 Task: Find connections with filter location Budapest XIV. kerület with filter topic #happyfounderswith filter profile language Spanish with filter current company Godrej Consumer Products Limited with filter school Delhi Technical Campus with filter industry Utilities Administration with filter service category Headshot Photography with filter keywords title Auditor
Action: Mouse pressed left at (647, 87)
Screenshot: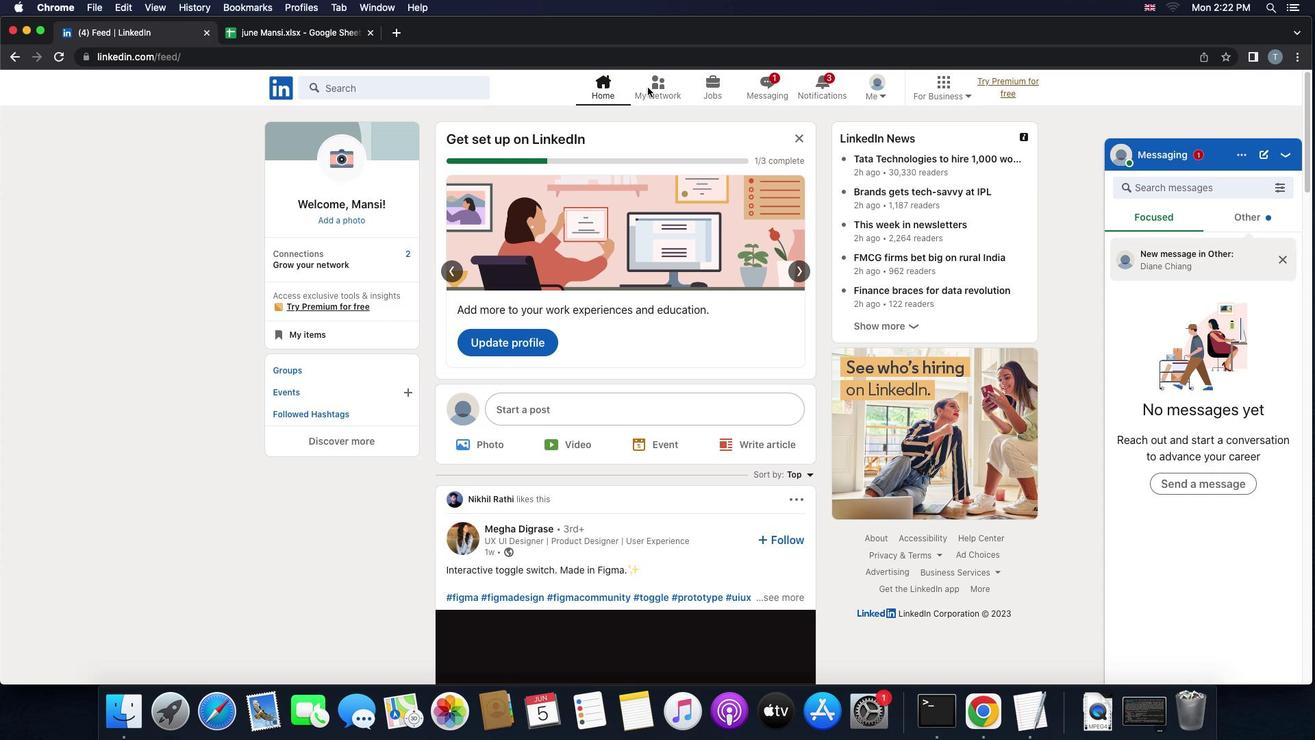 
Action: Mouse pressed left at (647, 87)
Screenshot: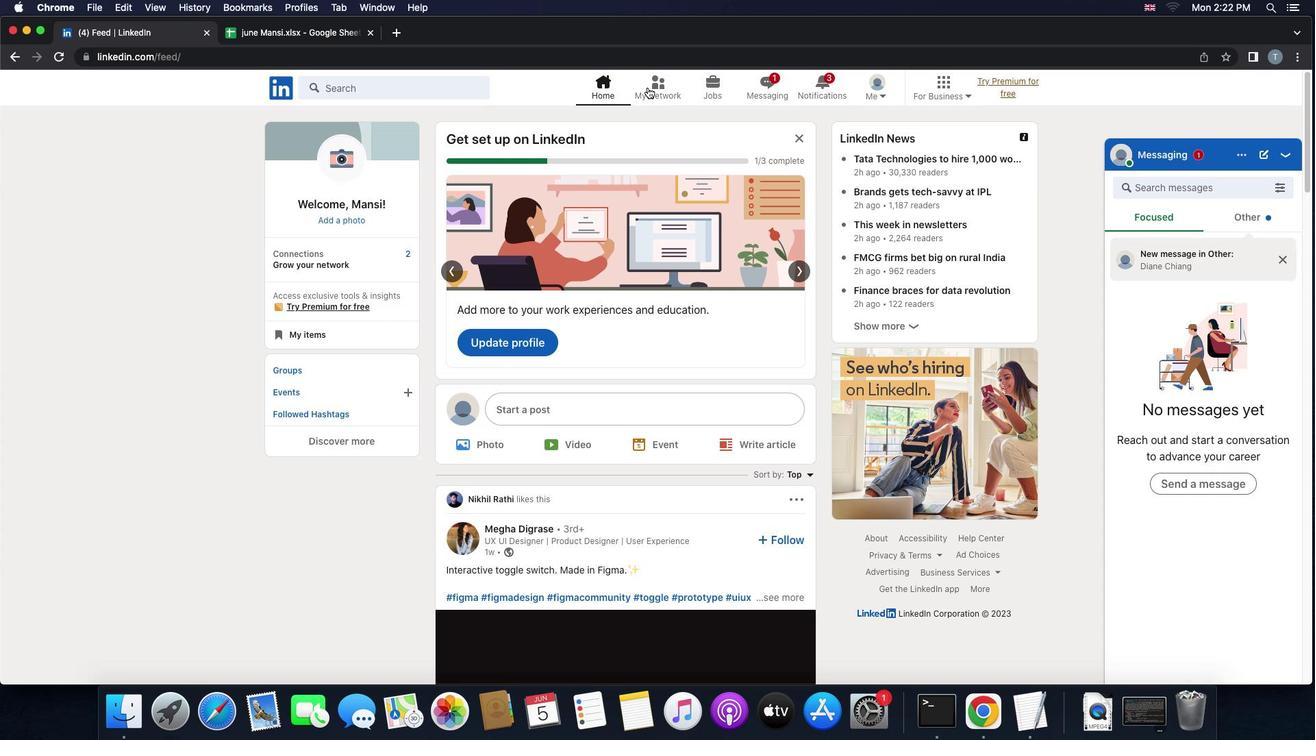 
Action: Mouse moved to (387, 159)
Screenshot: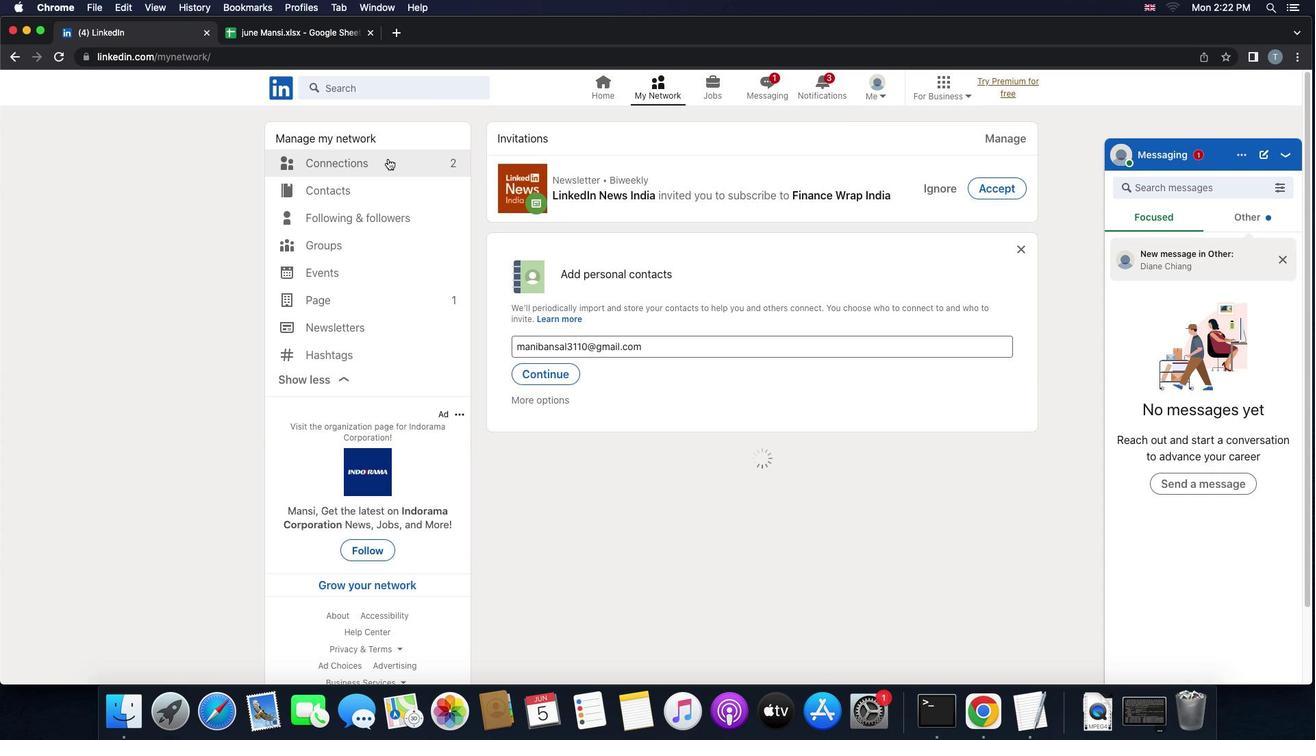 
Action: Mouse pressed left at (387, 159)
Screenshot: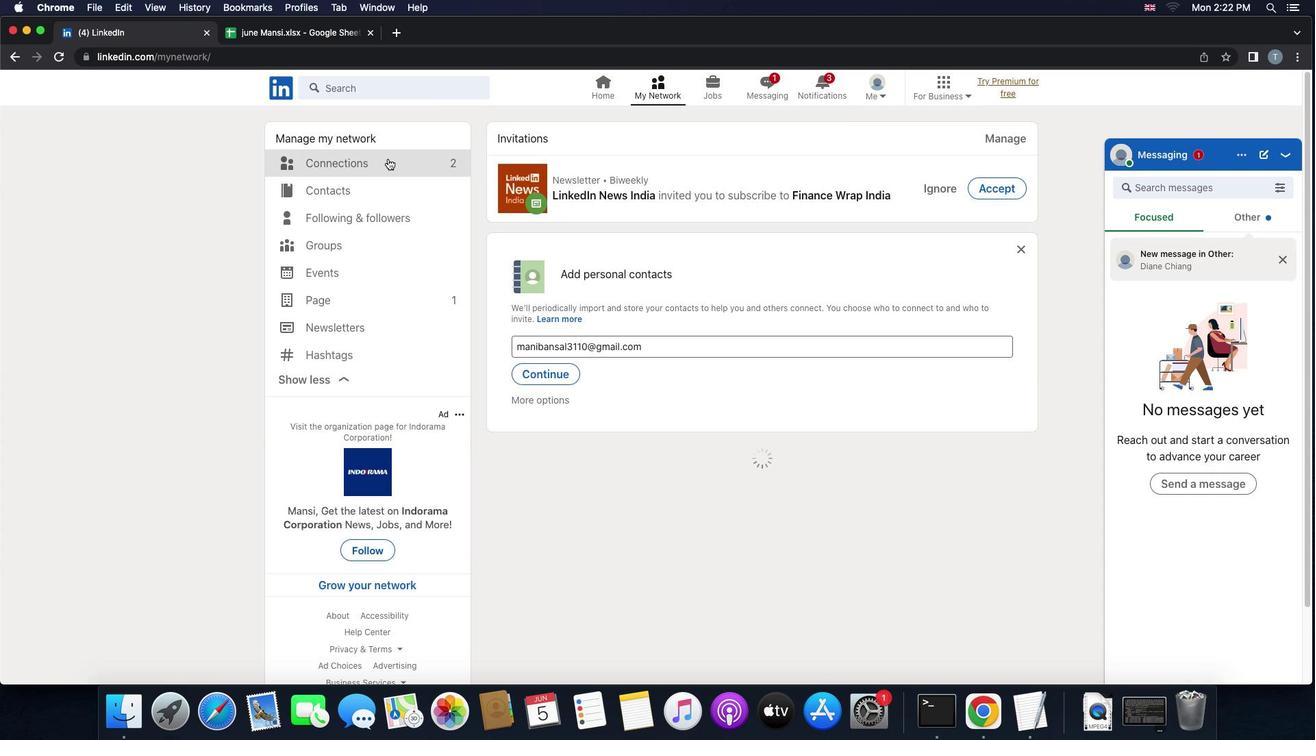 
Action: Mouse moved to (749, 165)
Screenshot: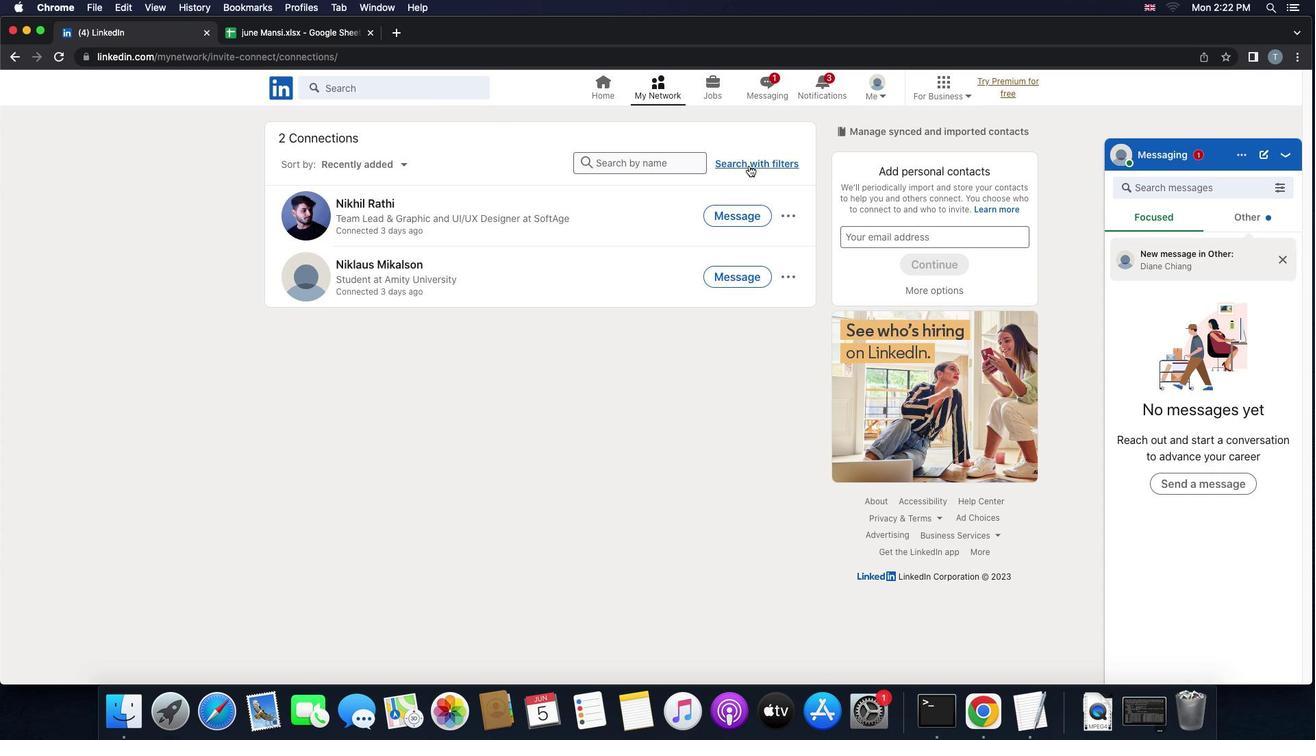 
Action: Mouse pressed left at (749, 165)
Screenshot: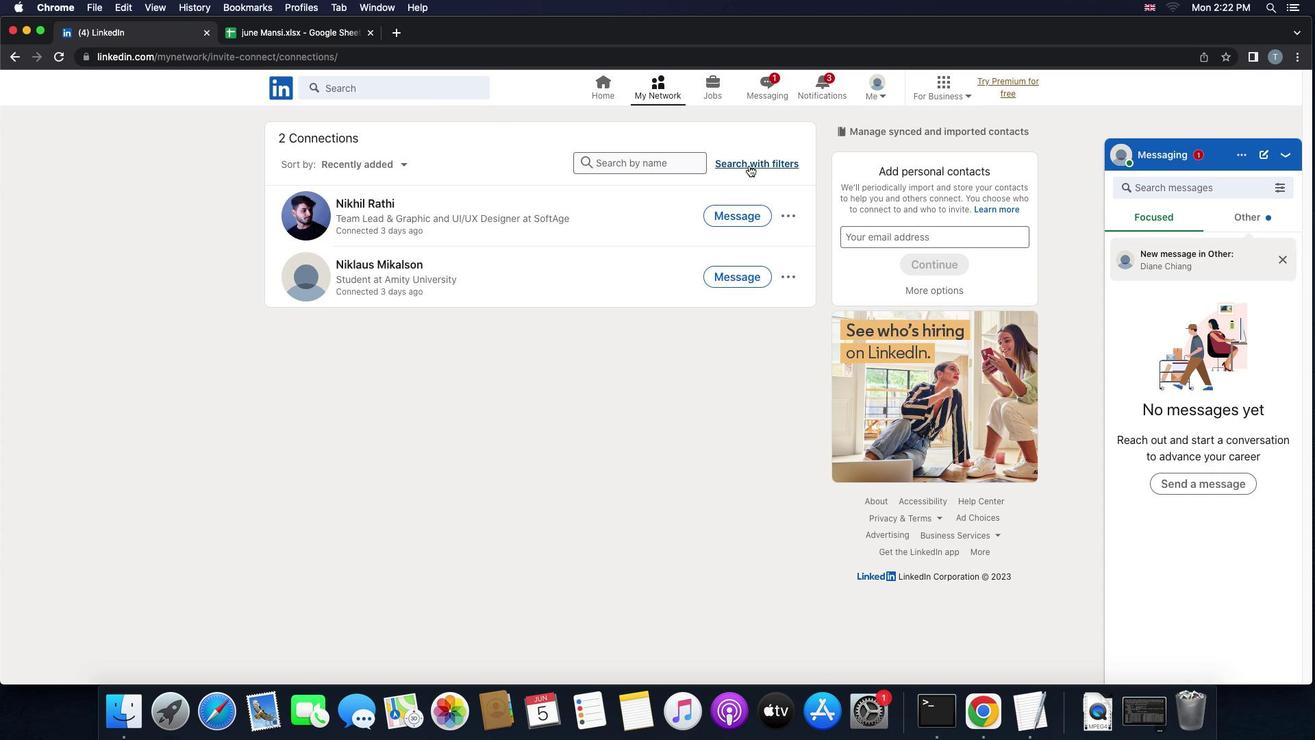 
Action: Mouse moved to (716, 130)
Screenshot: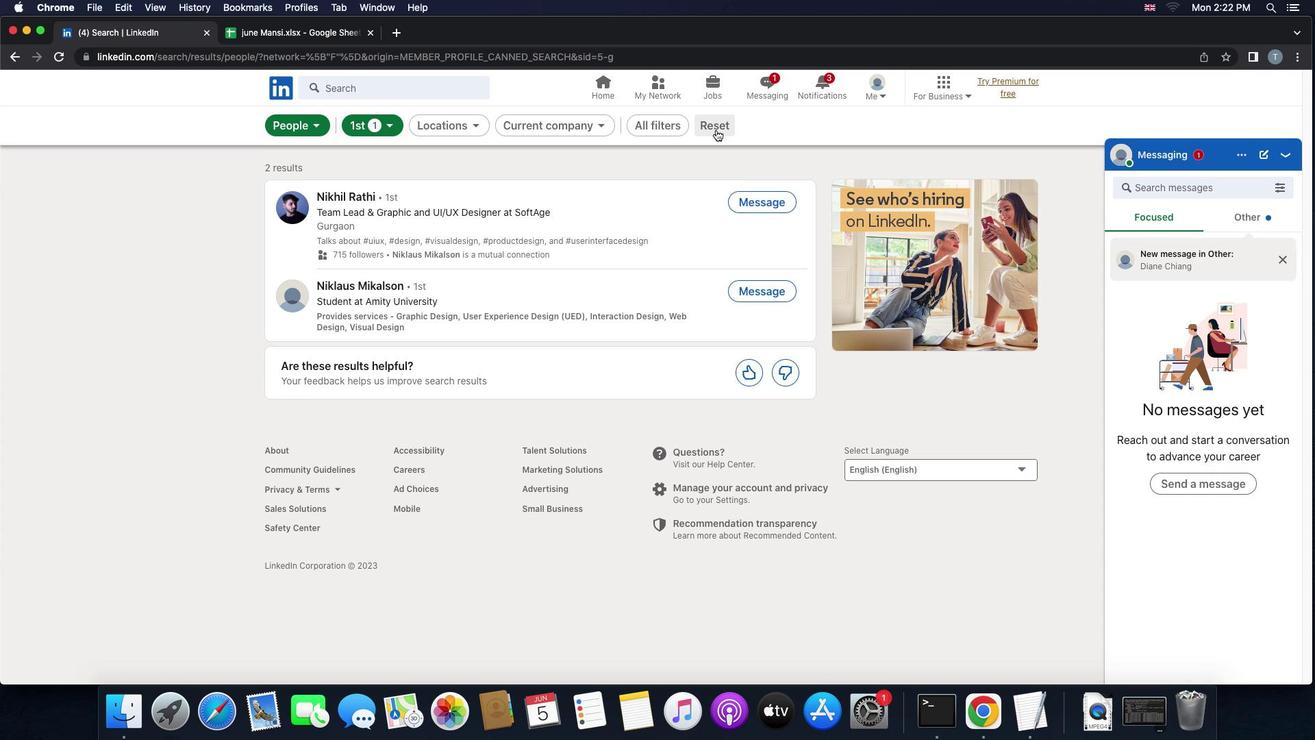 
Action: Mouse pressed left at (716, 130)
Screenshot: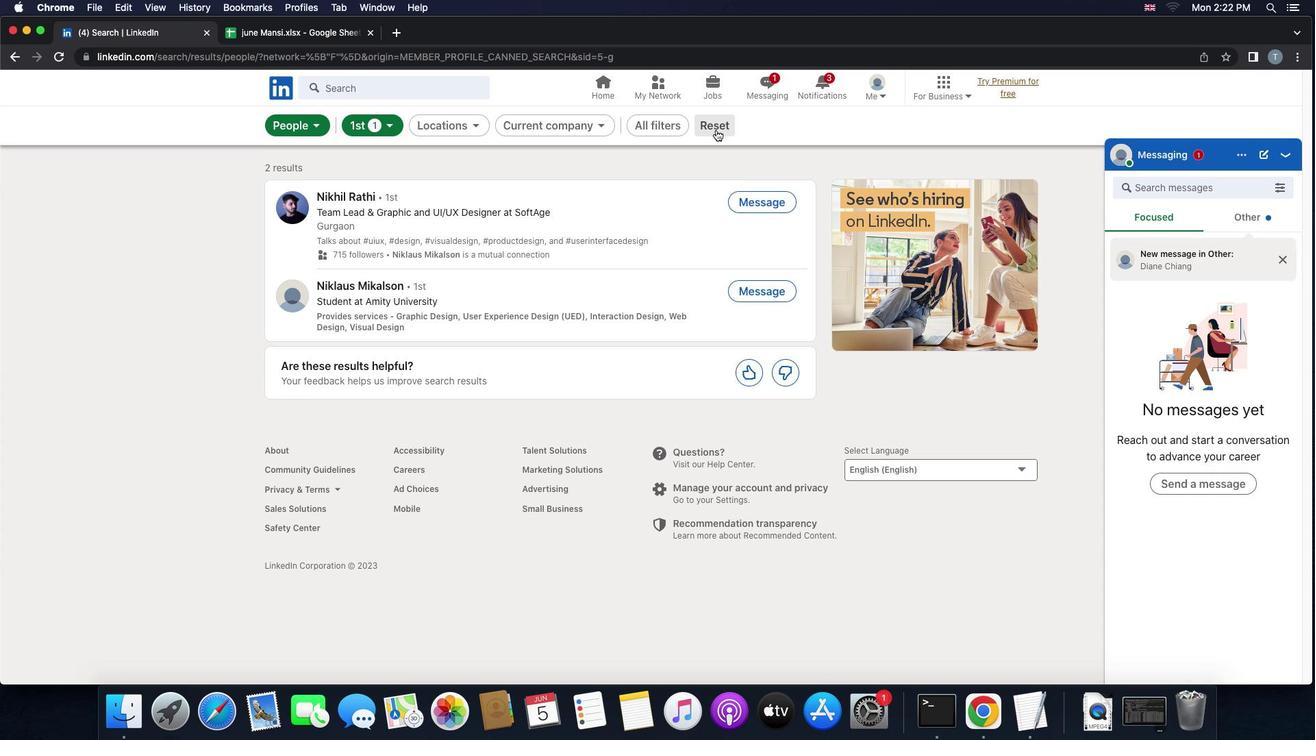 
Action: Mouse moved to (705, 125)
Screenshot: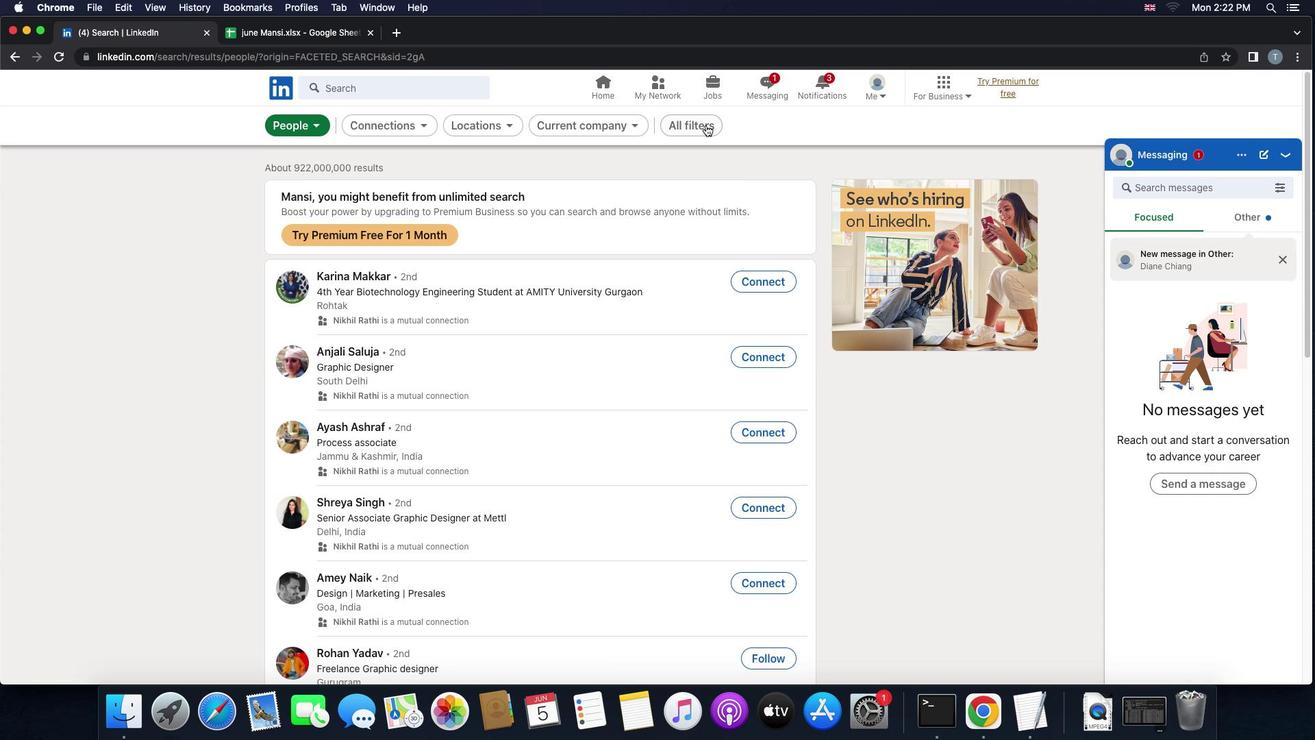 
Action: Mouse pressed left at (705, 125)
Screenshot: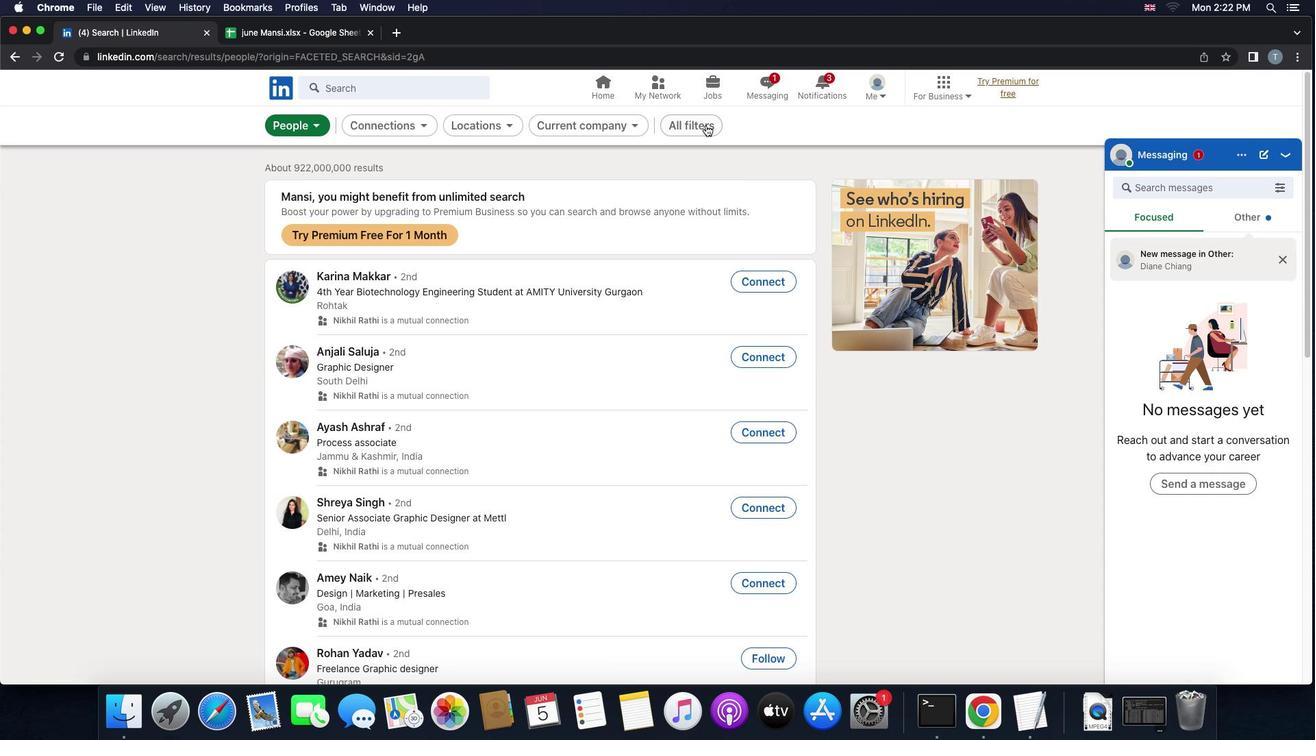 
Action: Mouse moved to (1030, 401)
Screenshot: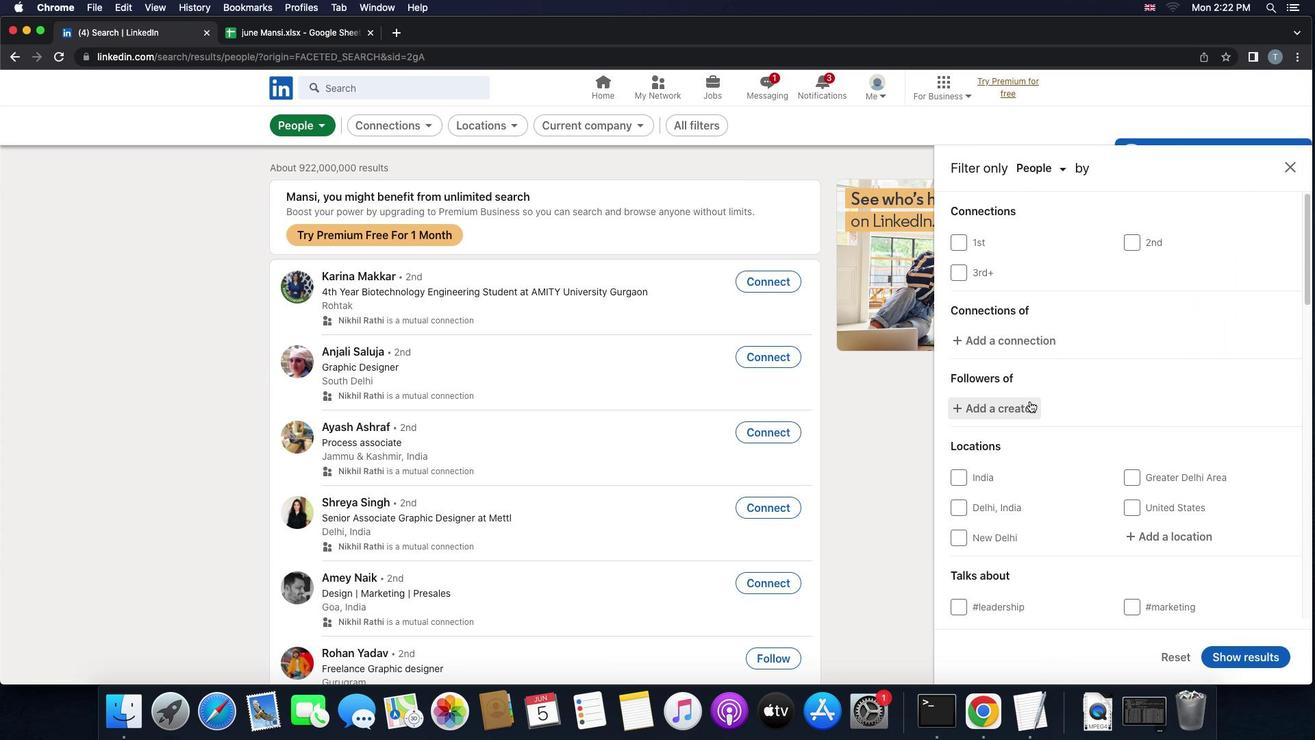 
Action: Mouse scrolled (1030, 401) with delta (0, 0)
Screenshot: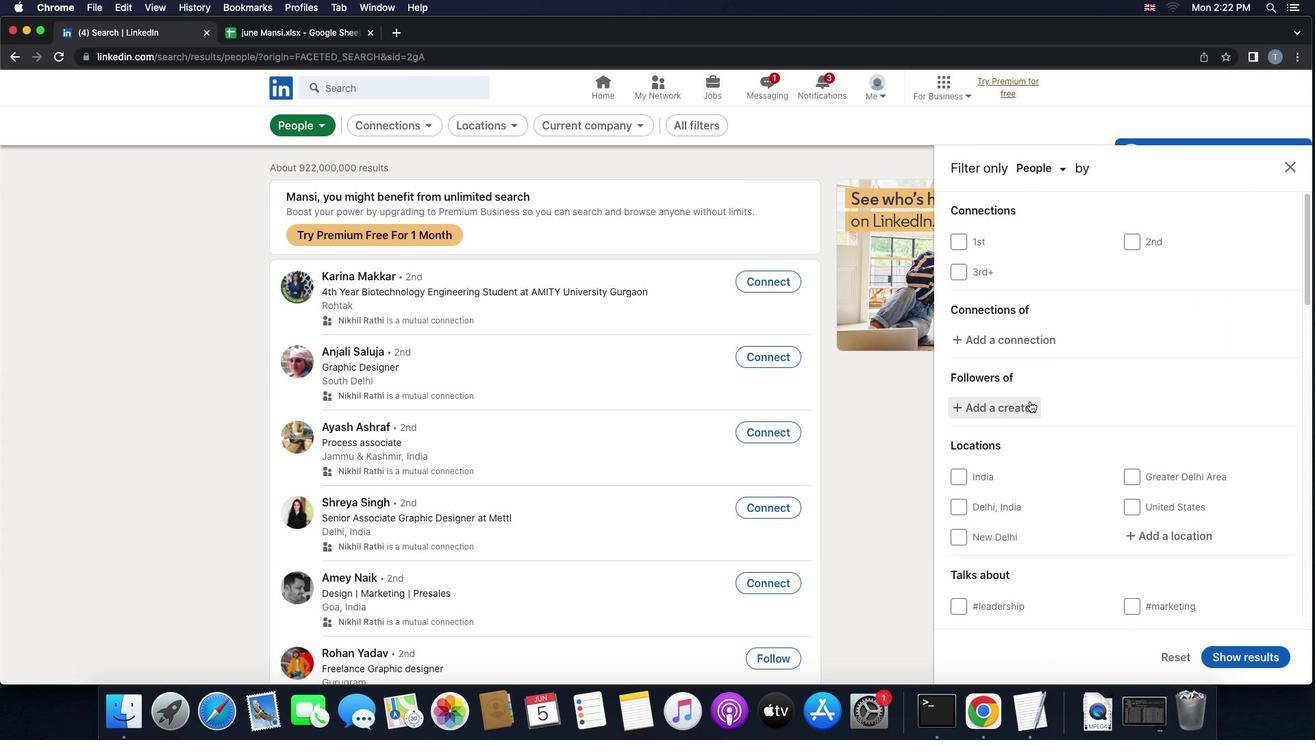 
Action: Mouse scrolled (1030, 401) with delta (0, 0)
Screenshot: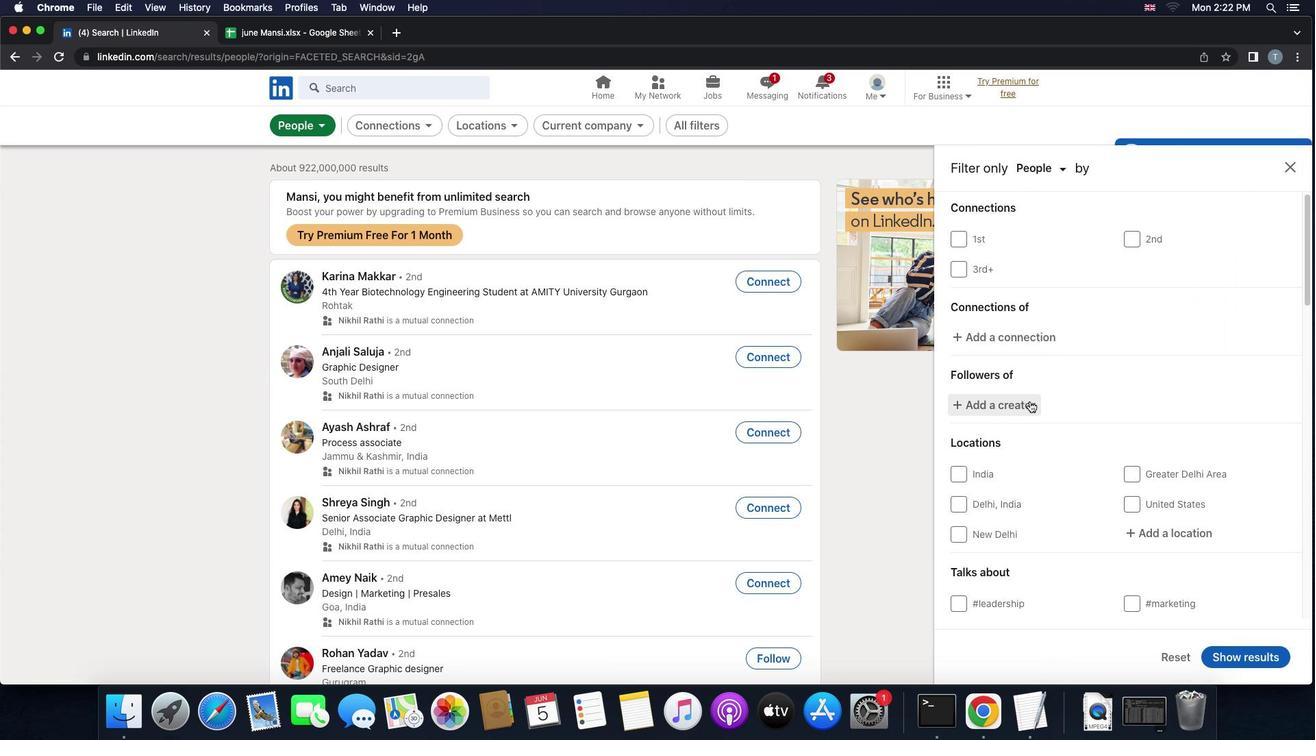 
Action: Mouse scrolled (1030, 401) with delta (0, -2)
Screenshot: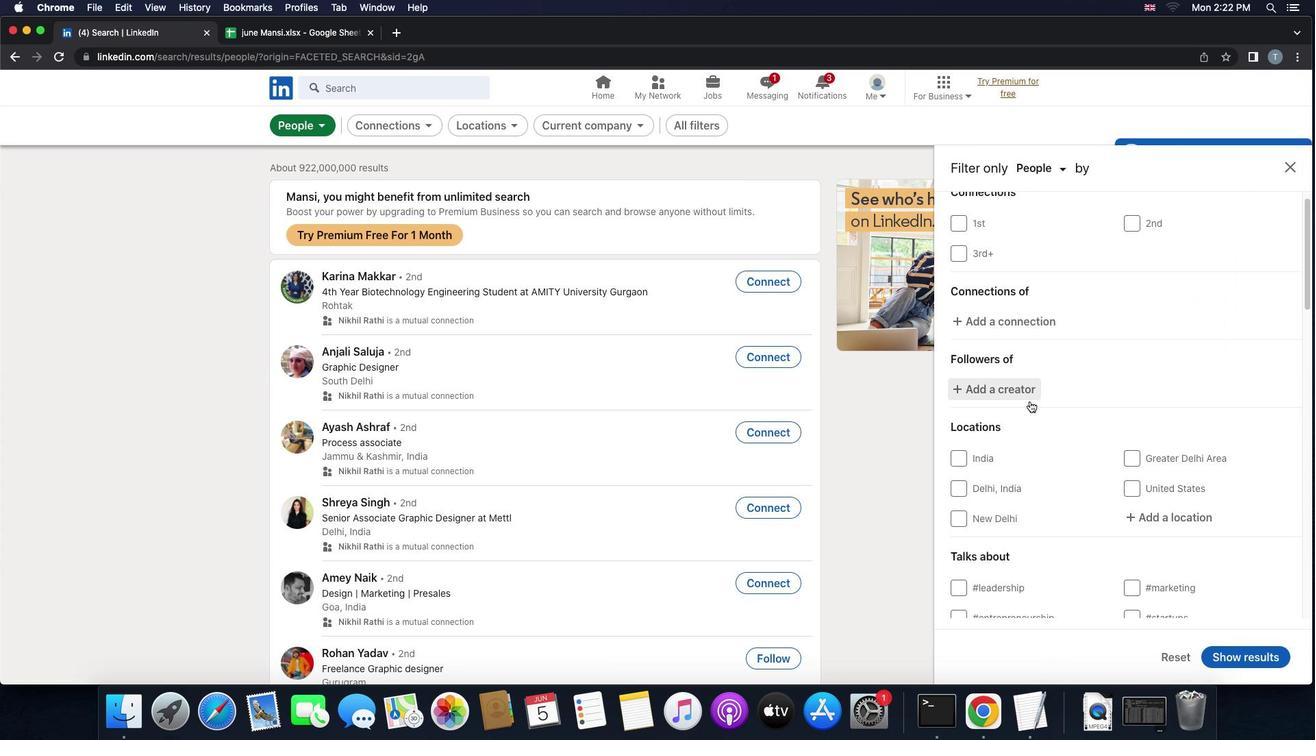 
Action: Mouse moved to (1148, 418)
Screenshot: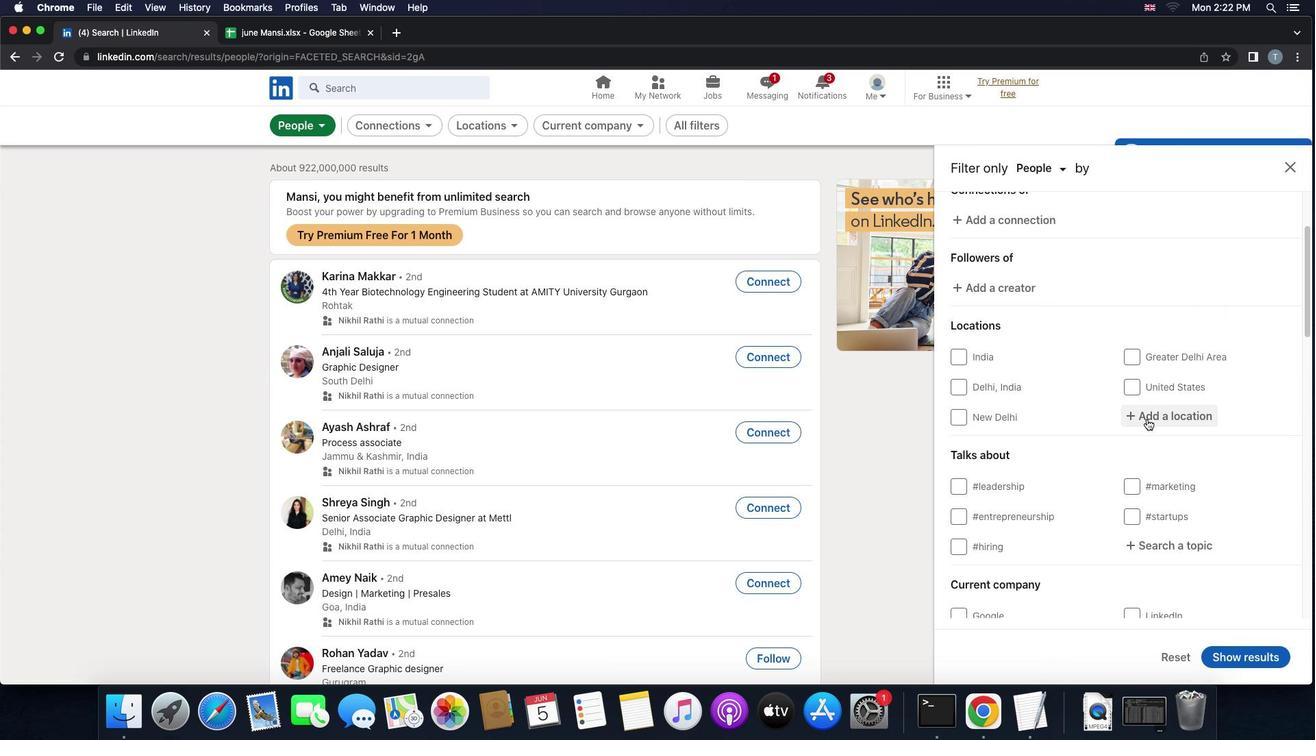 
Action: Mouse pressed left at (1148, 418)
Screenshot: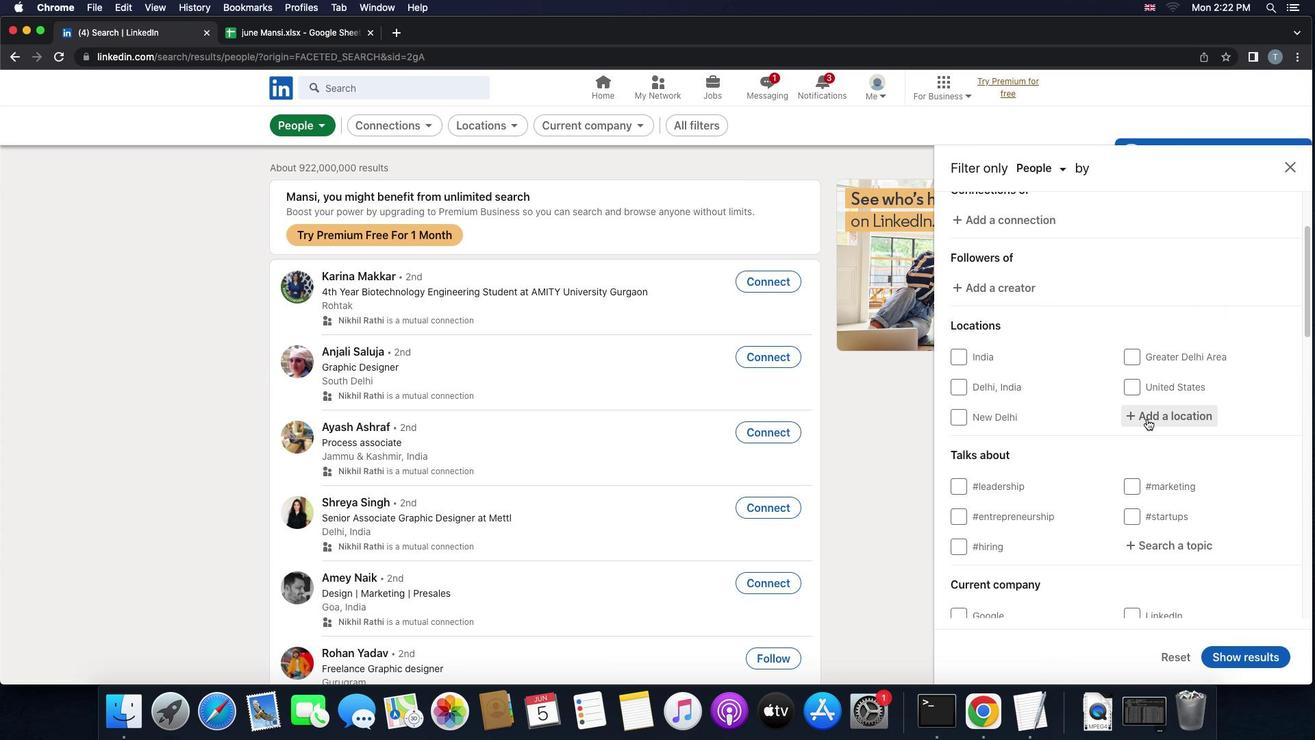 
Action: Key pressed 'b''u''d''a''p''e''s''t'Key.spaceKey.shift'X''I''V''.''k''e''r''u''l''e''t'Key.enter
Screenshot: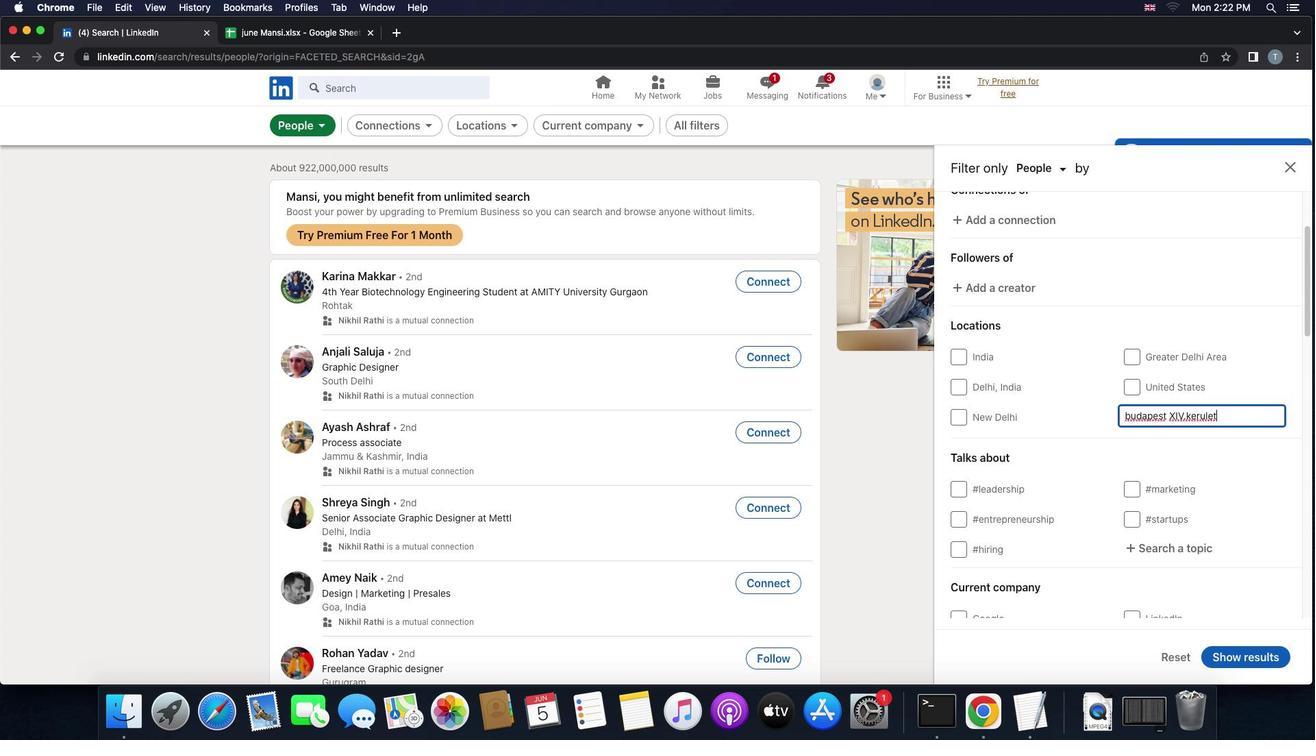
Action: Mouse moved to (1104, 477)
Screenshot: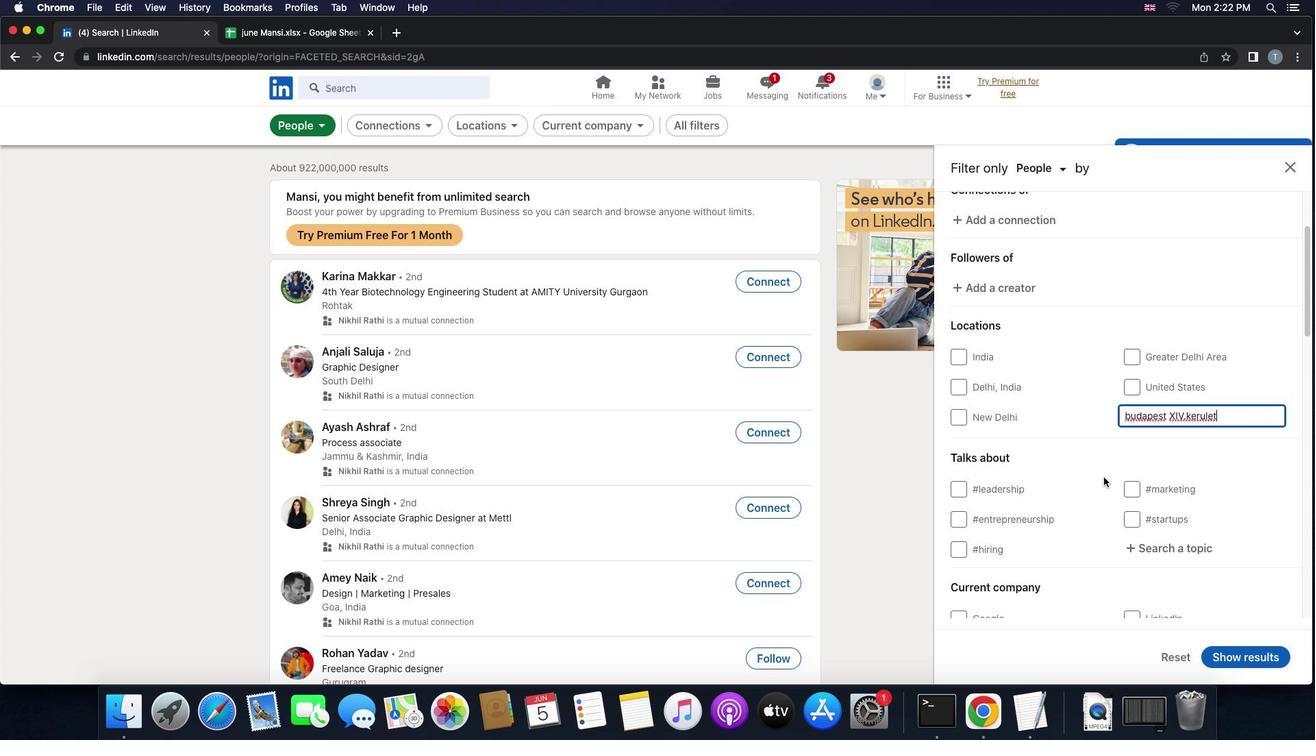 
Action: Mouse scrolled (1104, 477) with delta (0, 0)
Screenshot: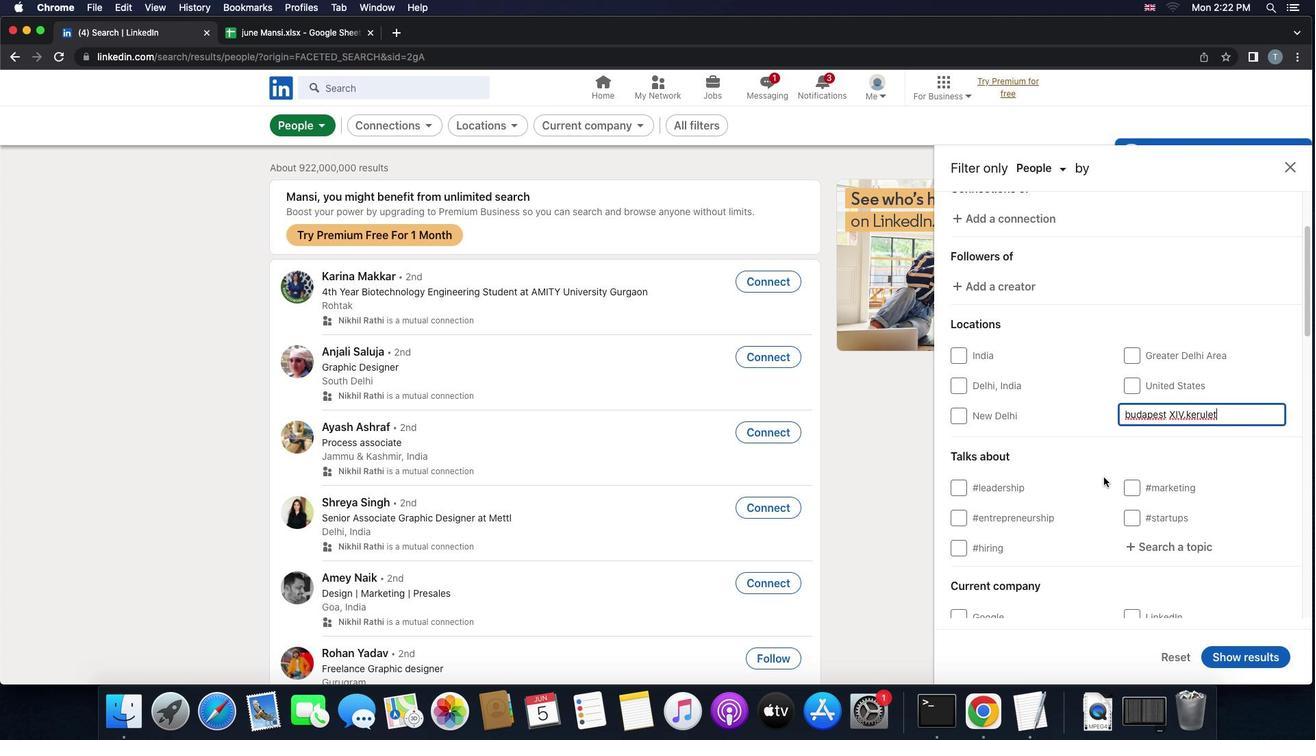
Action: Mouse scrolled (1104, 477) with delta (0, 0)
Screenshot: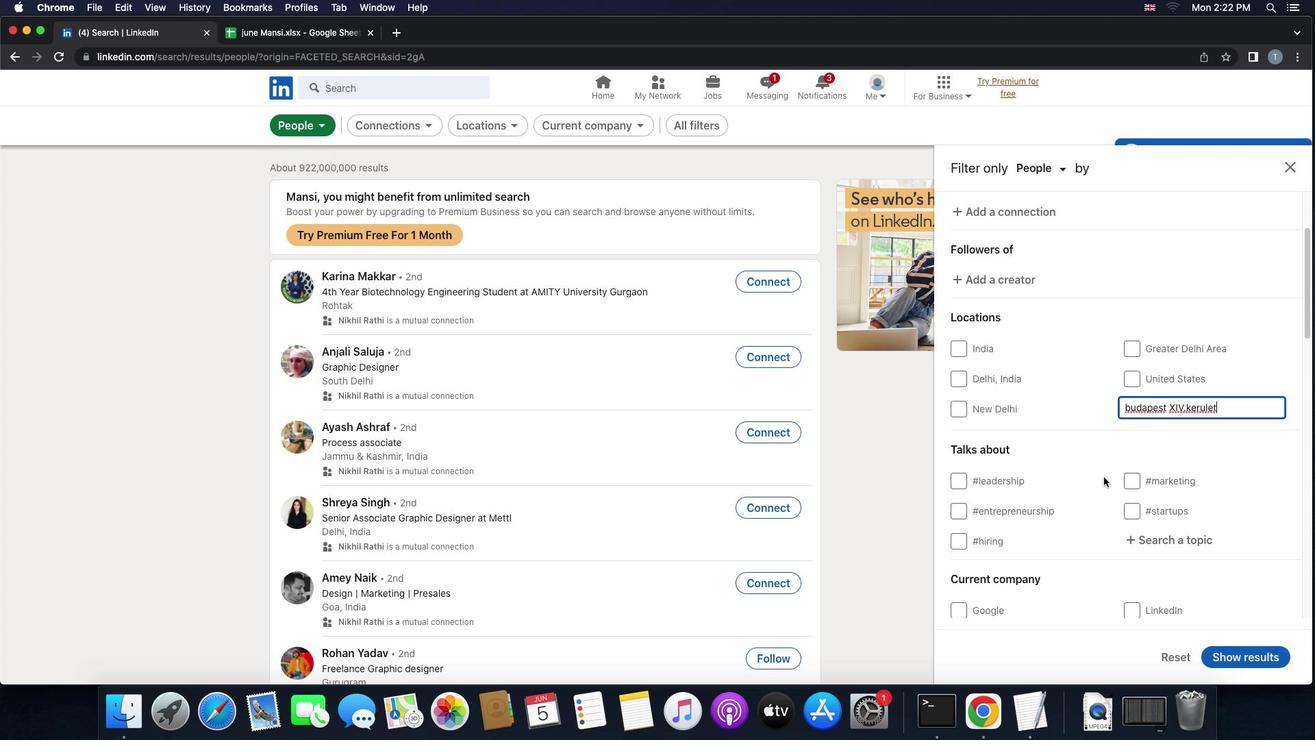 
Action: Mouse scrolled (1104, 477) with delta (0, 0)
Screenshot: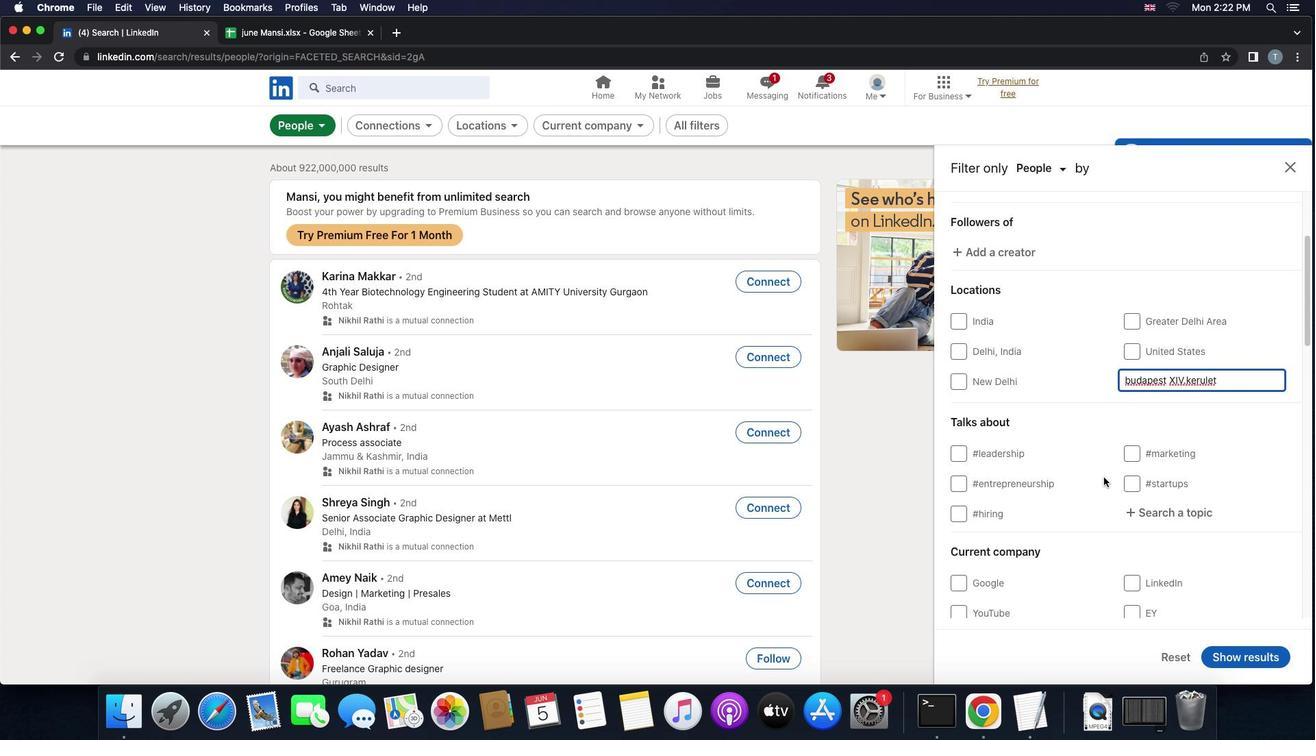 
Action: Mouse moved to (1125, 494)
Screenshot: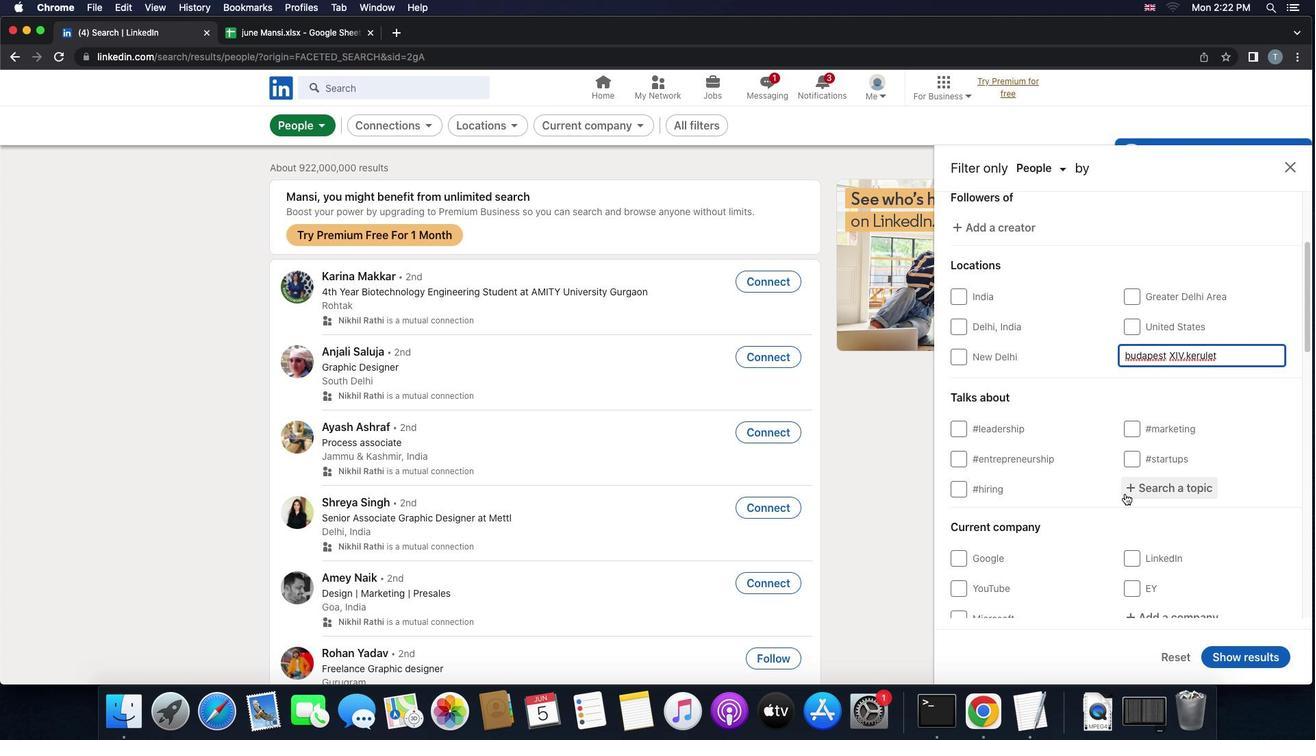 
Action: Mouse scrolled (1125, 494) with delta (0, 0)
Screenshot: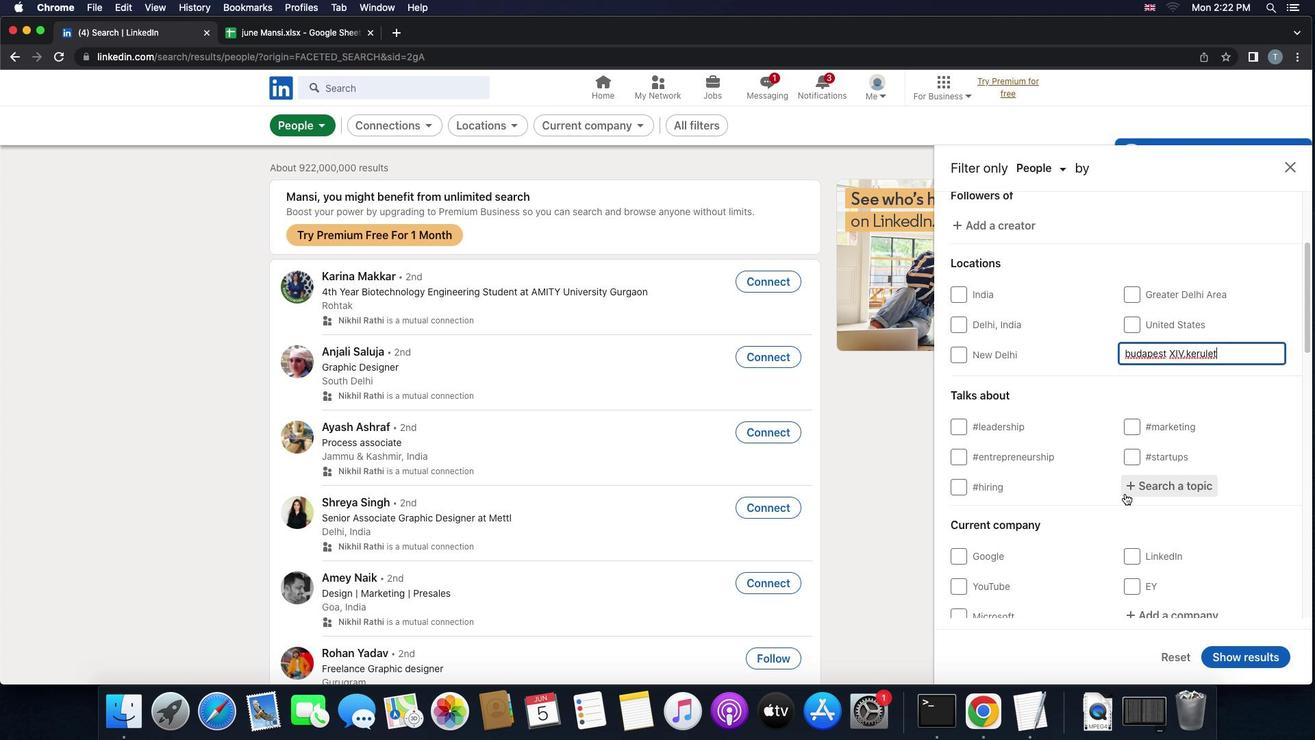 
Action: Mouse scrolled (1125, 494) with delta (0, 0)
Screenshot: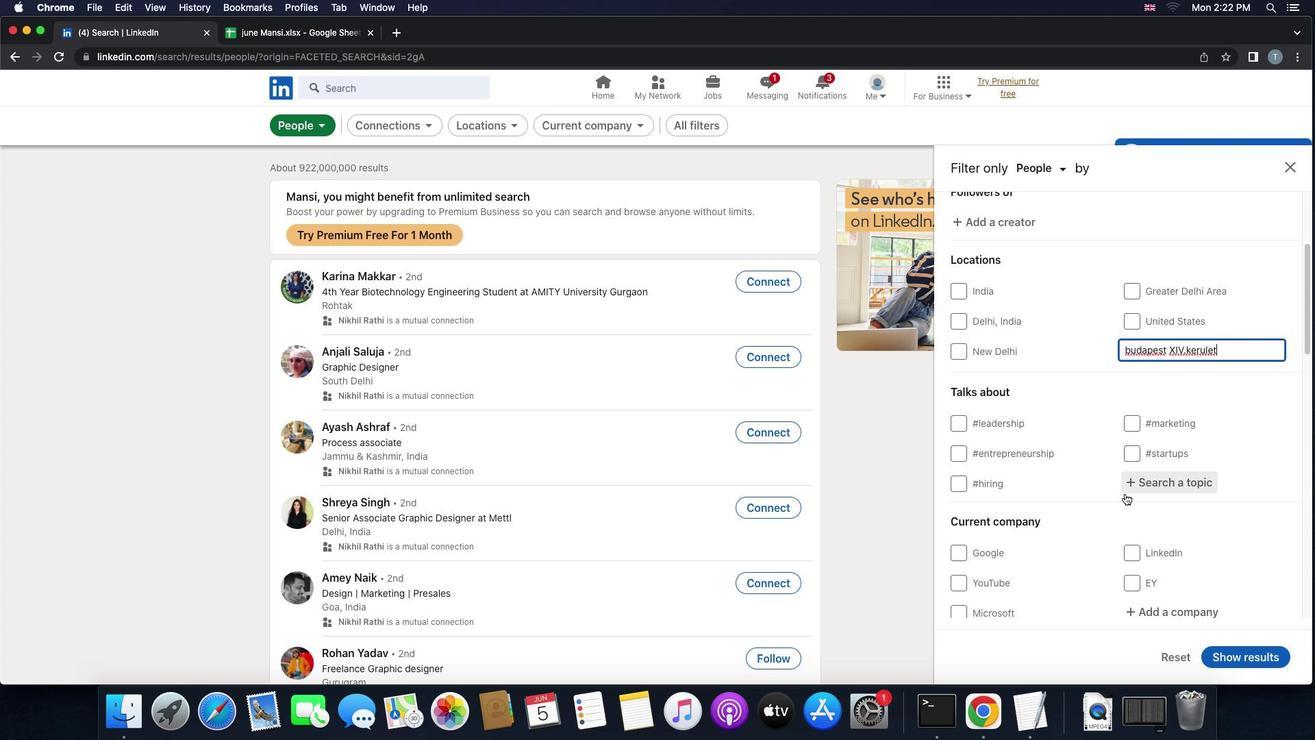 
Action: Mouse scrolled (1125, 494) with delta (0, 0)
Screenshot: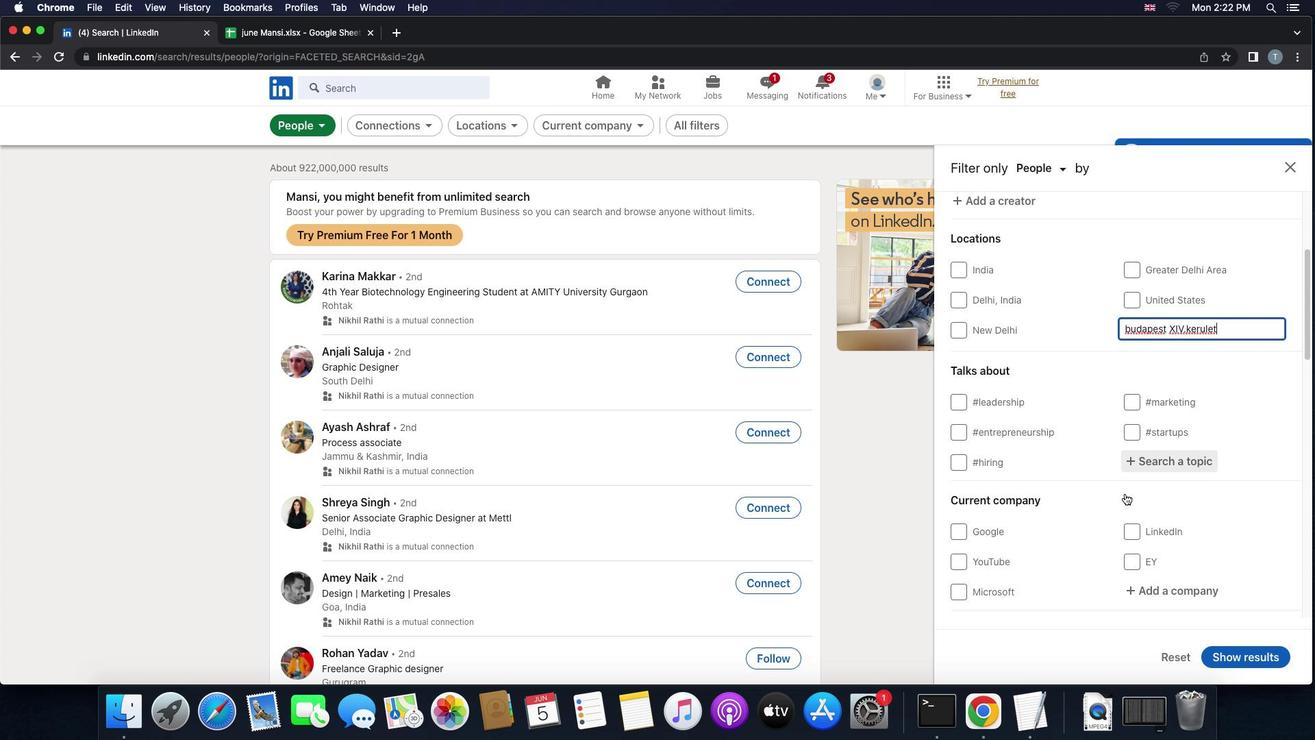 
Action: Mouse moved to (1165, 453)
Screenshot: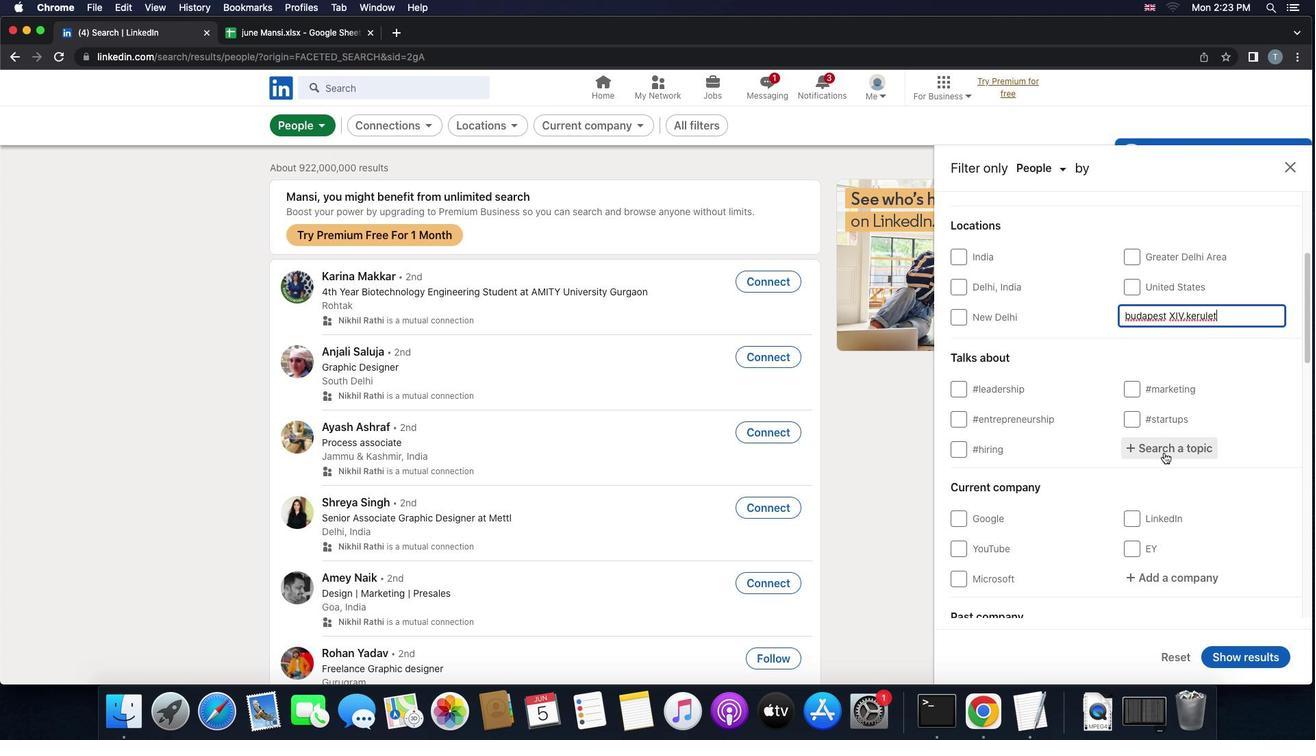 
Action: Mouse pressed left at (1165, 453)
Screenshot: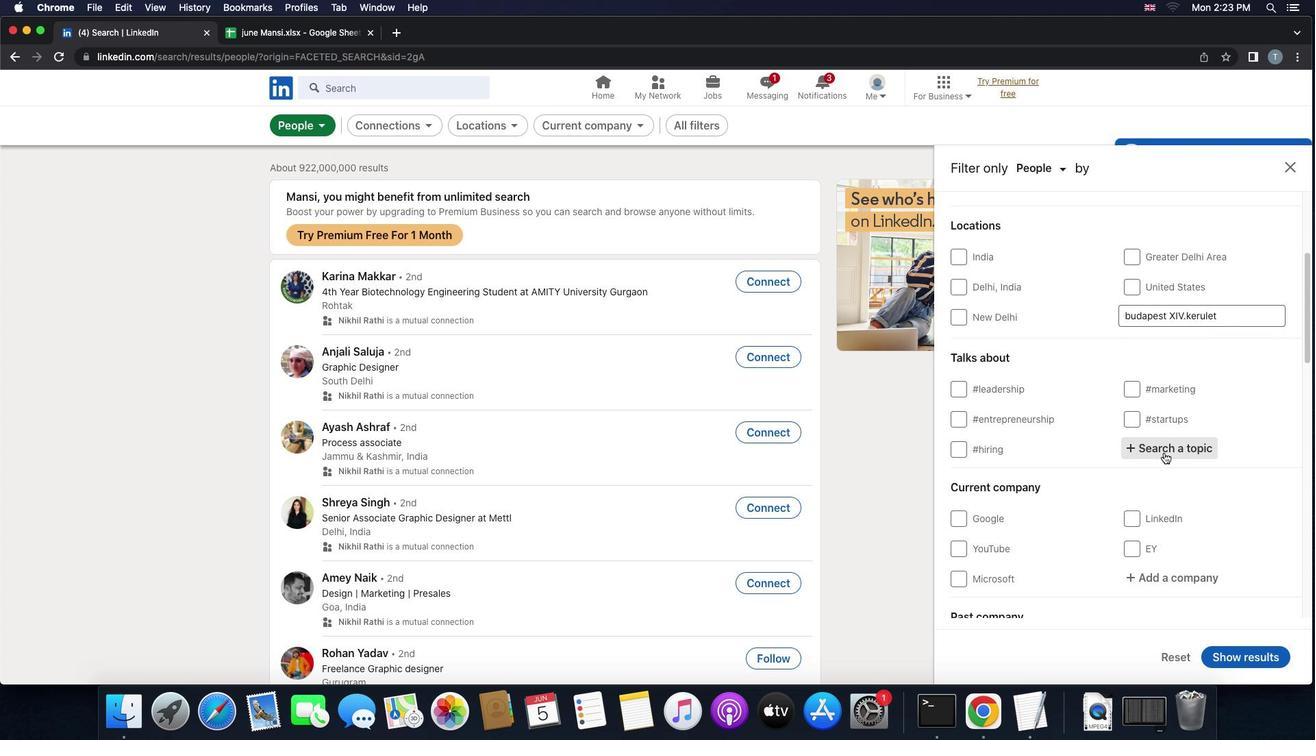 
Action: Key pressed 'h''a''p''p''y''f''o''u''n''d''e''r''s'
Screenshot: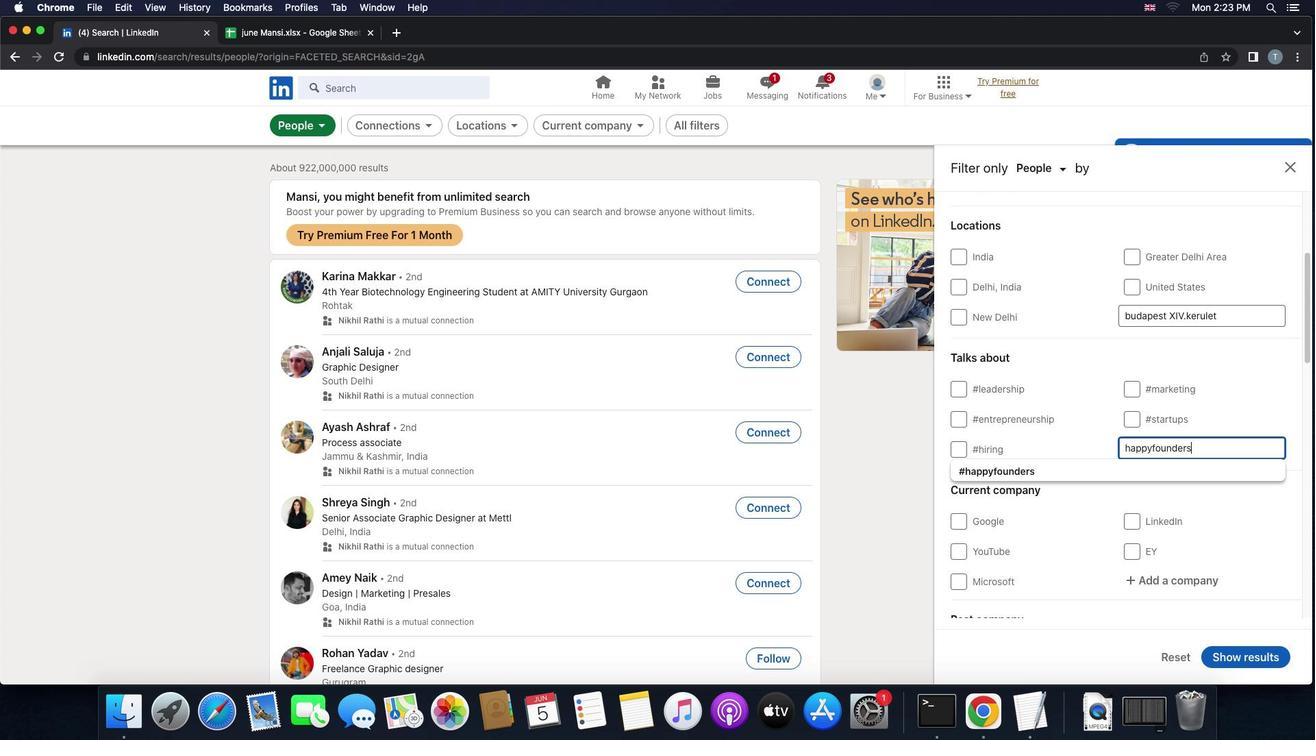 
Action: Mouse moved to (1141, 469)
Screenshot: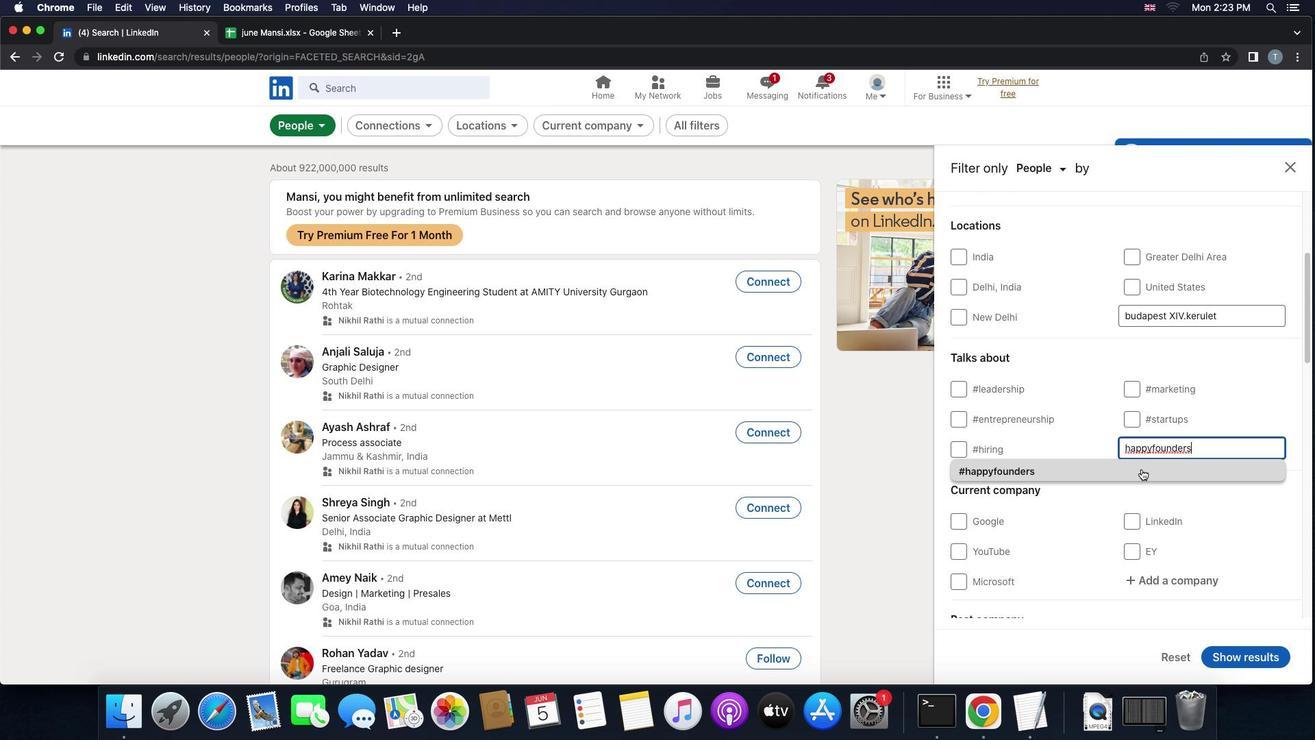 
Action: Mouse pressed left at (1141, 469)
Screenshot: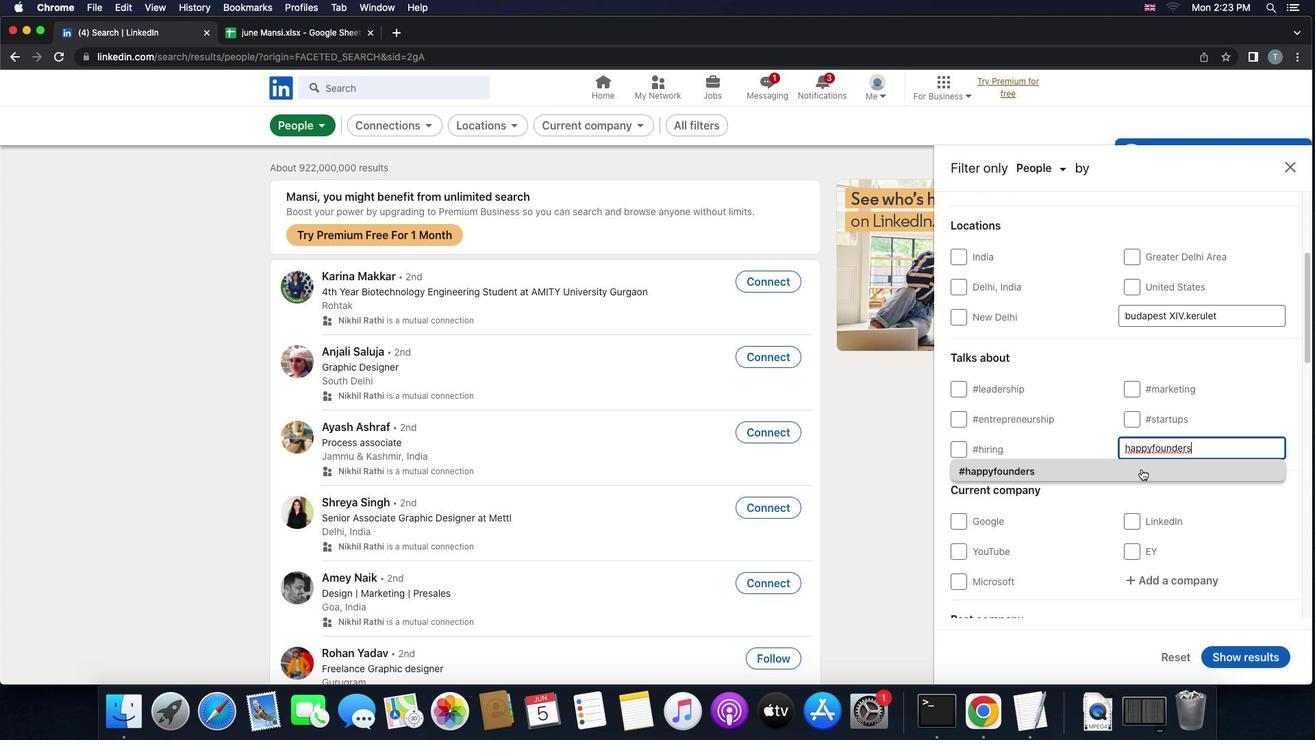 
Action: Mouse scrolled (1141, 469) with delta (0, 0)
Screenshot: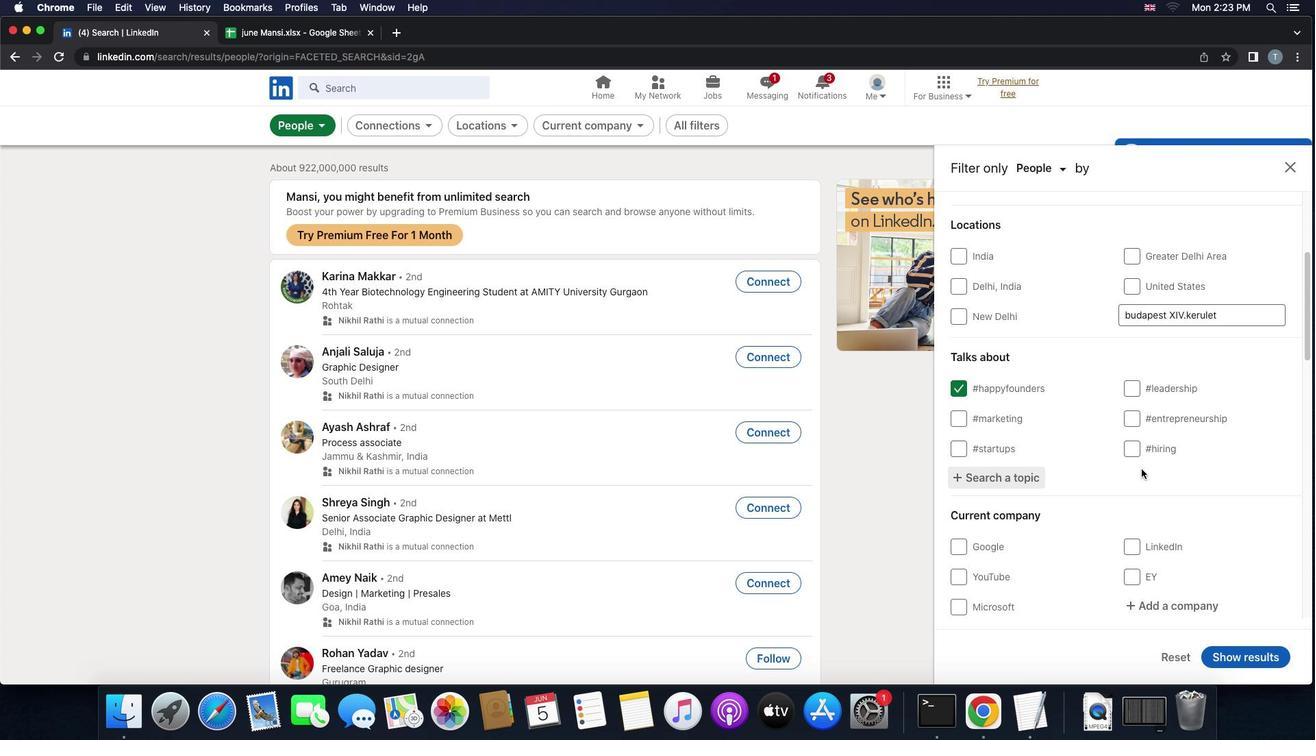 
Action: Mouse scrolled (1141, 469) with delta (0, 0)
Screenshot: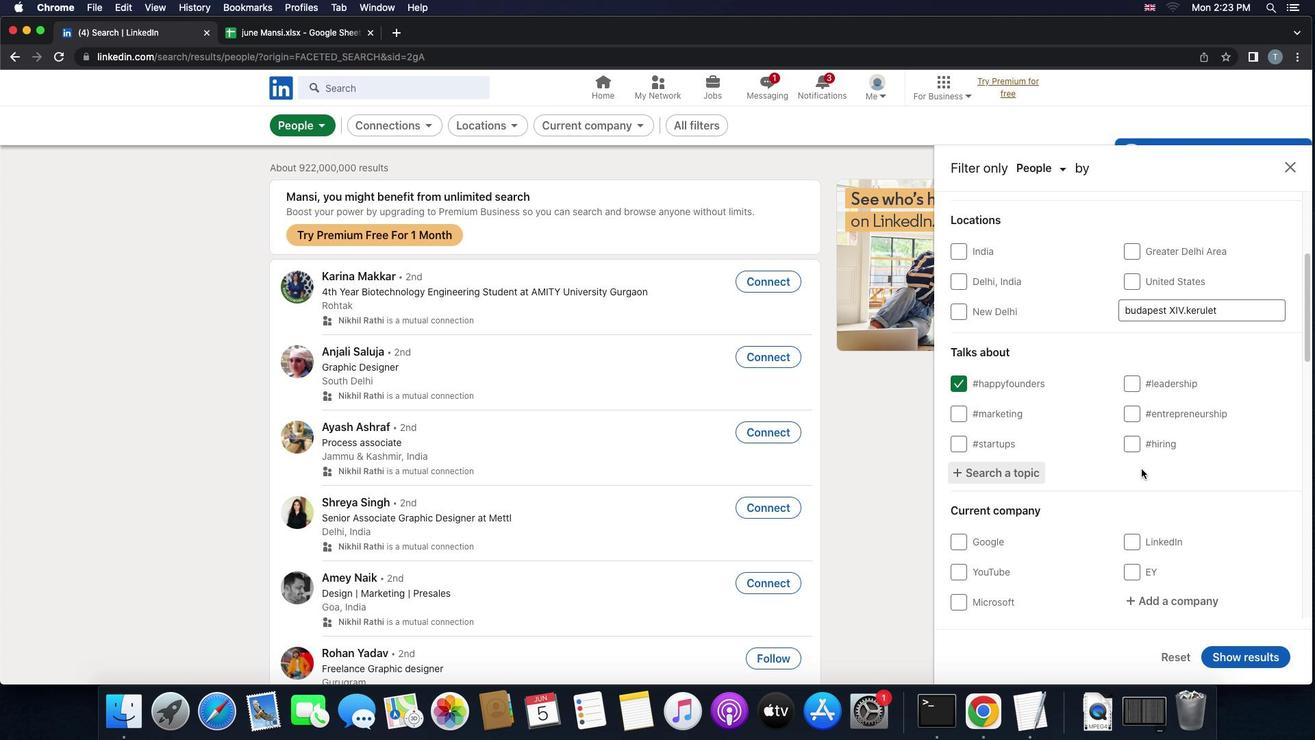 
Action: Mouse scrolled (1141, 469) with delta (0, 0)
Screenshot: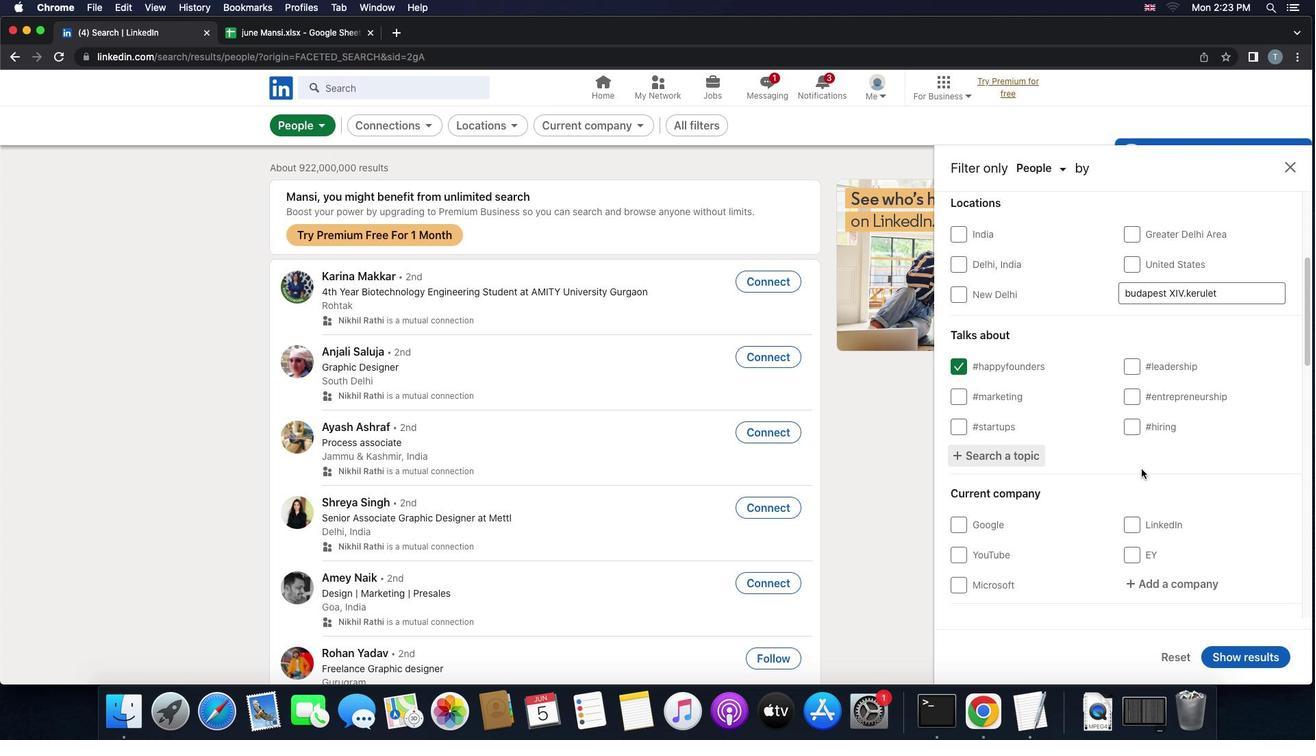 
Action: Mouse scrolled (1141, 469) with delta (0, 0)
Screenshot: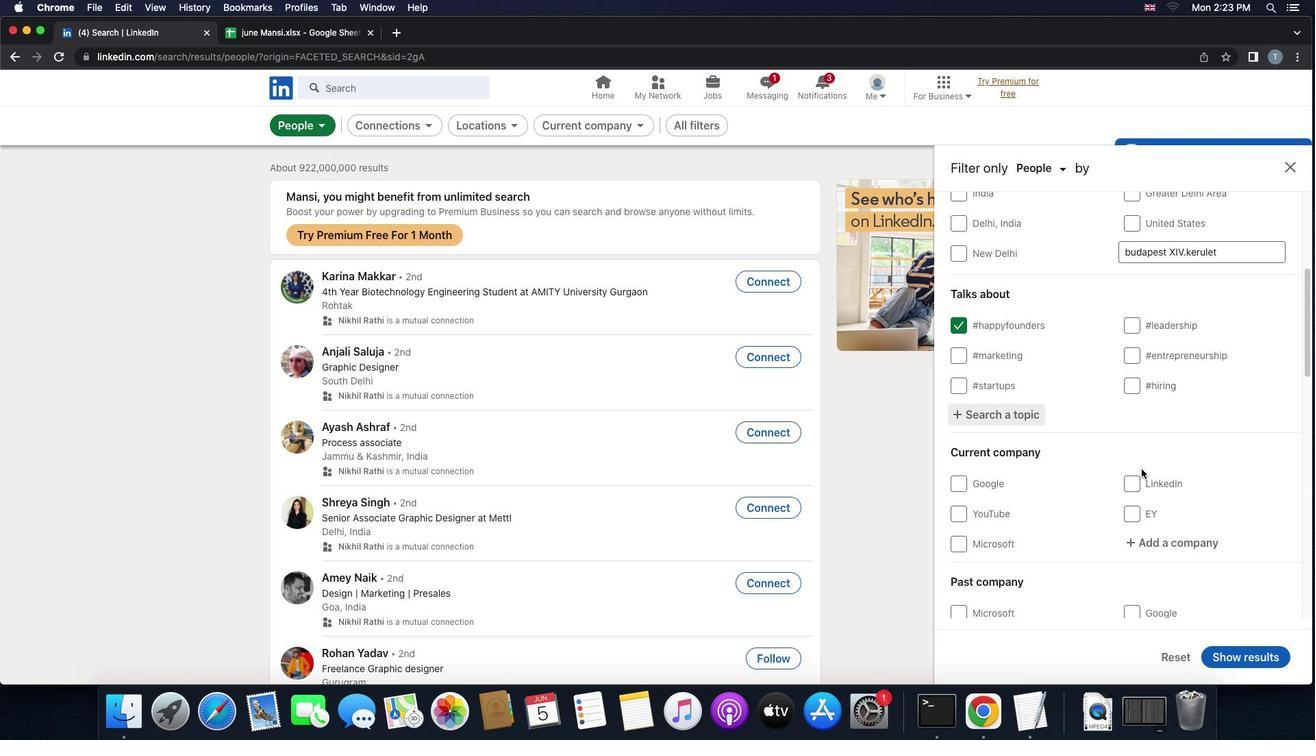 
Action: Mouse scrolled (1141, 469) with delta (0, 0)
Screenshot: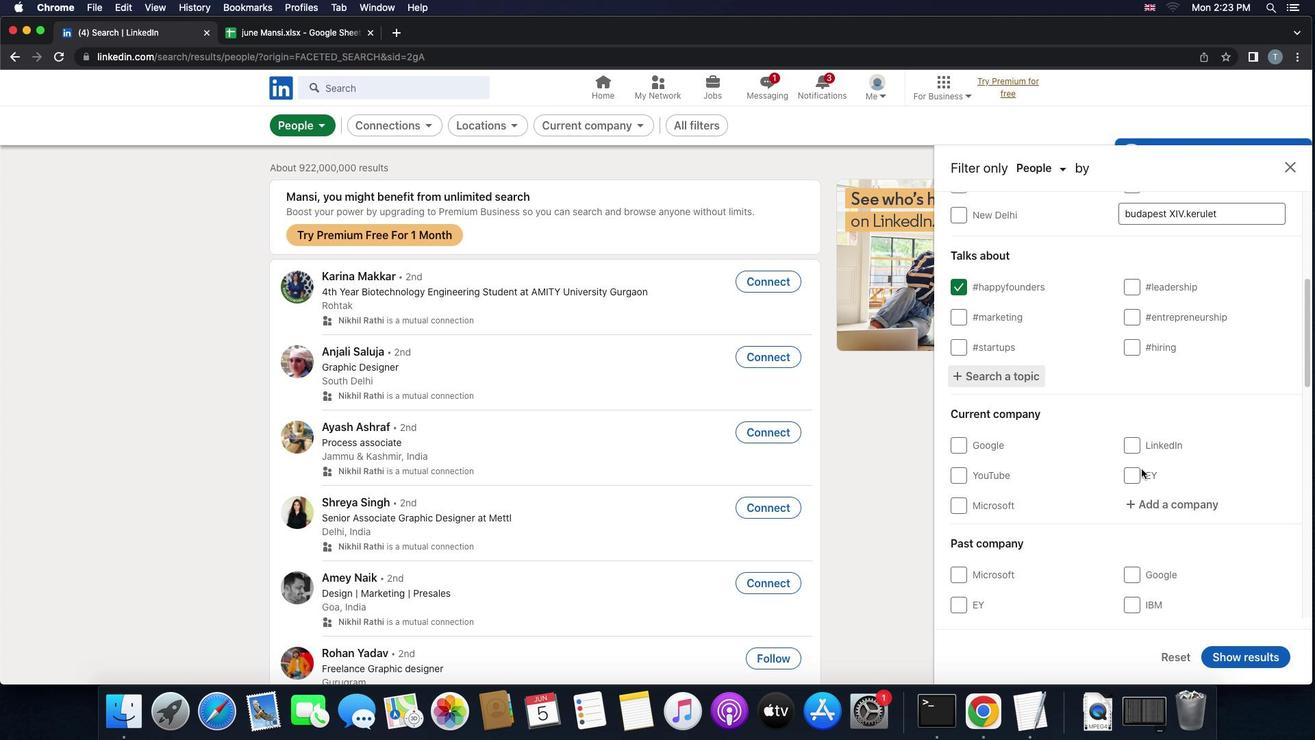 
Action: Mouse scrolled (1141, 469) with delta (0, 0)
Screenshot: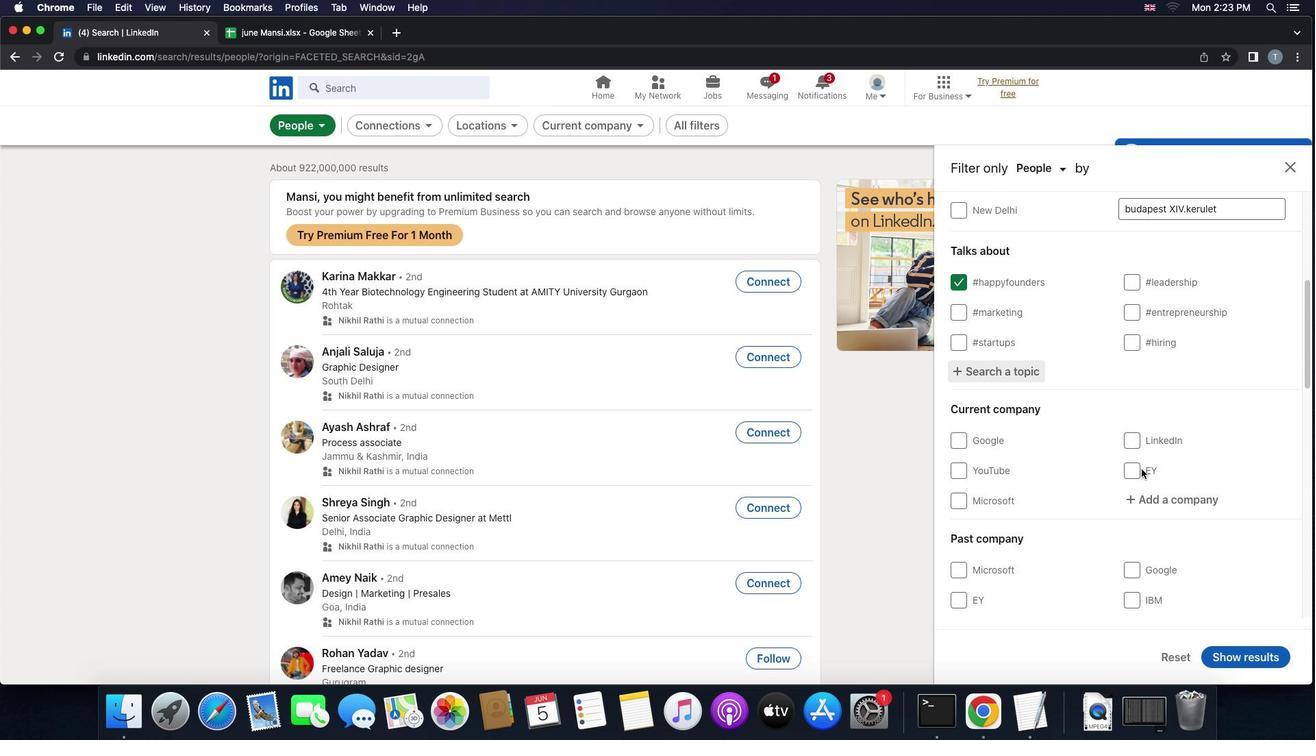 
Action: Mouse scrolled (1141, 469) with delta (0, 0)
Screenshot: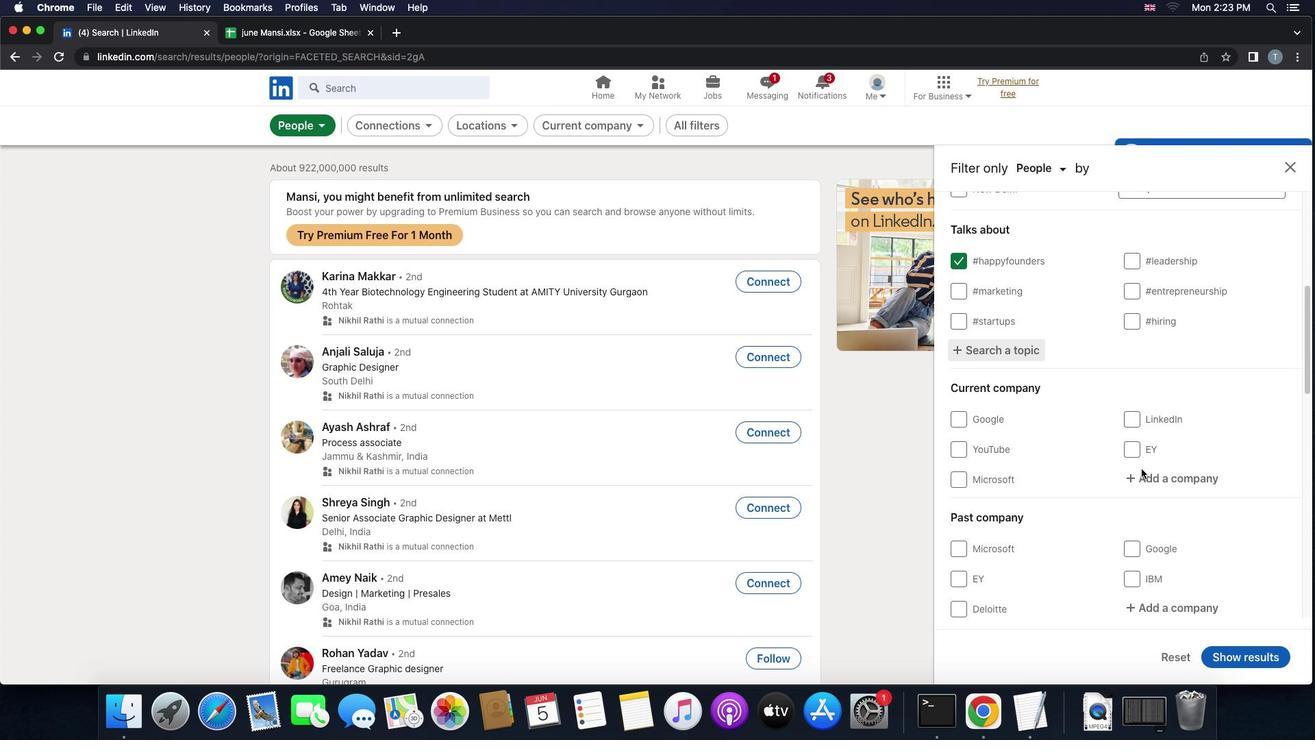 
Action: Mouse scrolled (1141, 469) with delta (0, 0)
Screenshot: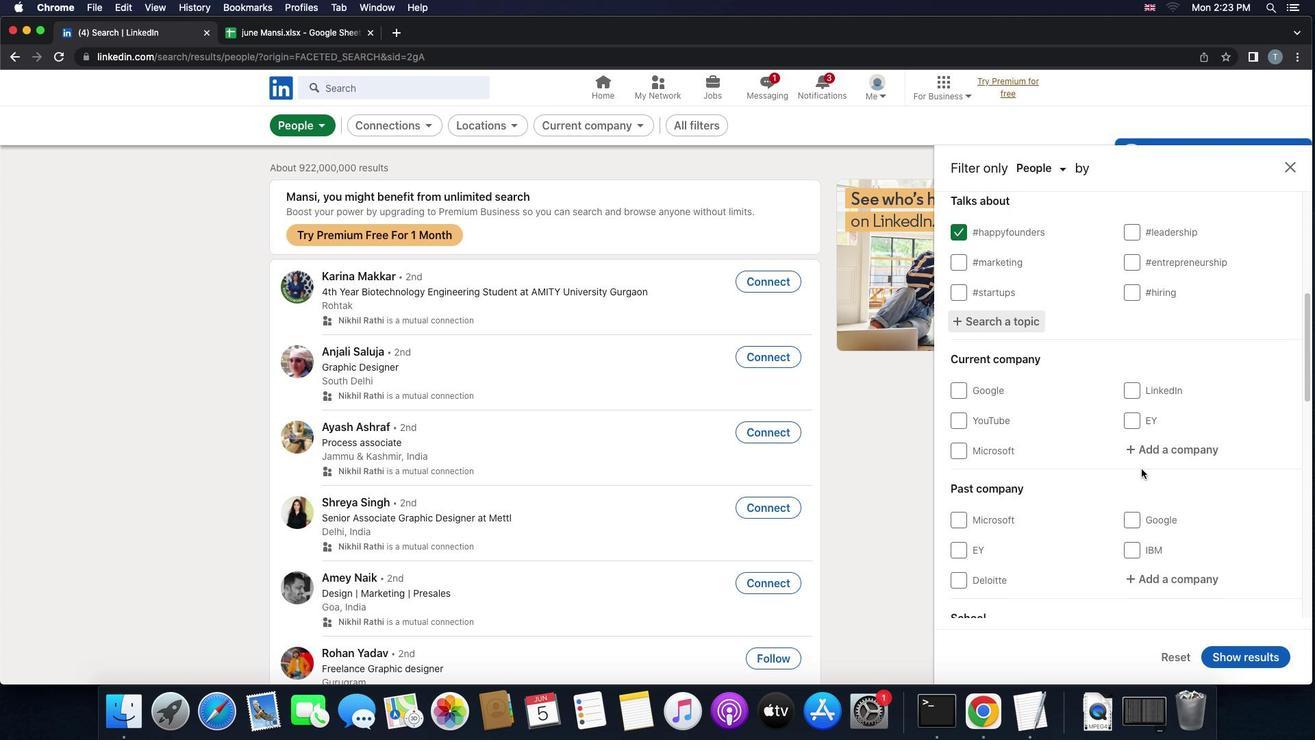 
Action: Mouse moved to (1156, 448)
Screenshot: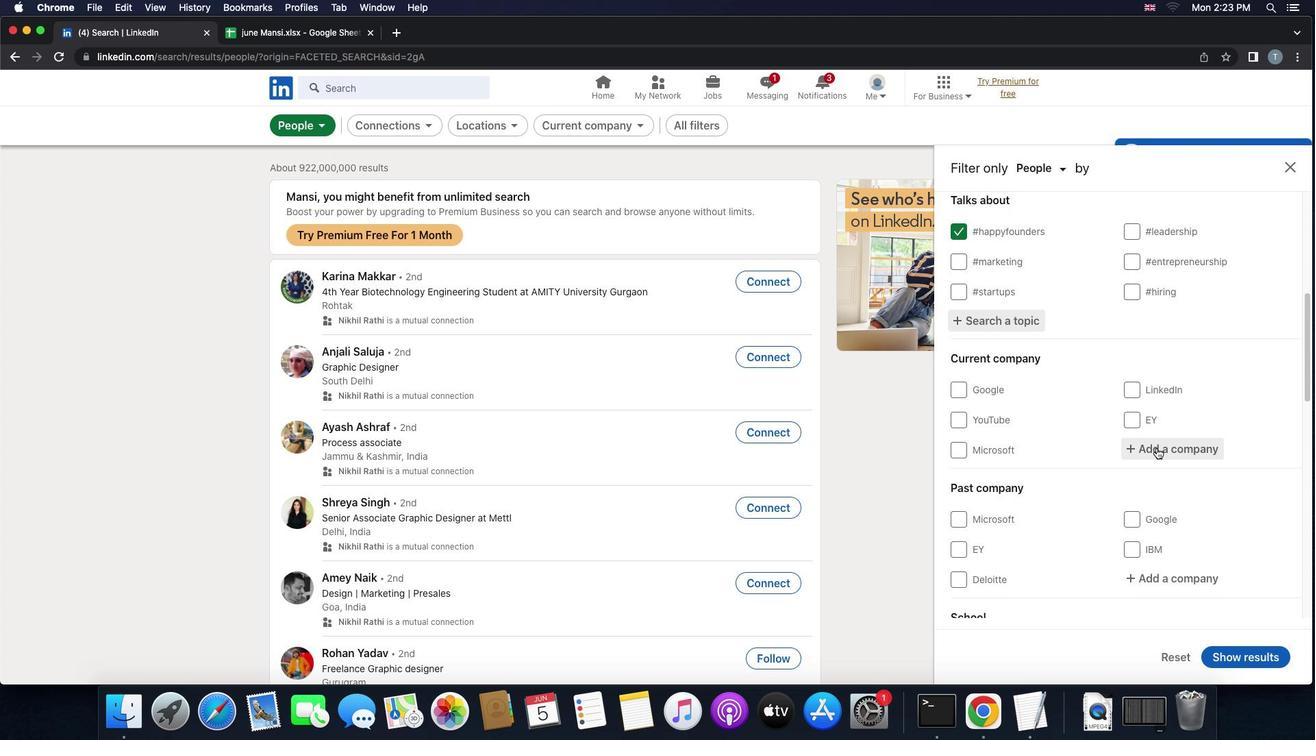 
Action: Mouse pressed left at (1156, 448)
Screenshot: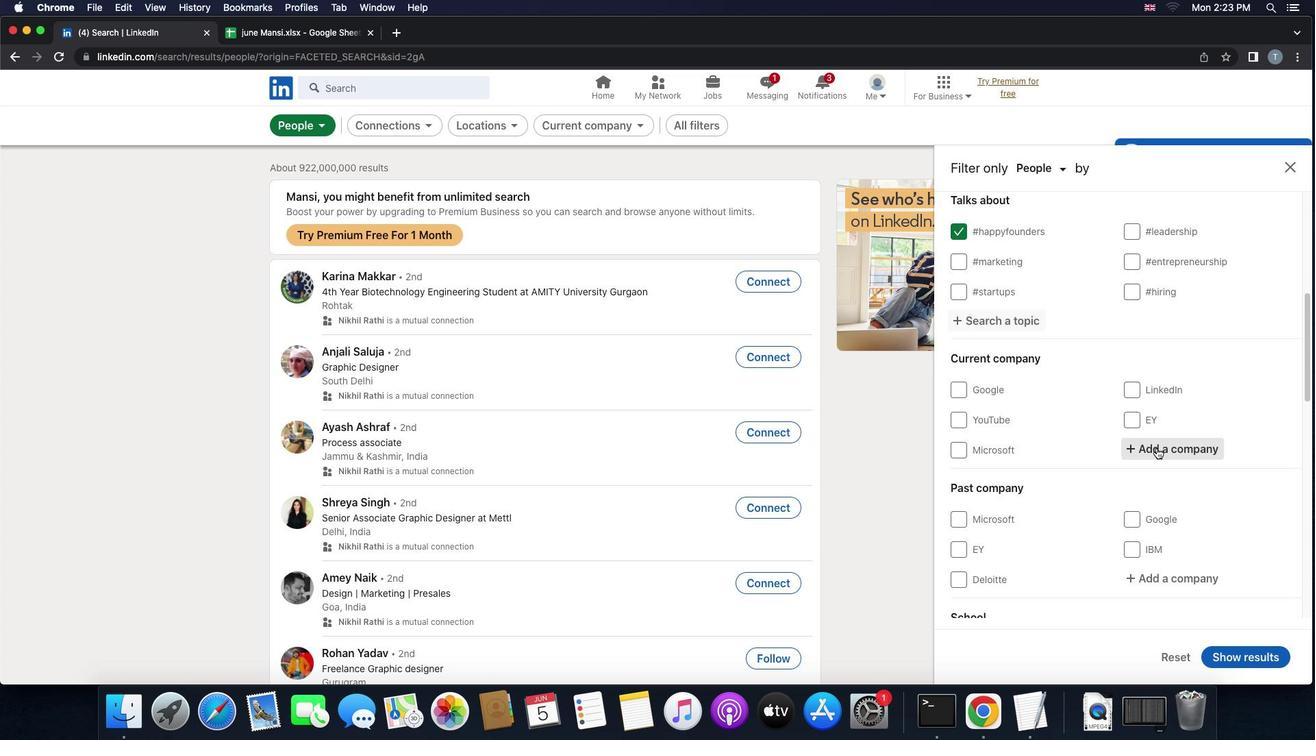 
Action: Key pressed 'g''o''d''r''e''j'Key.space'c''o''n''s''u''m''e''r'
Screenshot: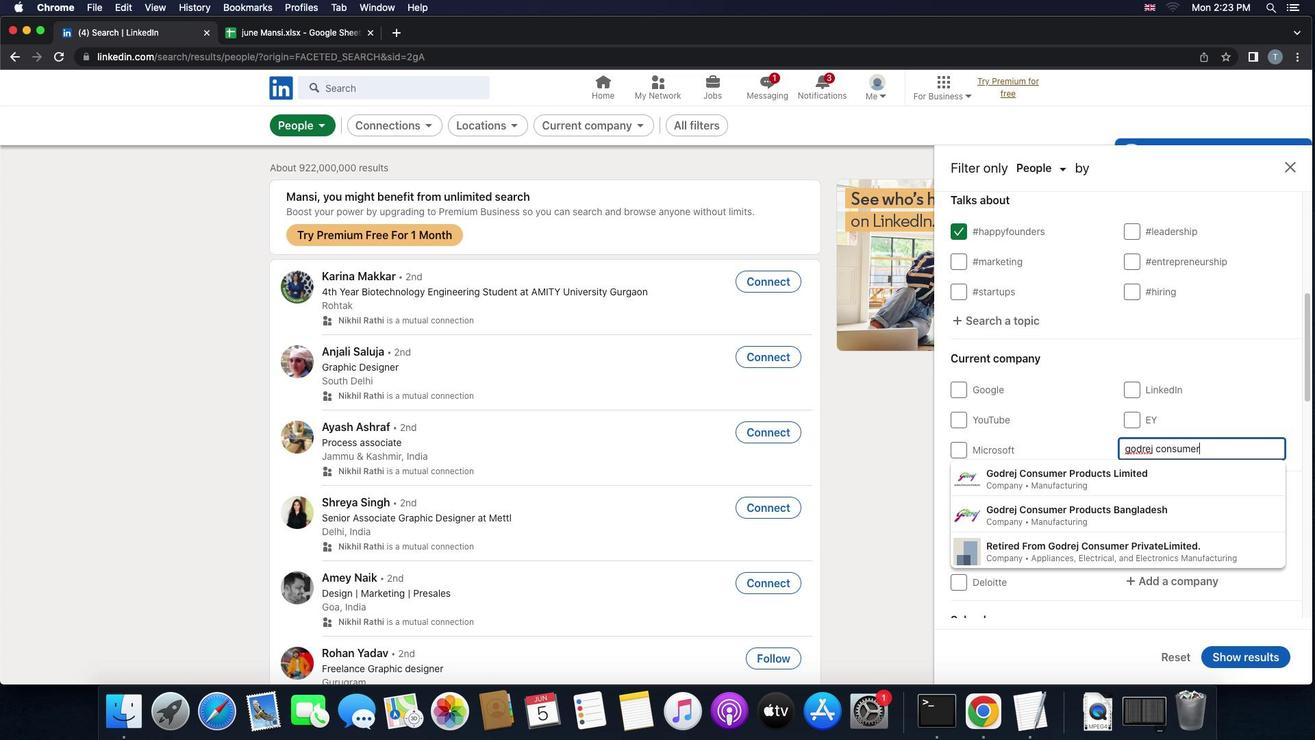 
Action: Mouse moved to (1133, 476)
Screenshot: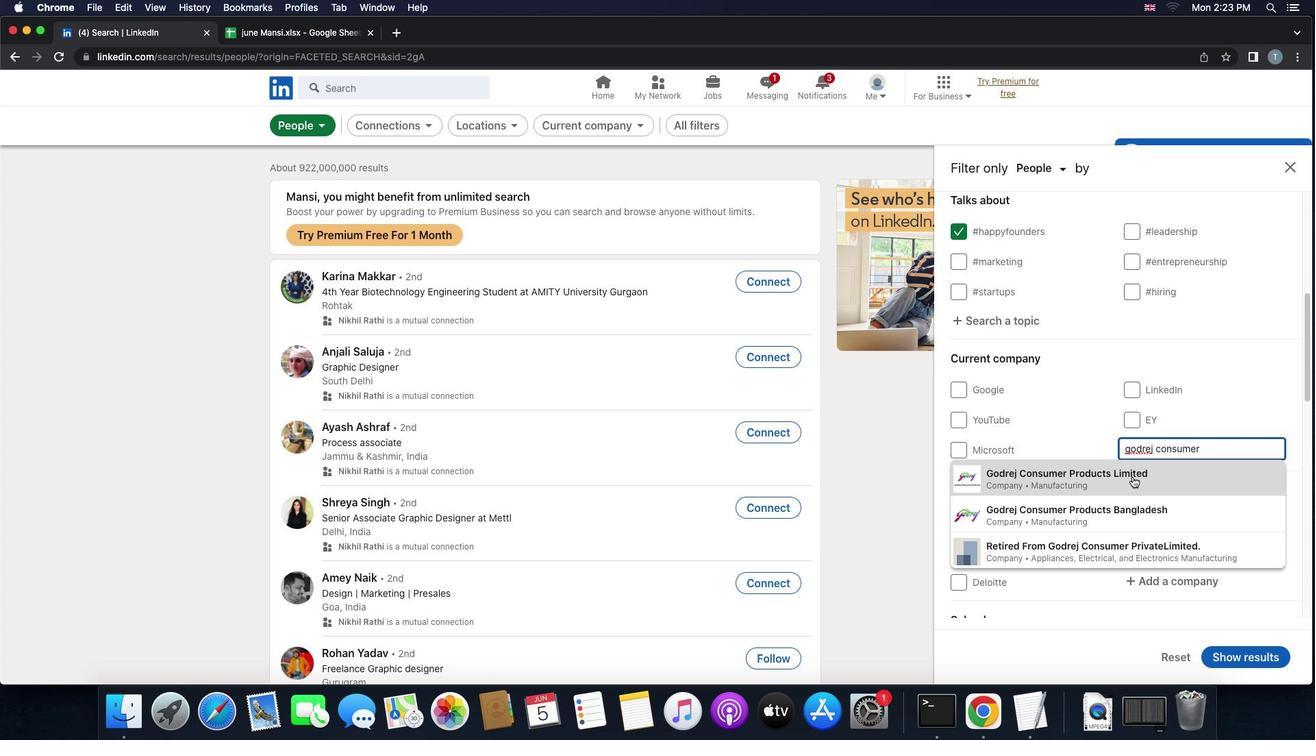 
Action: Mouse pressed left at (1133, 476)
Screenshot: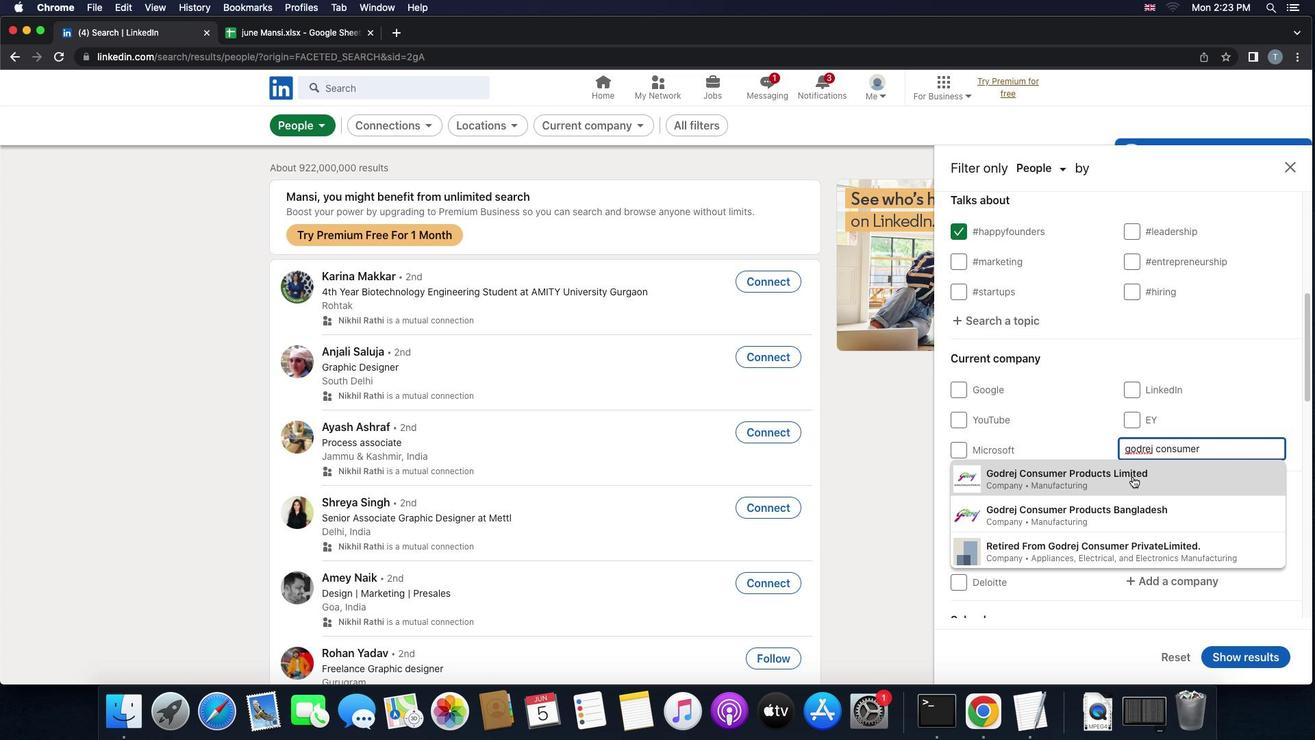 
Action: Mouse scrolled (1133, 476) with delta (0, 0)
Screenshot: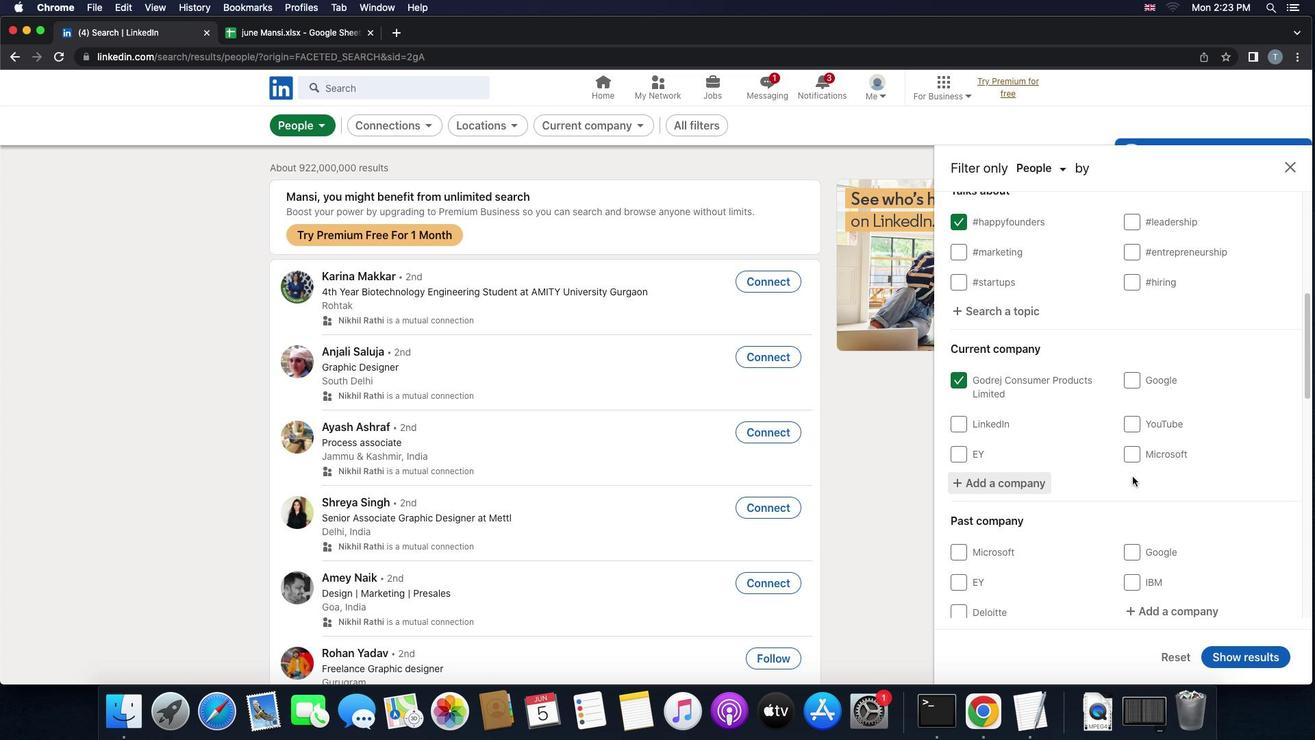 
Action: Mouse scrolled (1133, 476) with delta (0, 0)
Screenshot: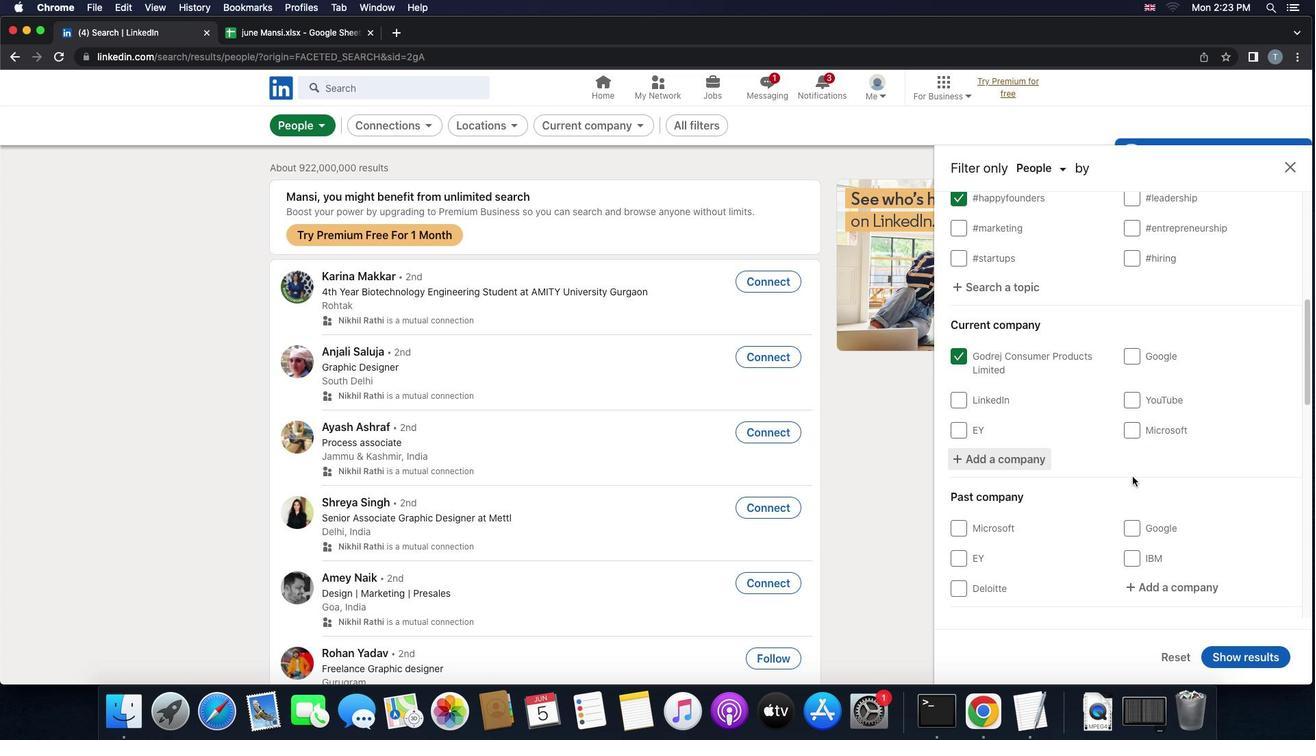 
Action: Mouse scrolled (1133, 476) with delta (0, -2)
Screenshot: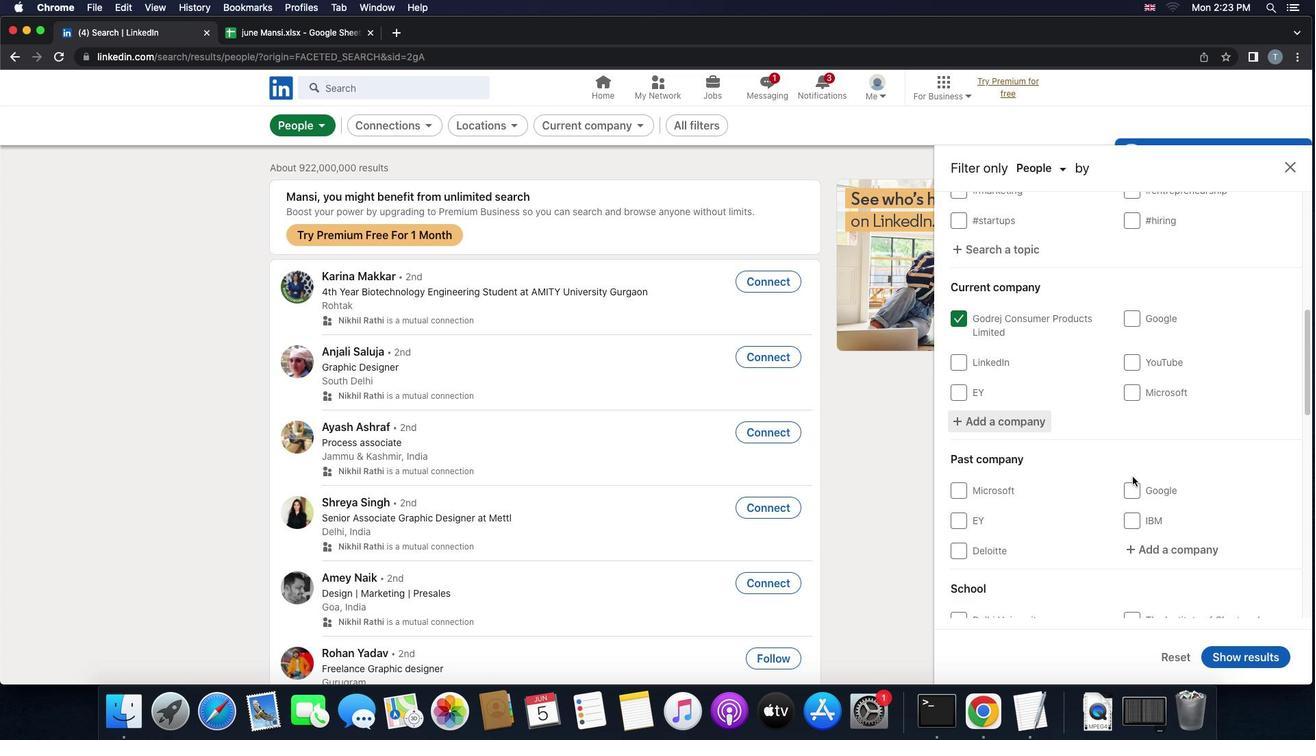 
Action: Mouse scrolled (1133, 476) with delta (0, -2)
Screenshot: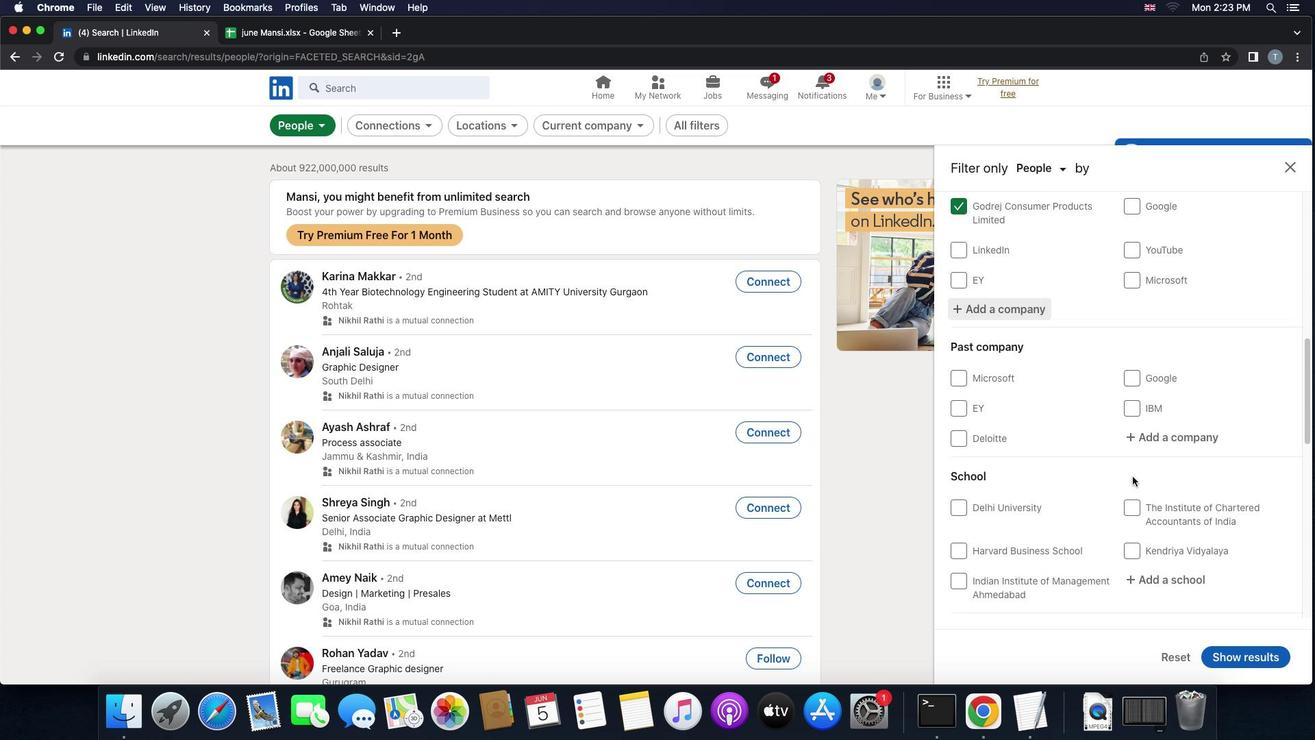
Action: Mouse scrolled (1133, 476) with delta (0, 0)
Screenshot: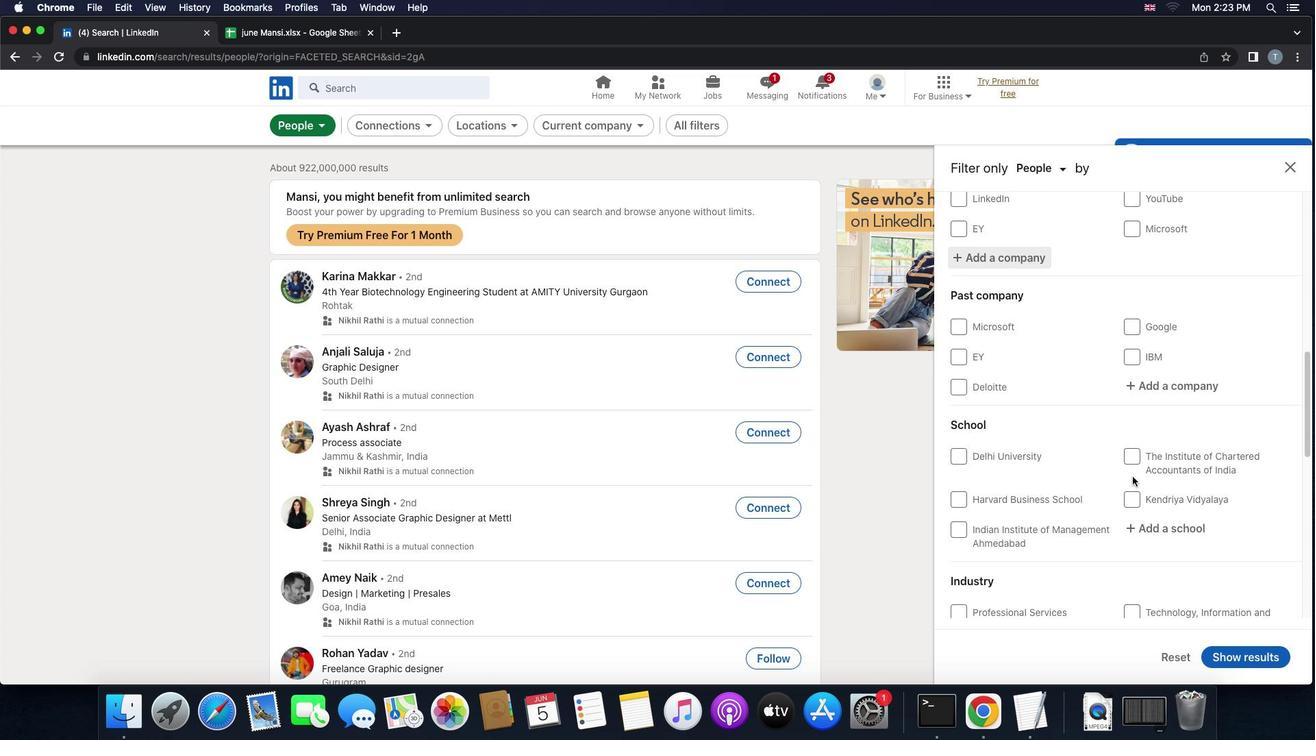 
Action: Mouse scrolled (1133, 476) with delta (0, 0)
Screenshot: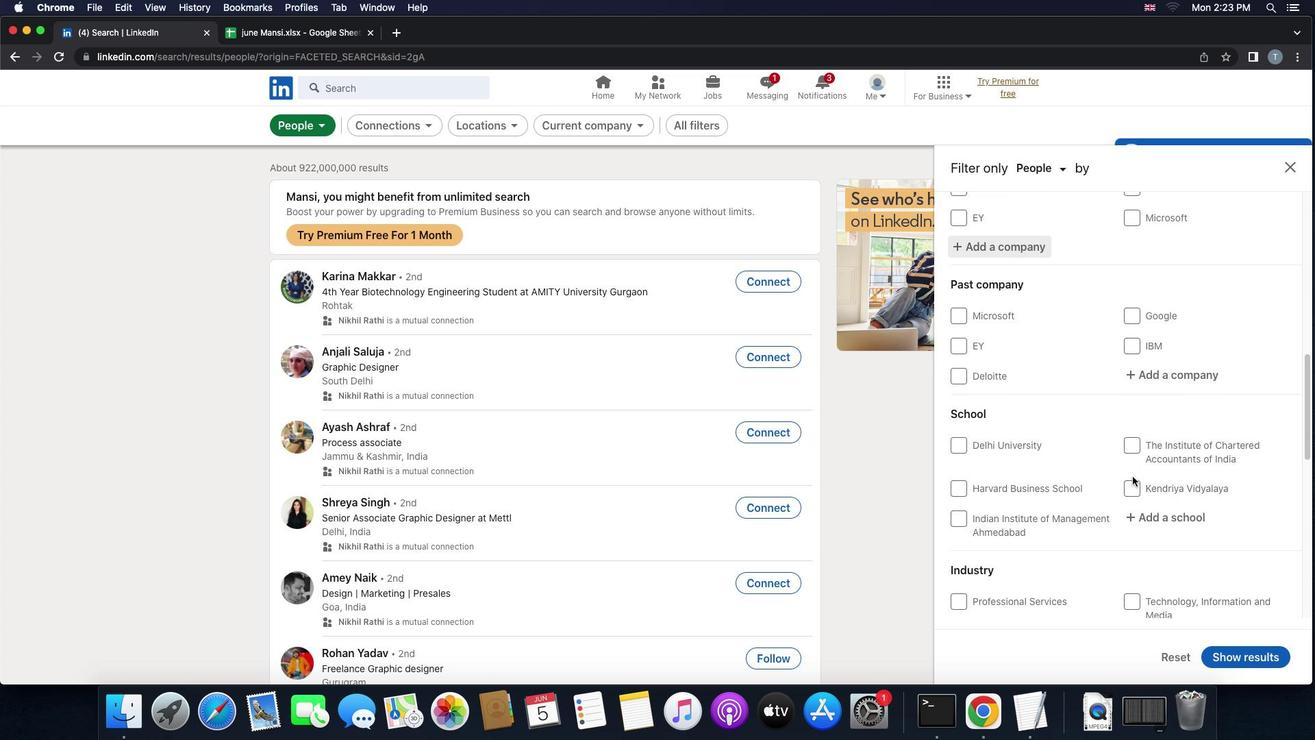 
Action: Mouse scrolled (1133, 476) with delta (0, -1)
Screenshot: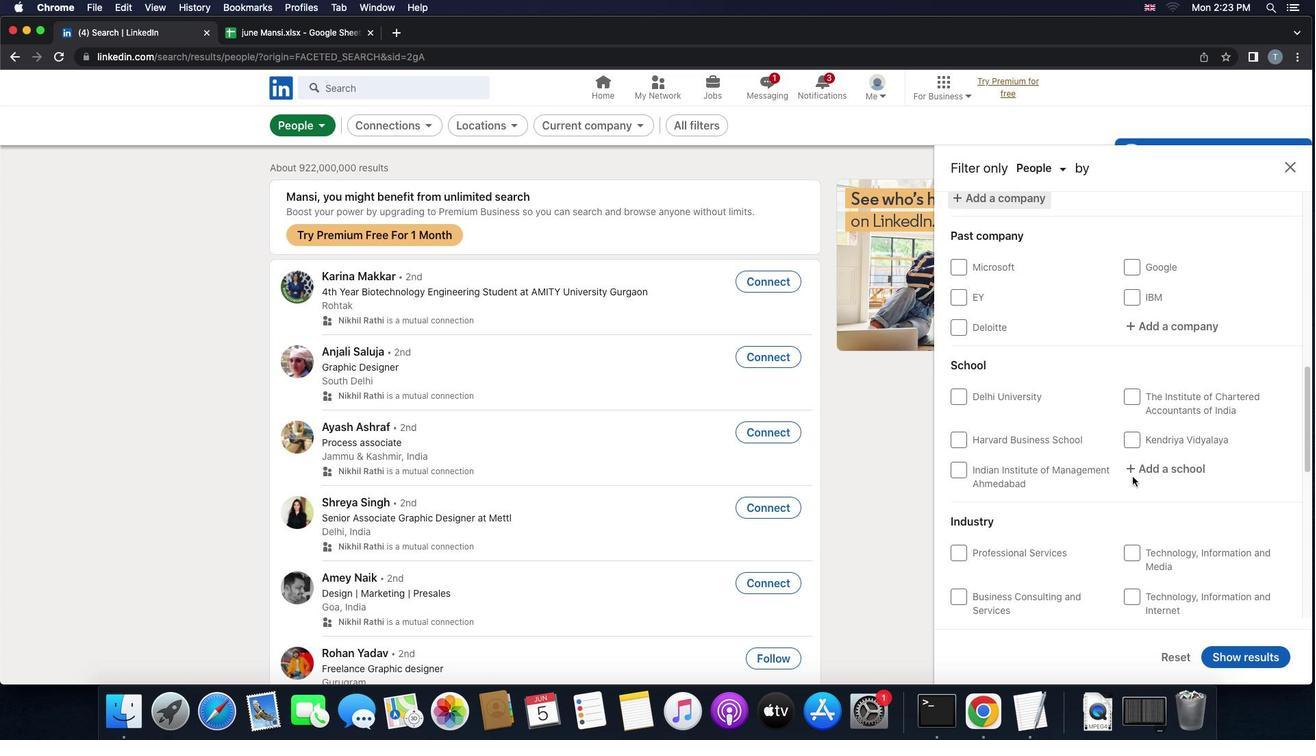 
Action: Mouse moved to (1143, 433)
Screenshot: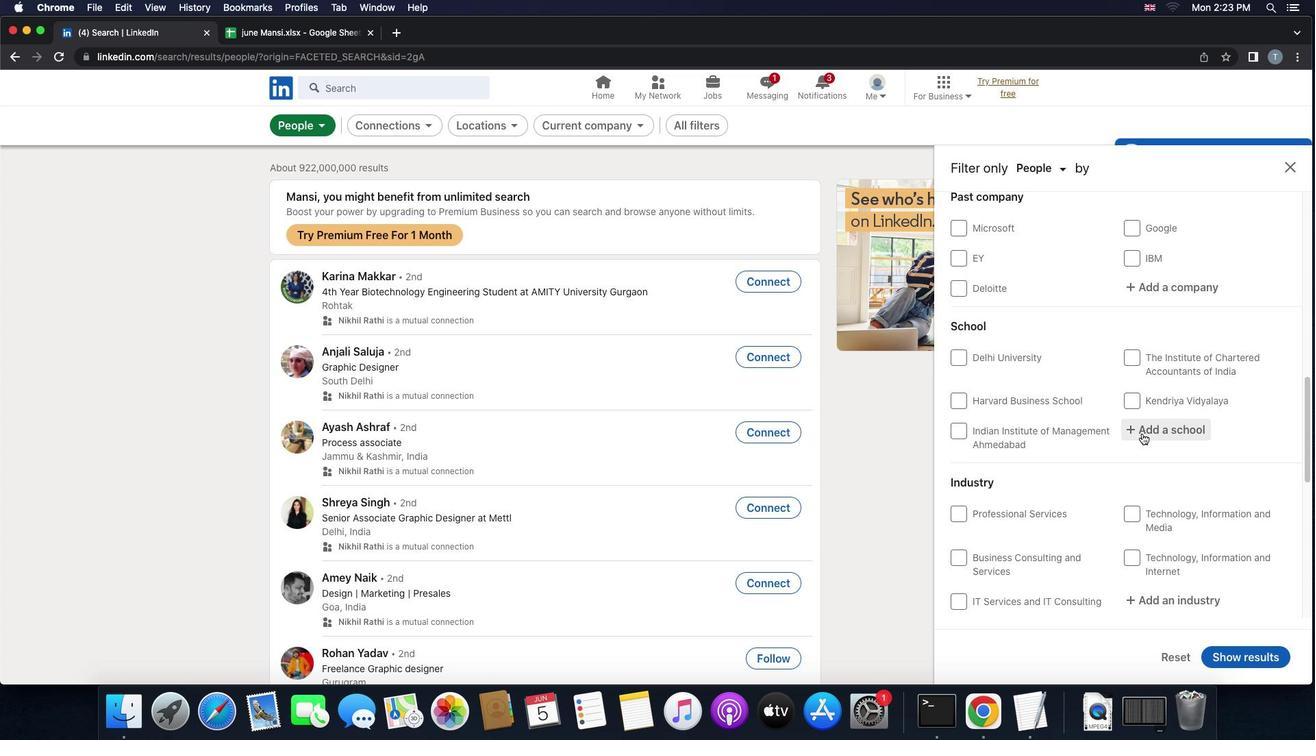 
Action: Mouse pressed left at (1143, 433)
Screenshot: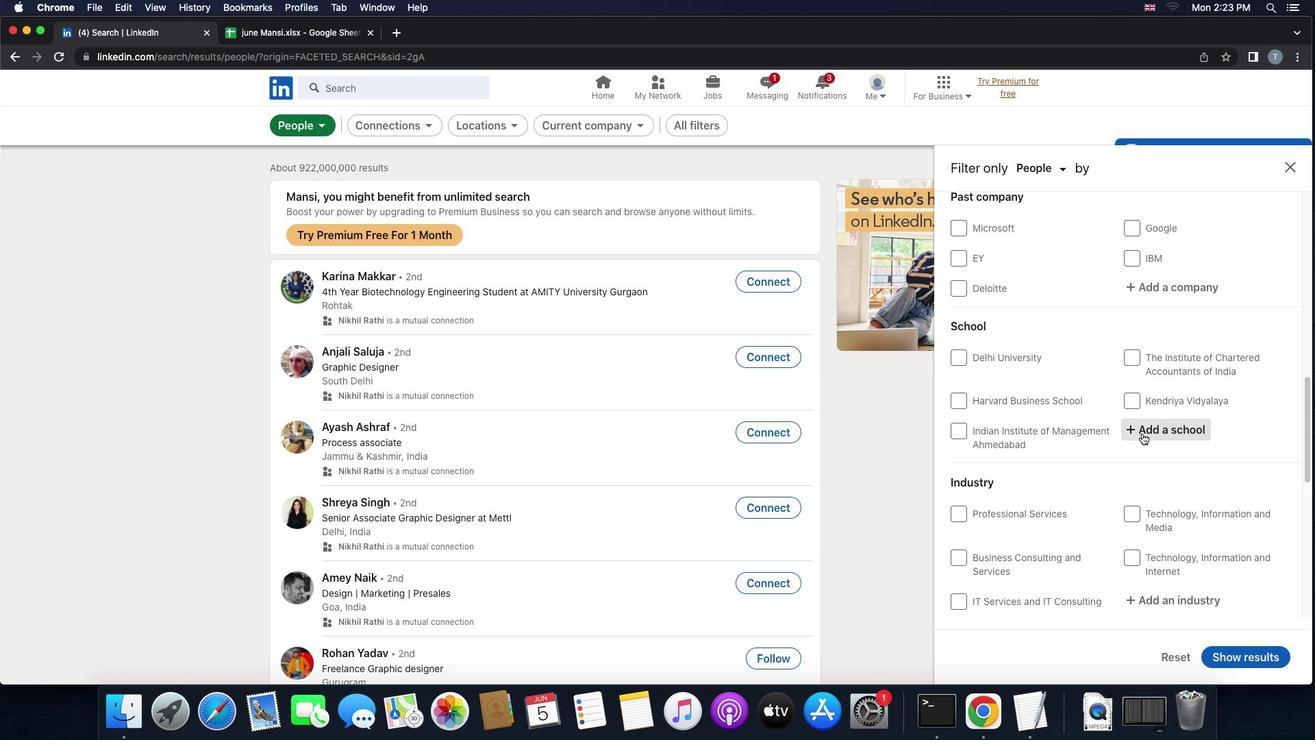 
Action: Key pressed 'd''e''l''h''i'Key.space't''e''c''h''n''i''c''a''l'
Screenshot: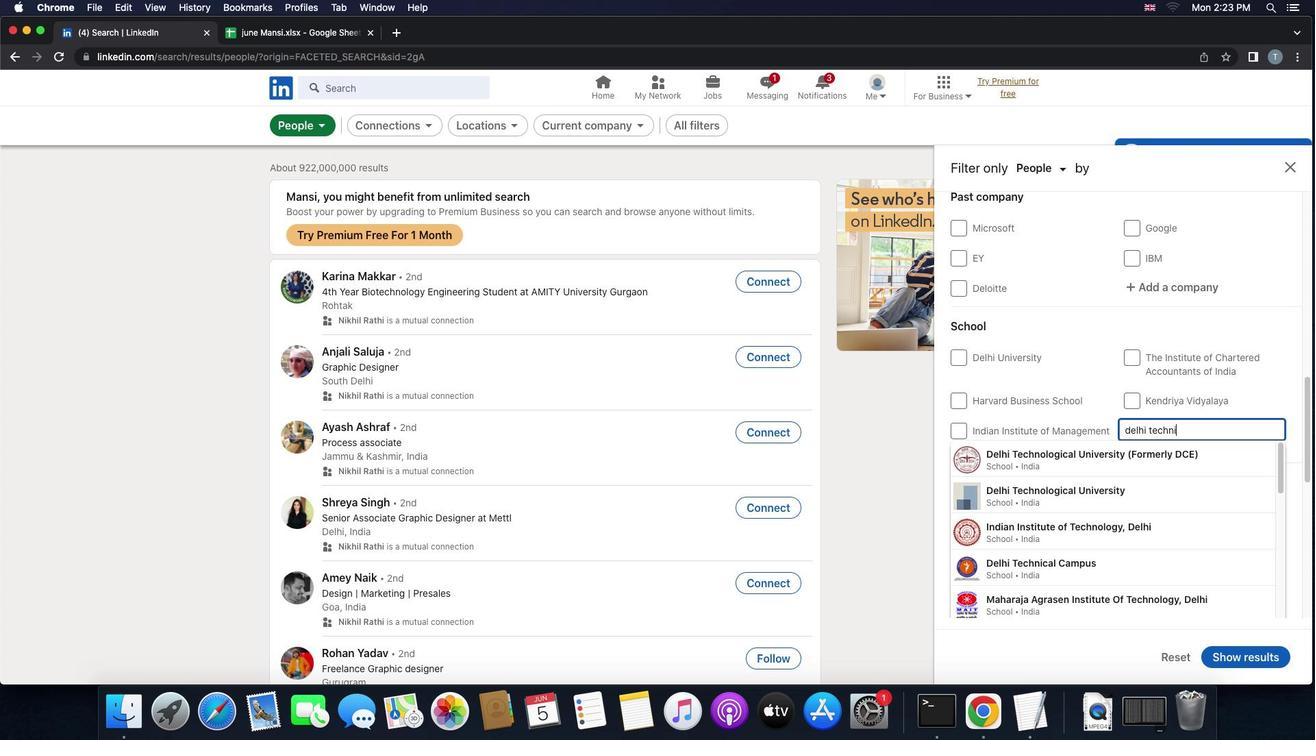 
Action: Mouse moved to (1111, 451)
Screenshot: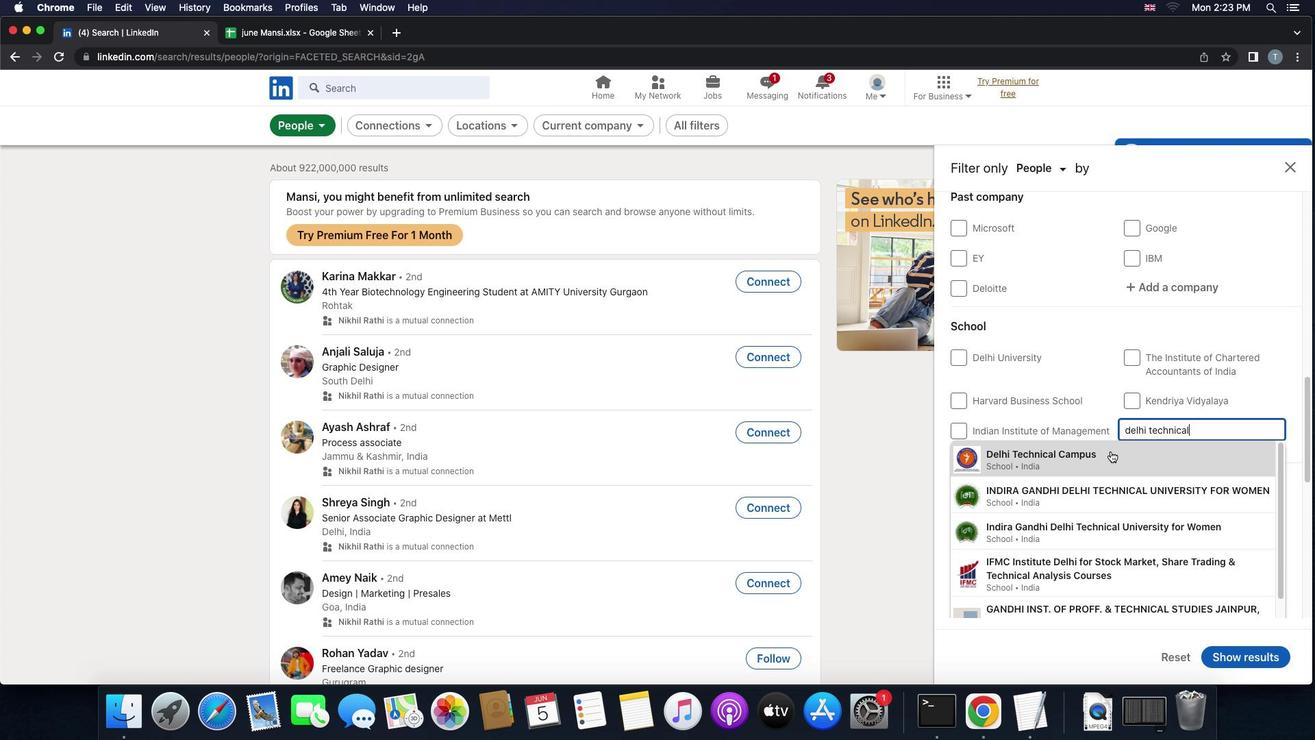 
Action: Mouse pressed left at (1111, 451)
Screenshot: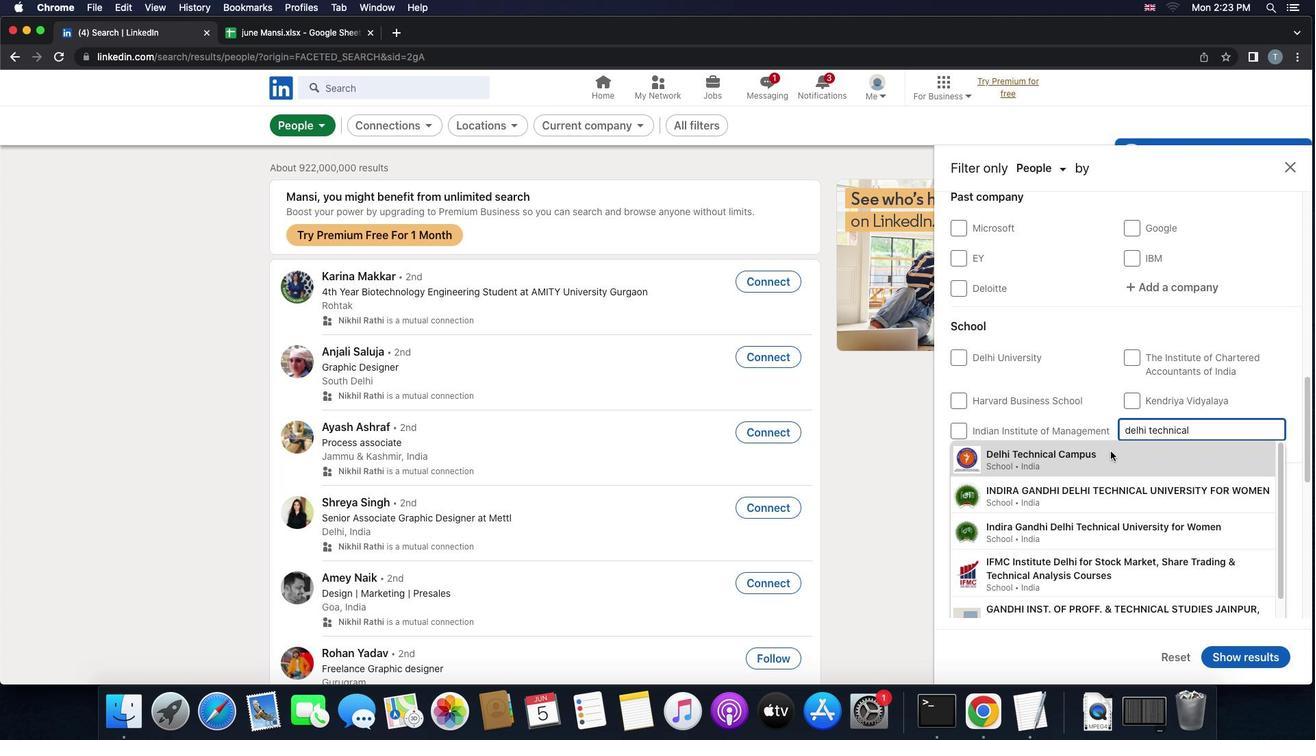 
Action: Mouse scrolled (1111, 451) with delta (0, 0)
Screenshot: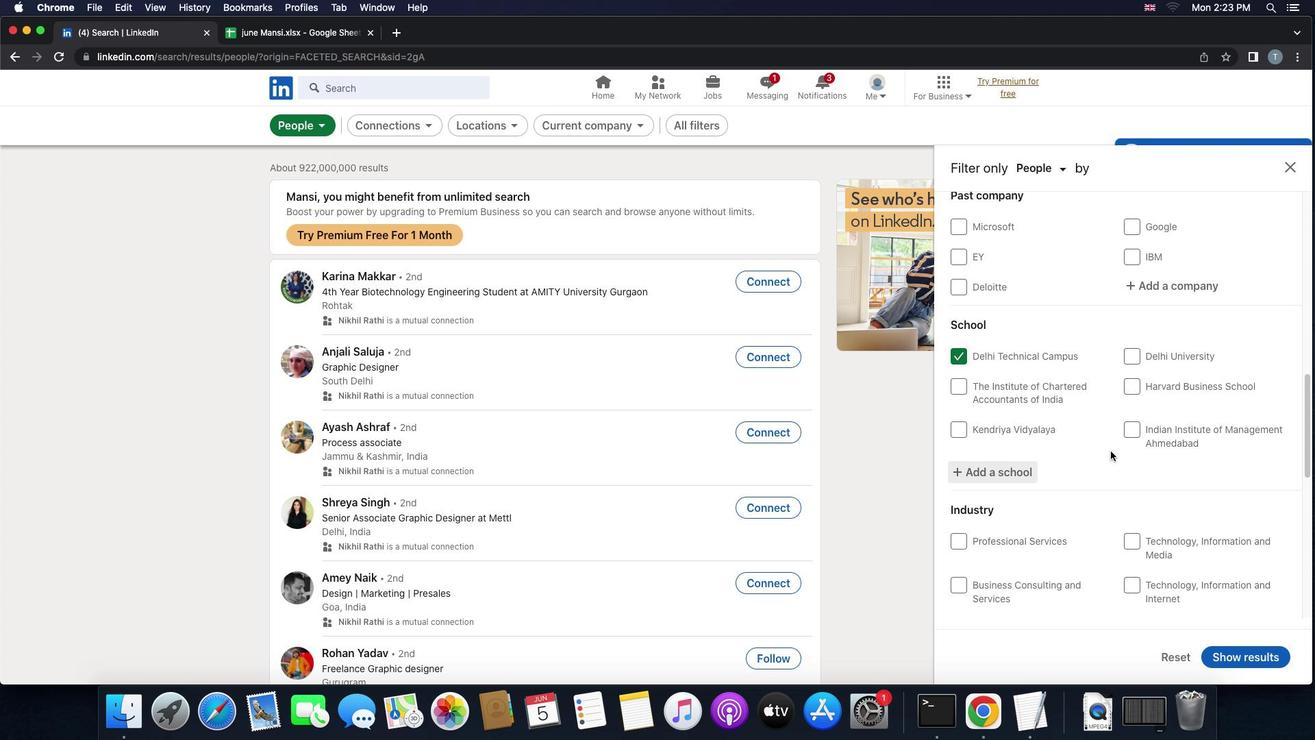 
Action: Mouse scrolled (1111, 451) with delta (0, 0)
Screenshot: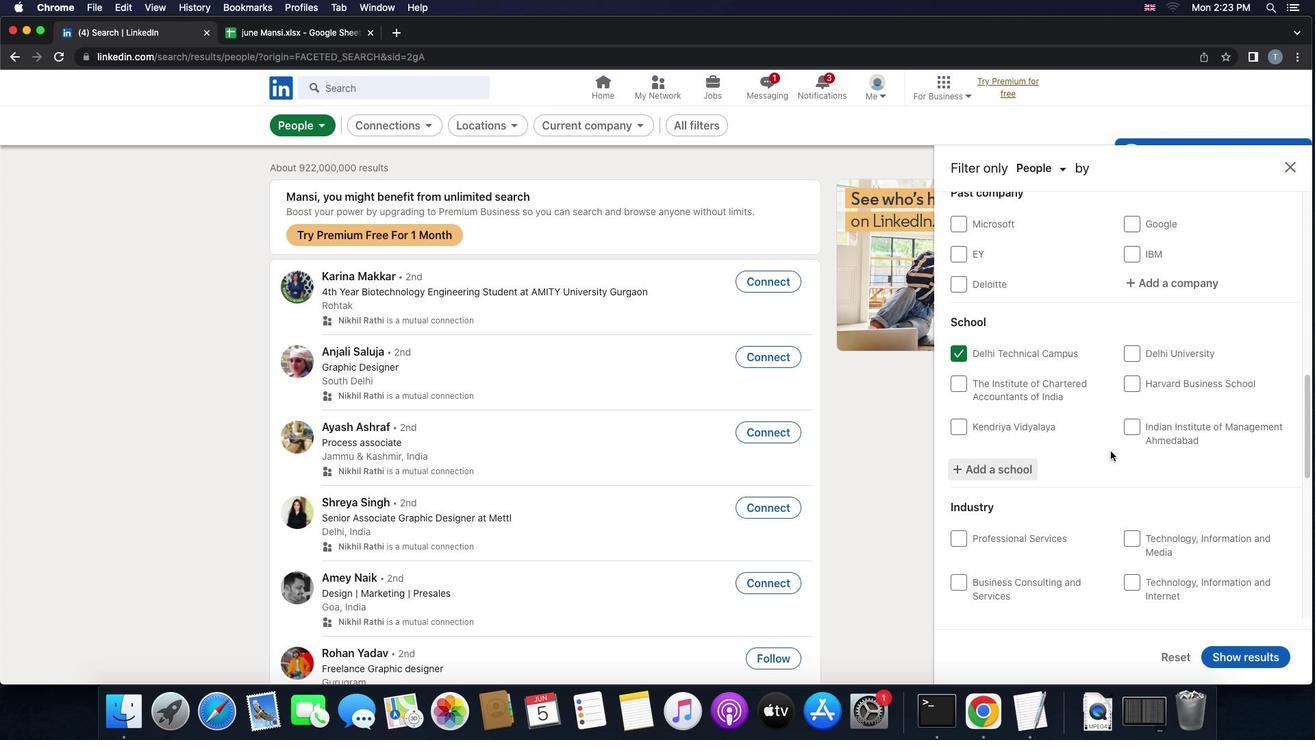 
Action: Mouse scrolled (1111, 451) with delta (0, 0)
Screenshot: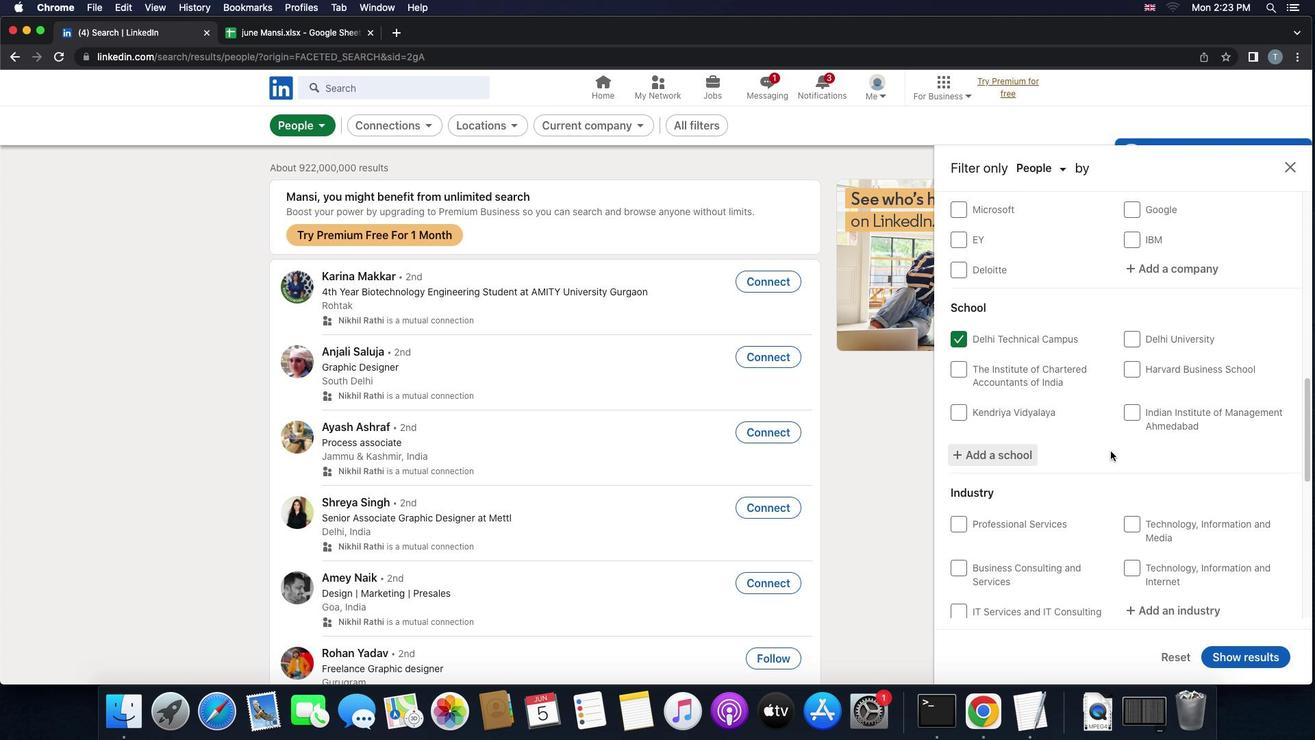 
Action: Mouse scrolled (1111, 451) with delta (0, 0)
Screenshot: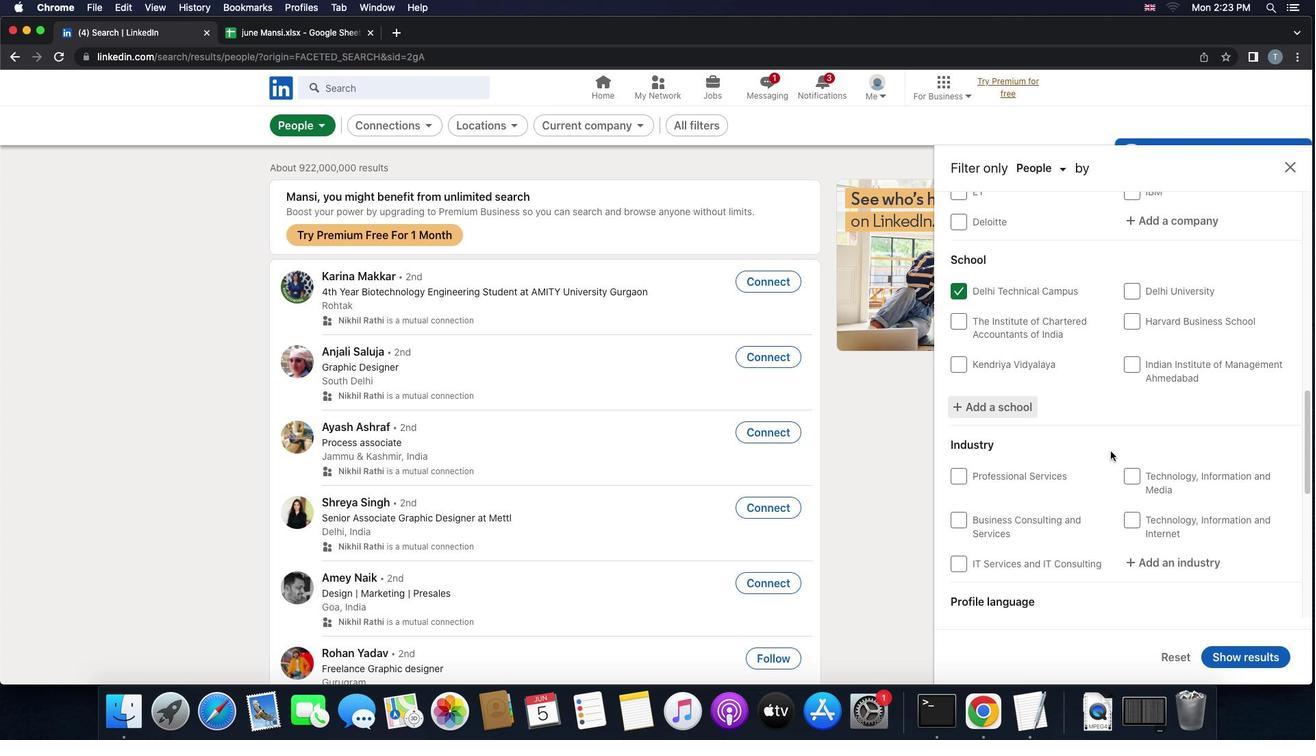 
Action: Mouse scrolled (1111, 451) with delta (0, 0)
Screenshot: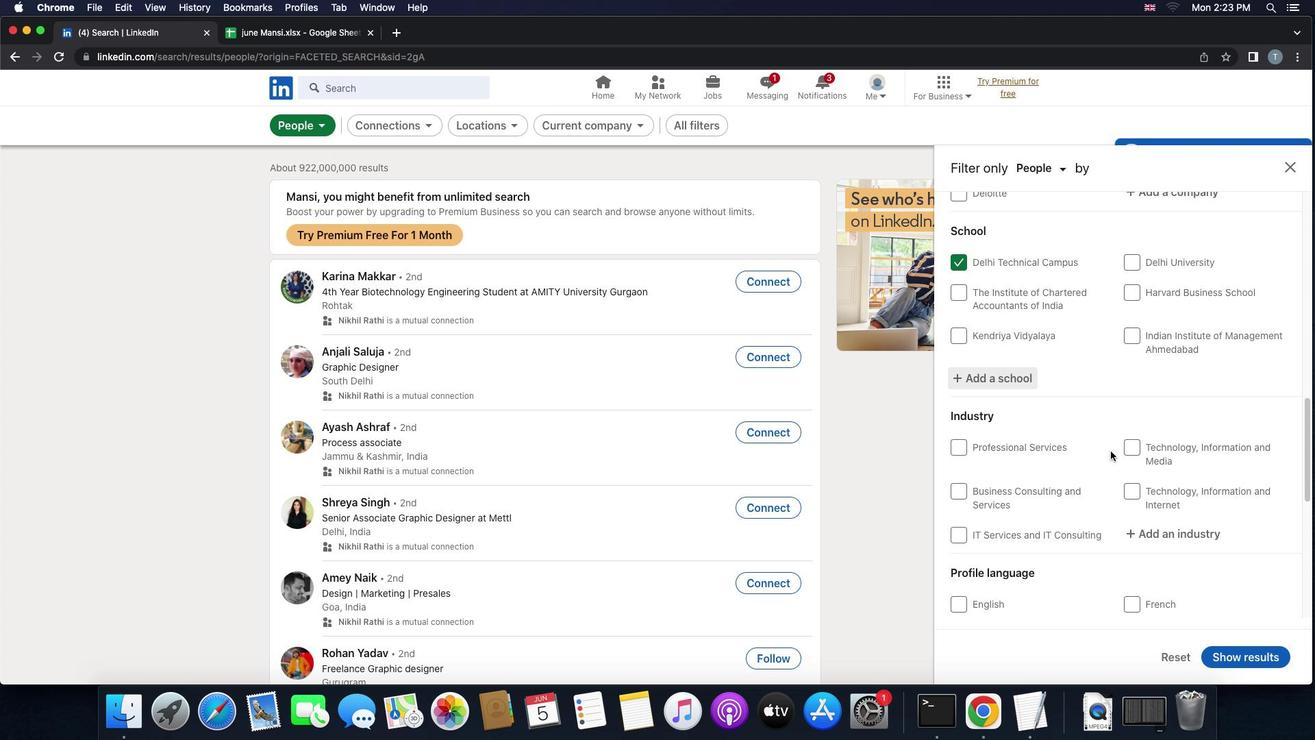 
Action: Mouse scrolled (1111, 451) with delta (0, 0)
Screenshot: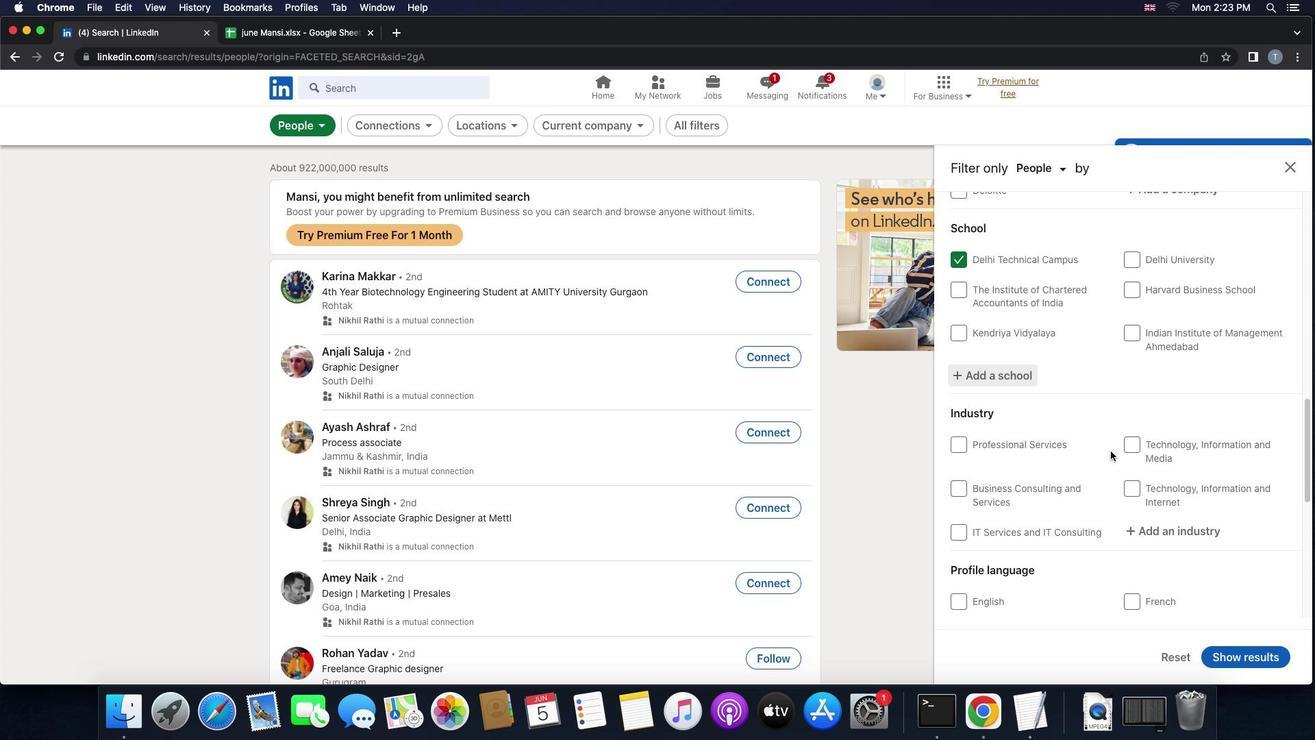 
Action: Mouse scrolled (1111, 451) with delta (0, 0)
Screenshot: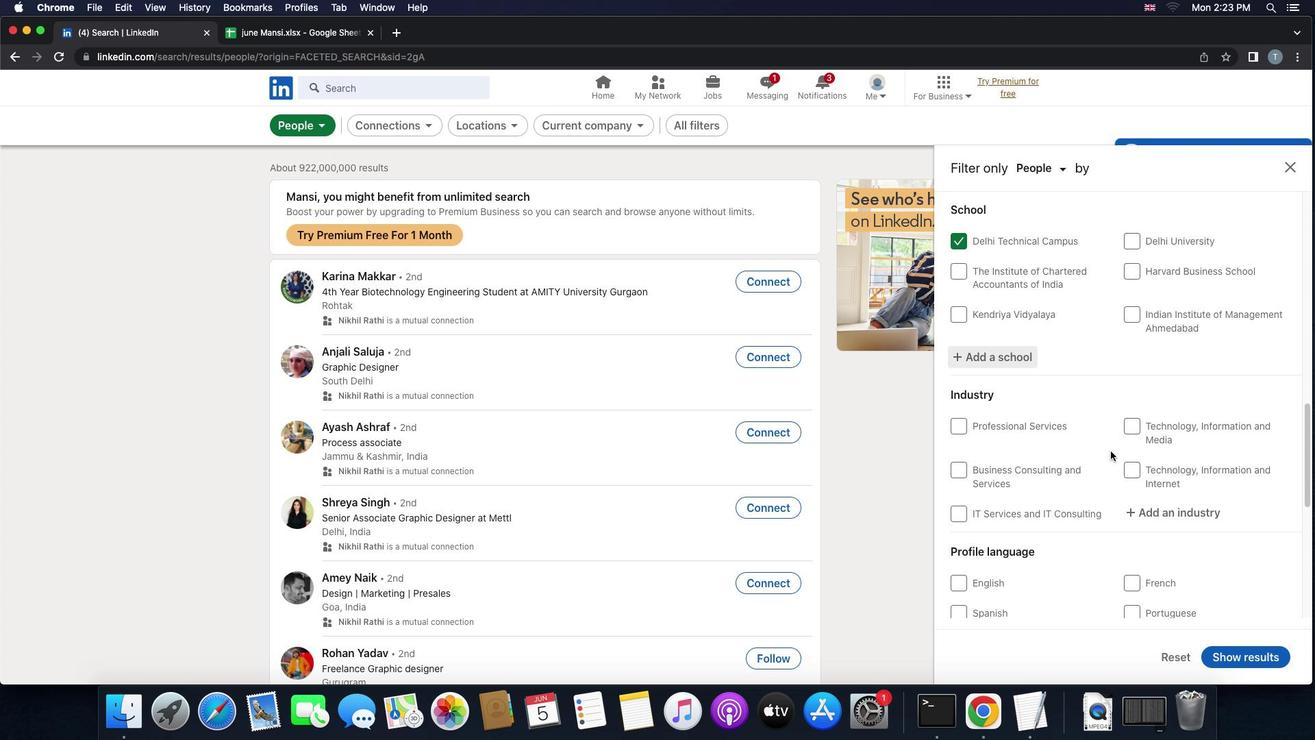 
Action: Mouse scrolled (1111, 451) with delta (0, -1)
Screenshot: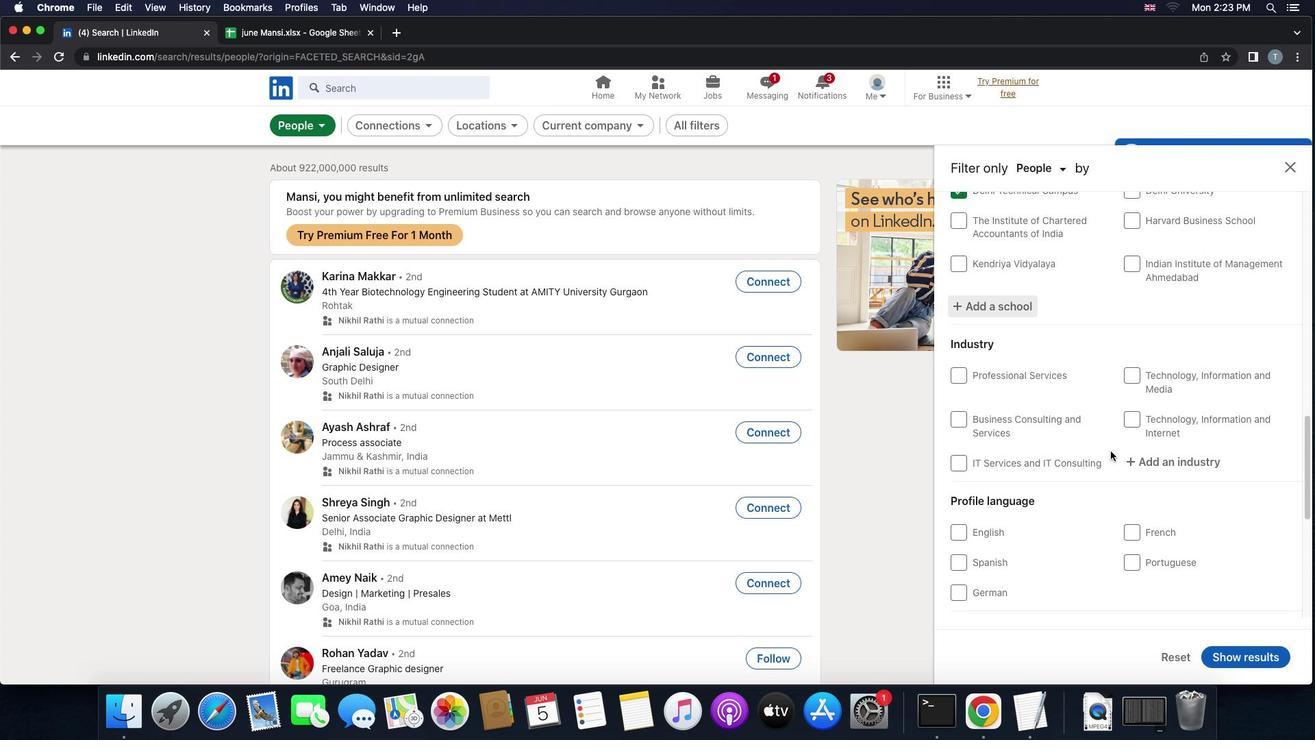 
Action: Mouse moved to (1154, 389)
Screenshot: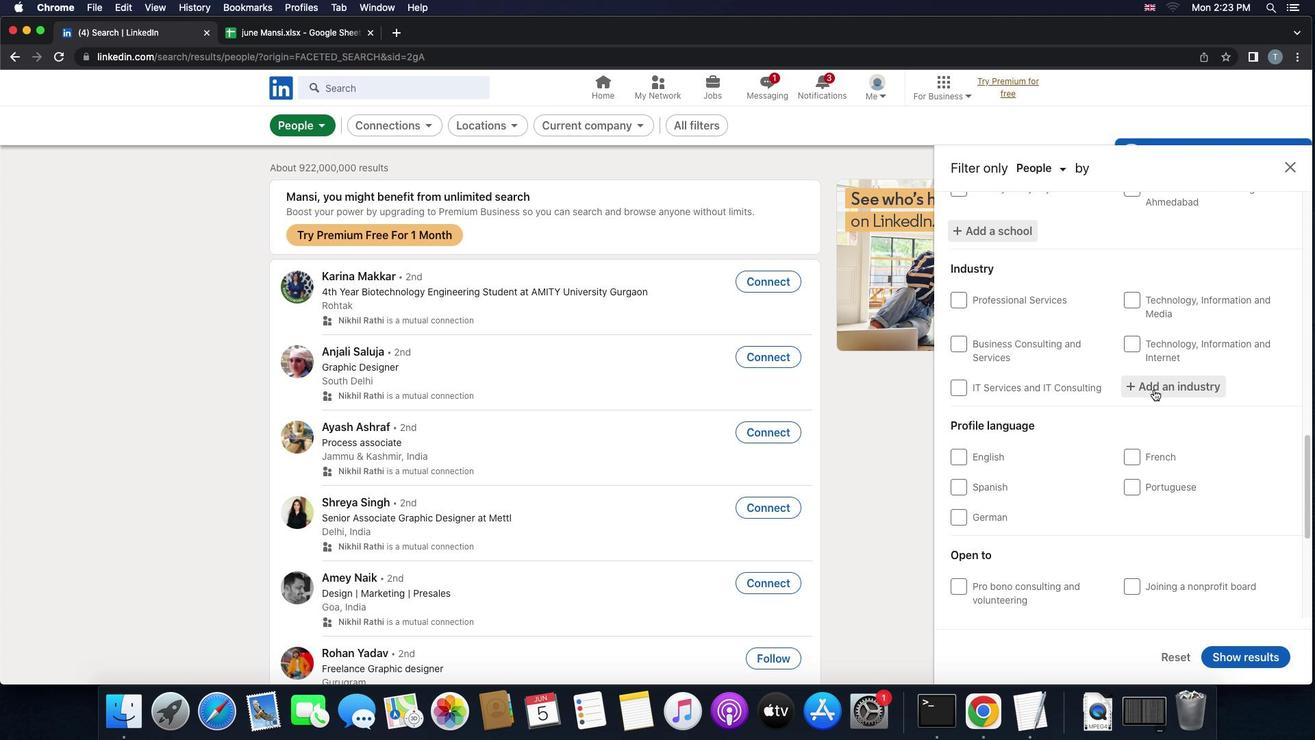 
Action: Mouse pressed left at (1154, 389)
Screenshot: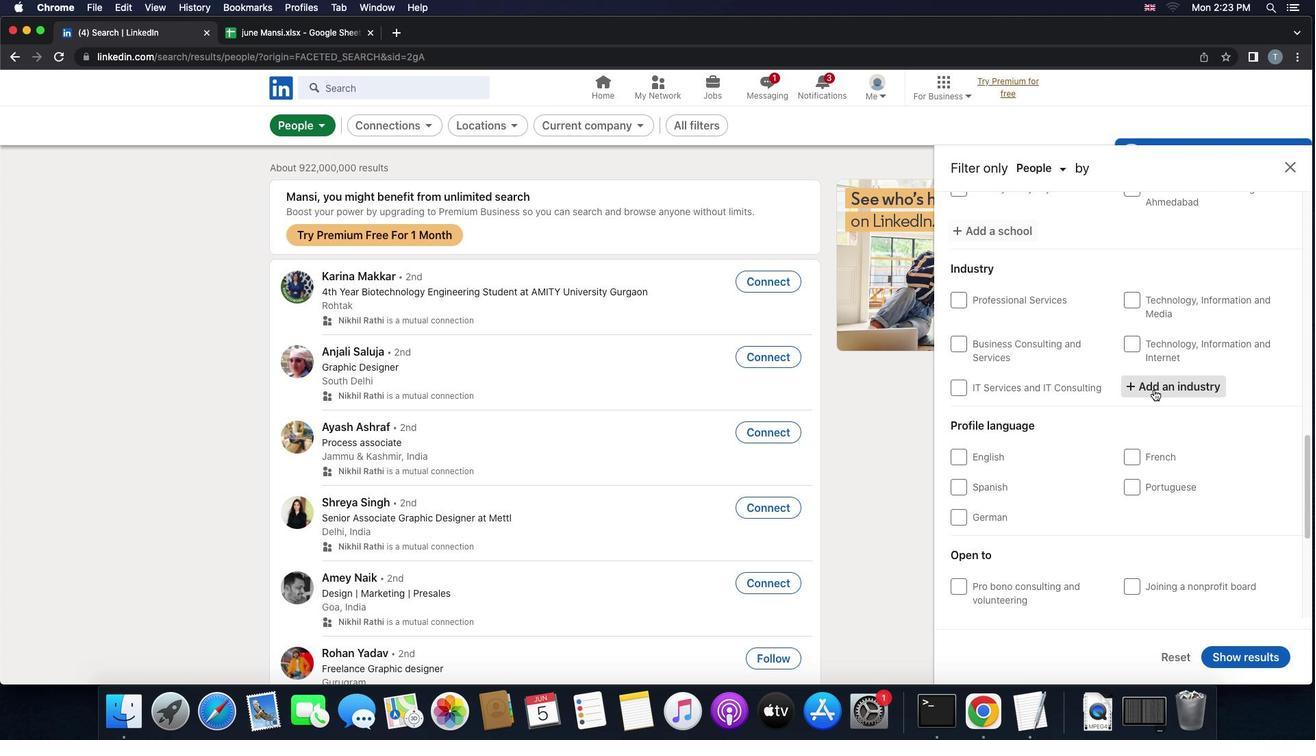 
Action: Key pressed 'u''t''i''l''i''t''i''e''s'Key.space'a''d'
Screenshot: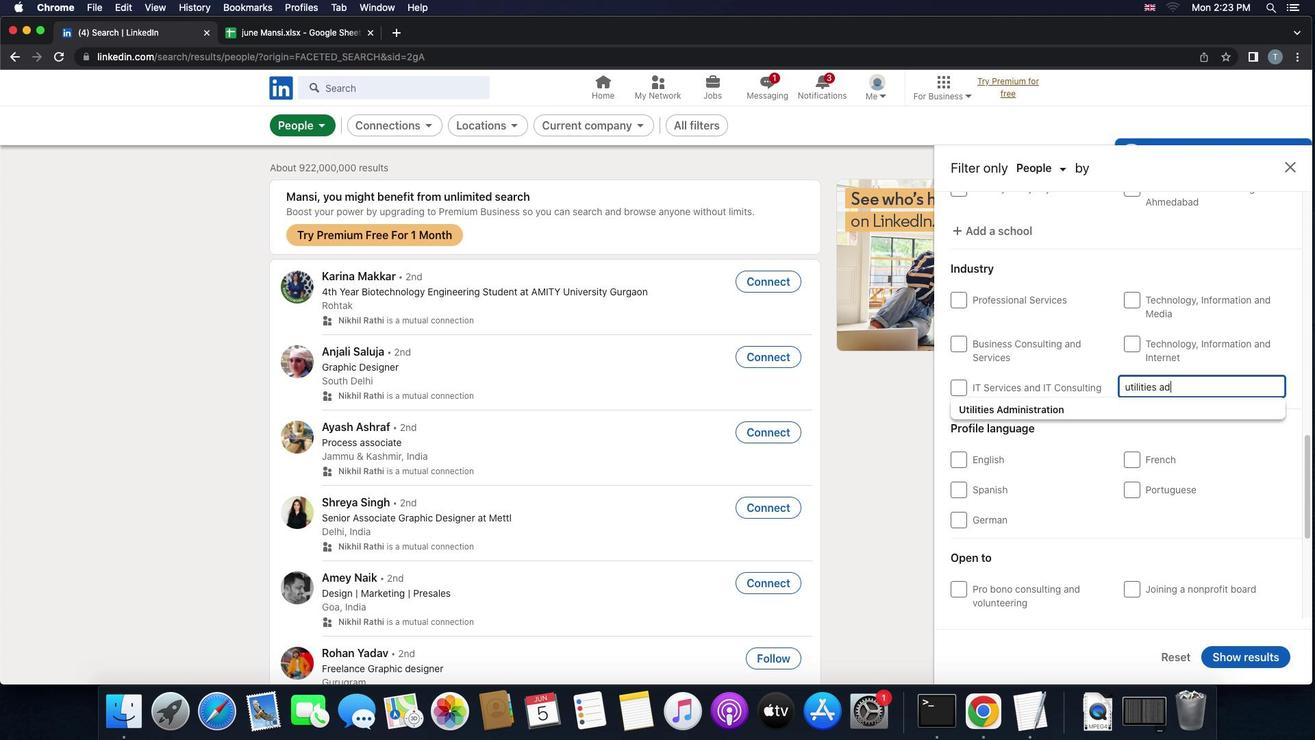 
Action: Mouse moved to (1128, 403)
Screenshot: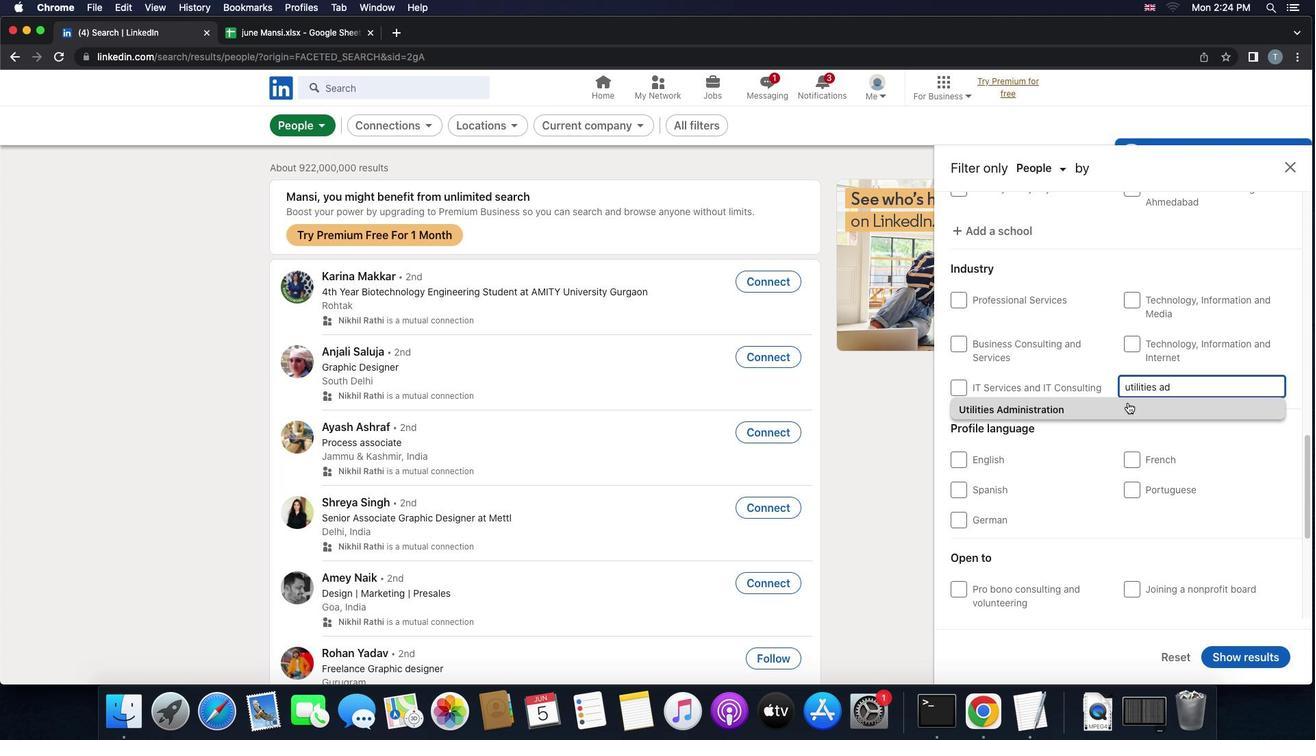
Action: Mouse pressed left at (1128, 403)
Screenshot: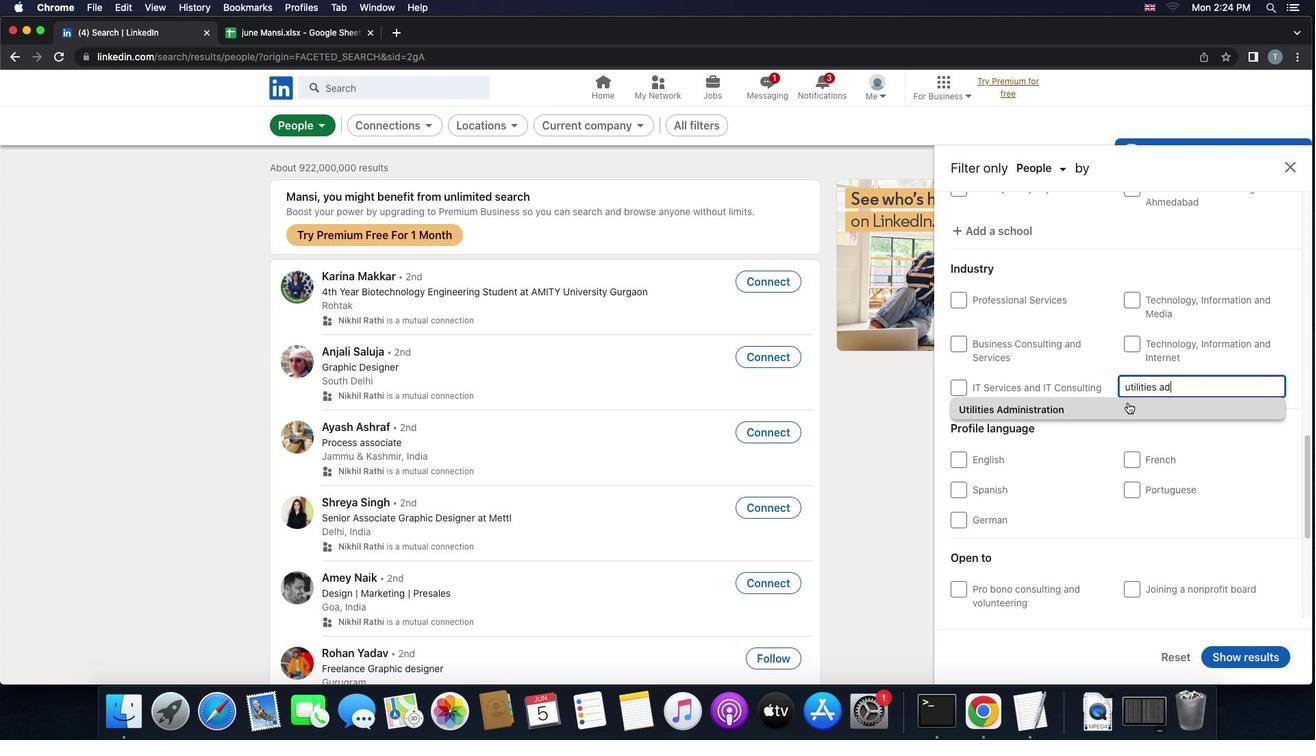 
Action: Mouse scrolled (1128, 403) with delta (0, 0)
Screenshot: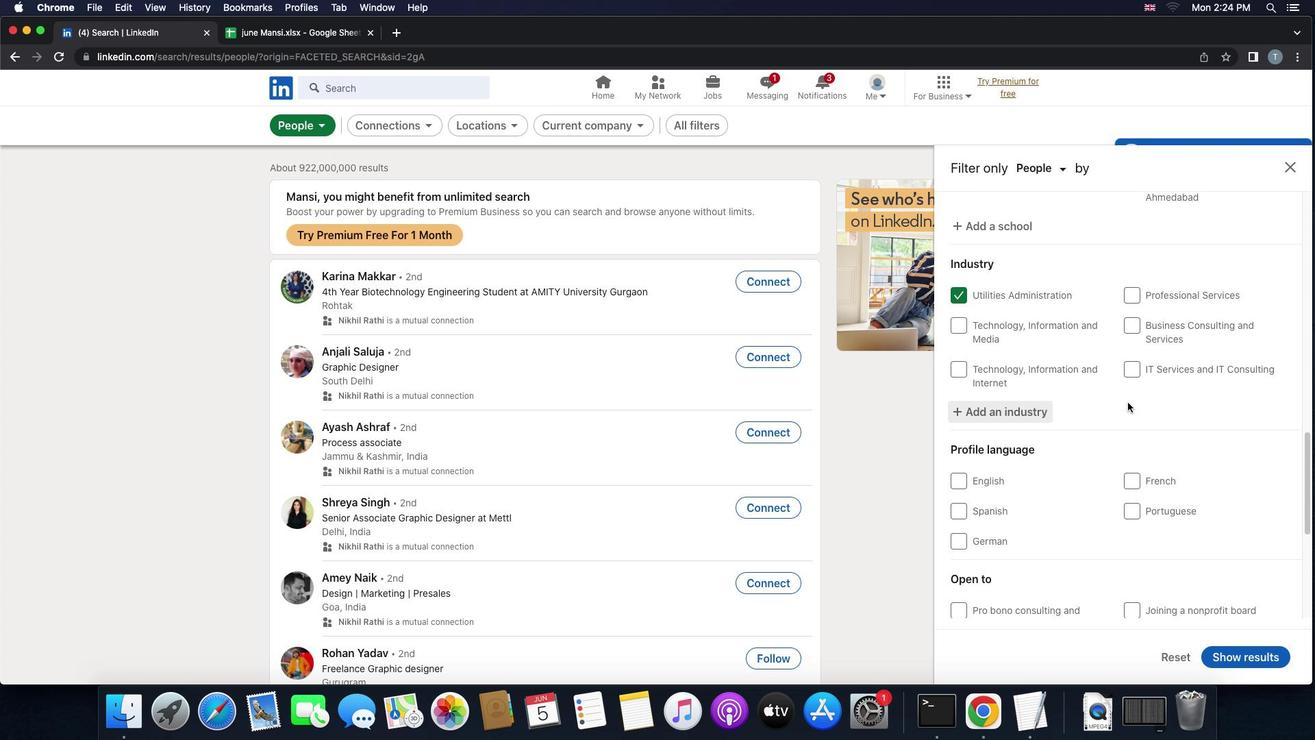 
Action: Mouse scrolled (1128, 403) with delta (0, 0)
Screenshot: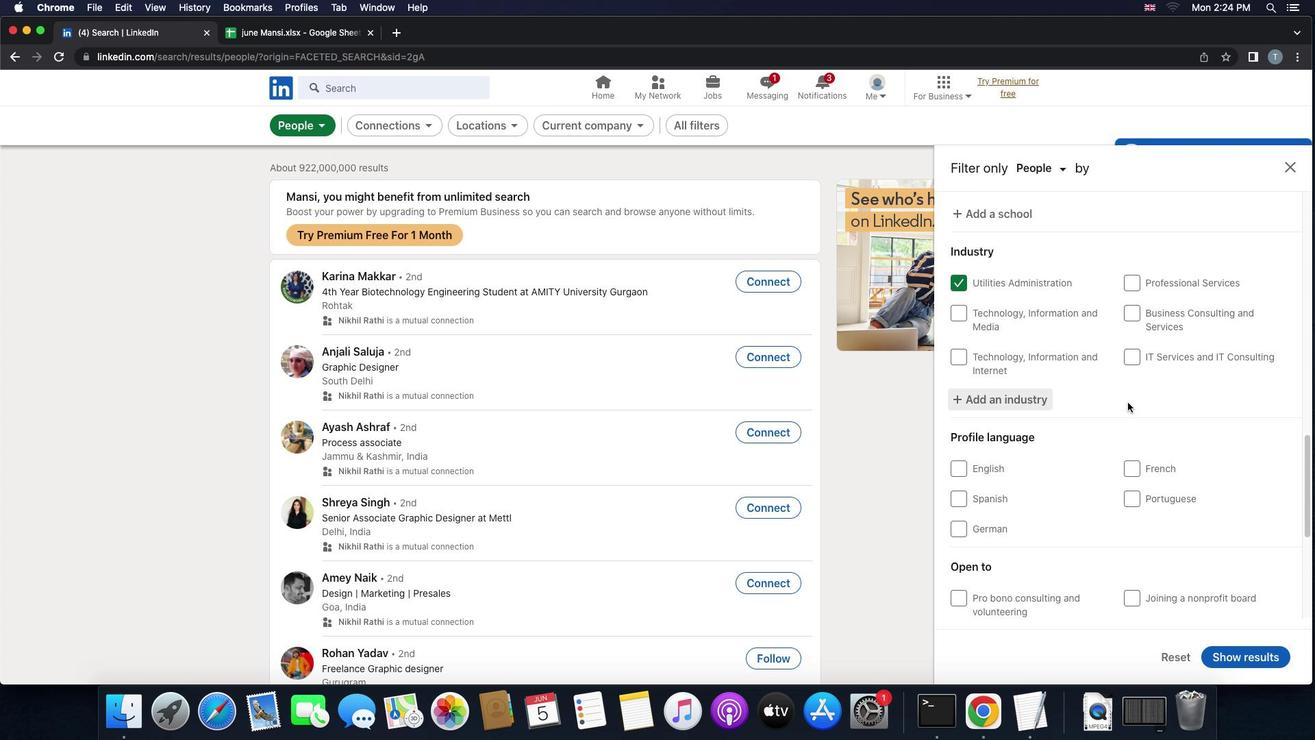 
Action: Mouse scrolled (1128, 403) with delta (0, -1)
Screenshot: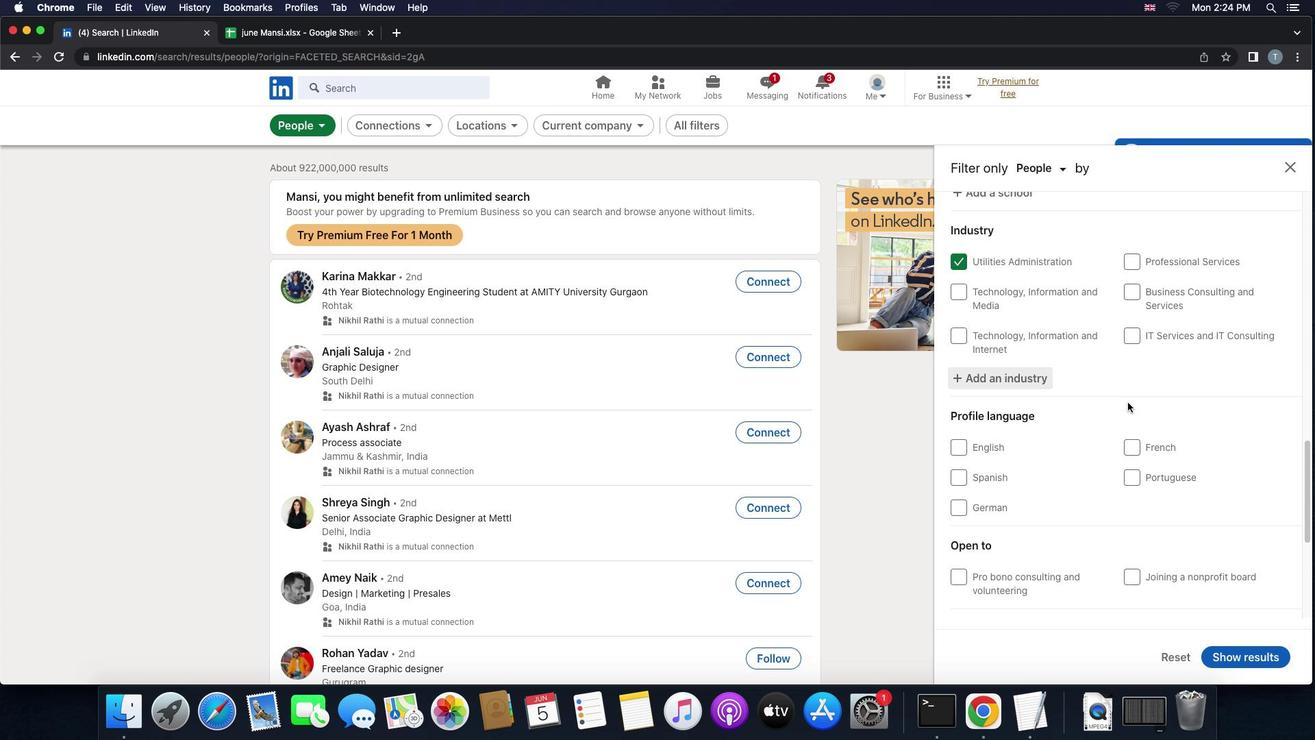 
Action: Mouse scrolled (1128, 403) with delta (0, -2)
Screenshot: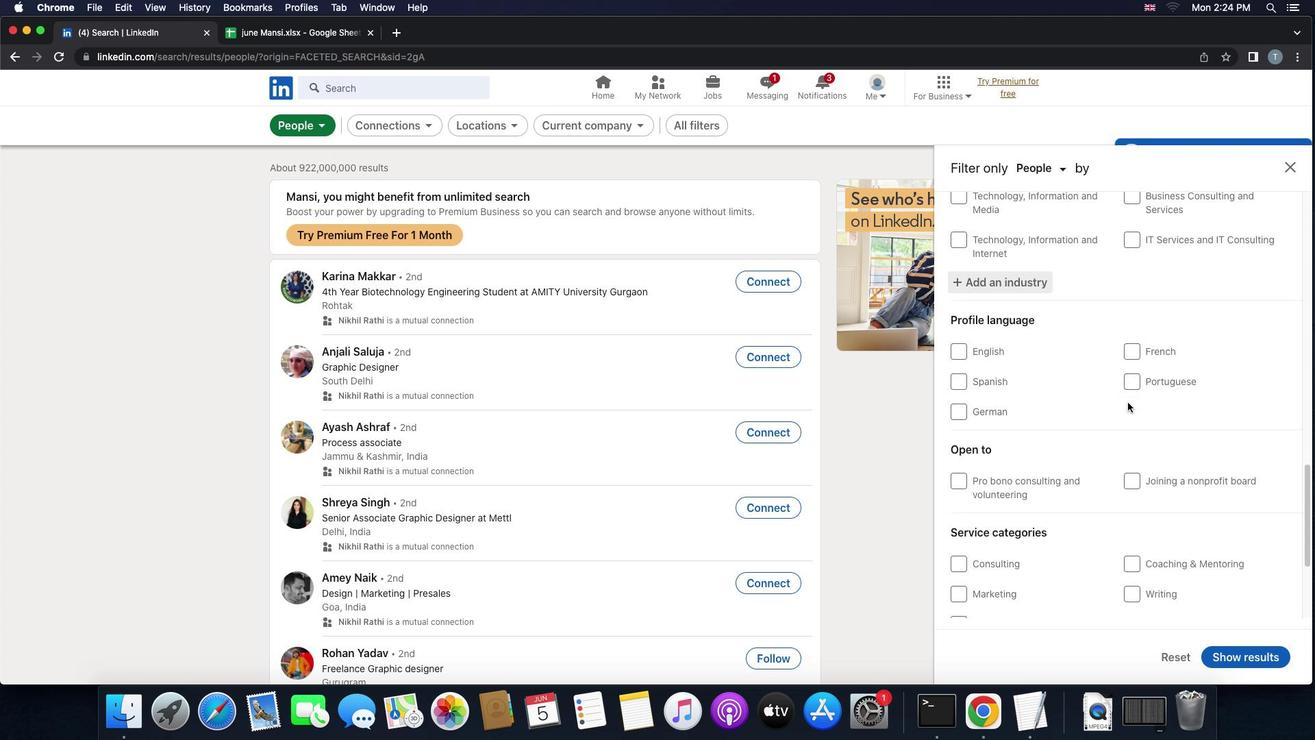 
Action: Mouse moved to (1102, 400)
Screenshot: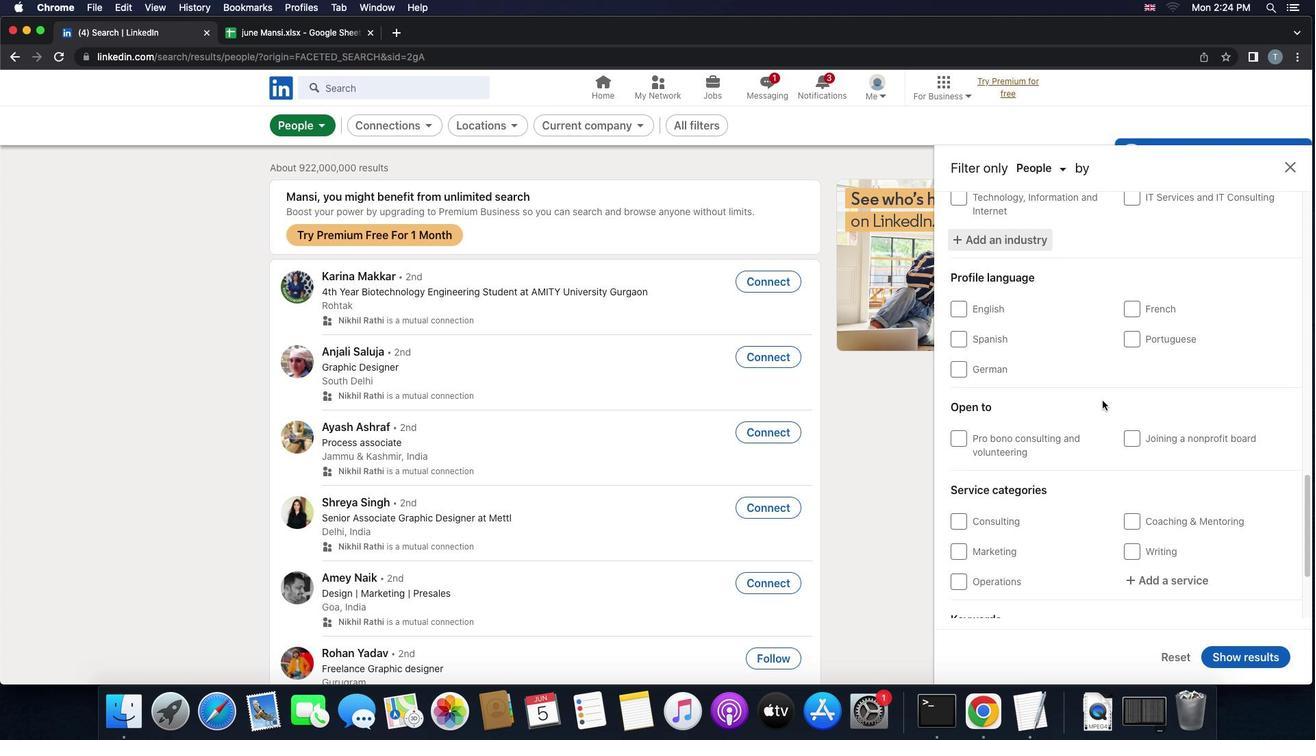 
Action: Mouse scrolled (1102, 400) with delta (0, 0)
Screenshot: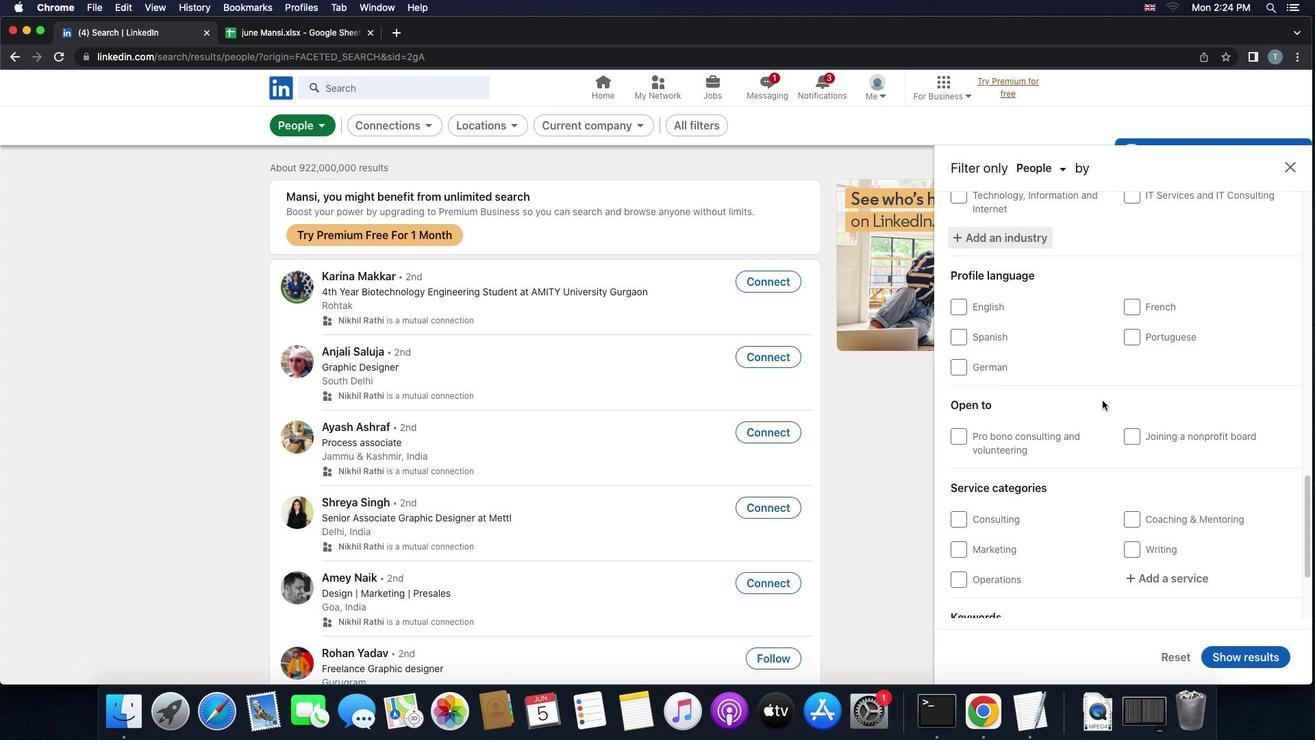 
Action: Mouse moved to (1137, 406)
Screenshot: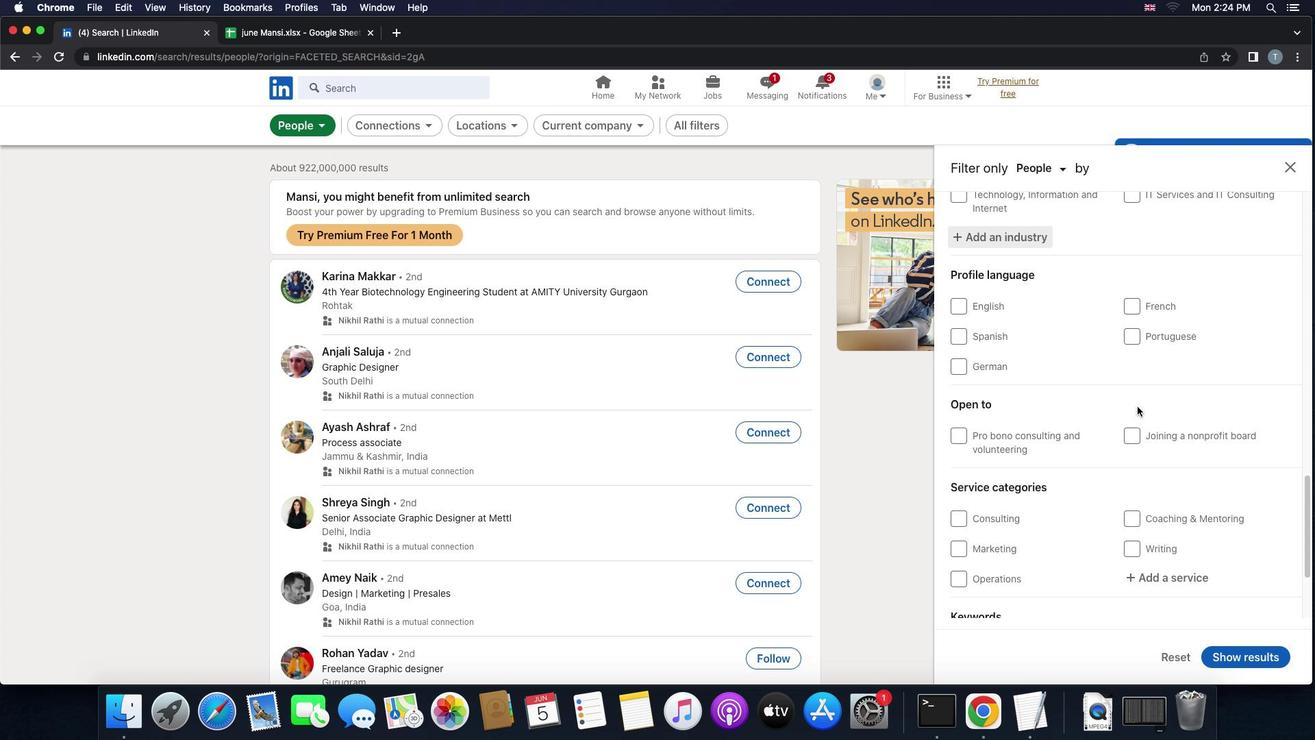 
Action: Mouse scrolled (1137, 406) with delta (0, 0)
Screenshot: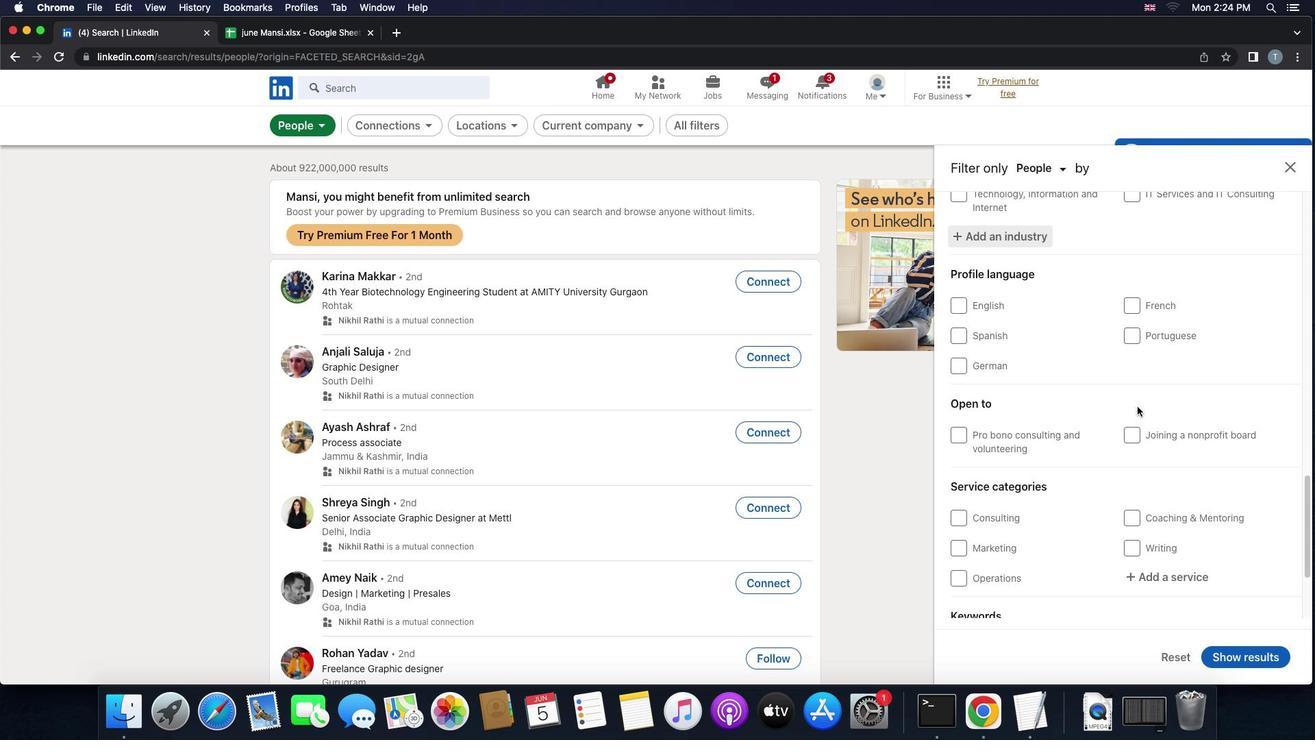 
Action: Mouse scrolled (1137, 406) with delta (0, 0)
Screenshot: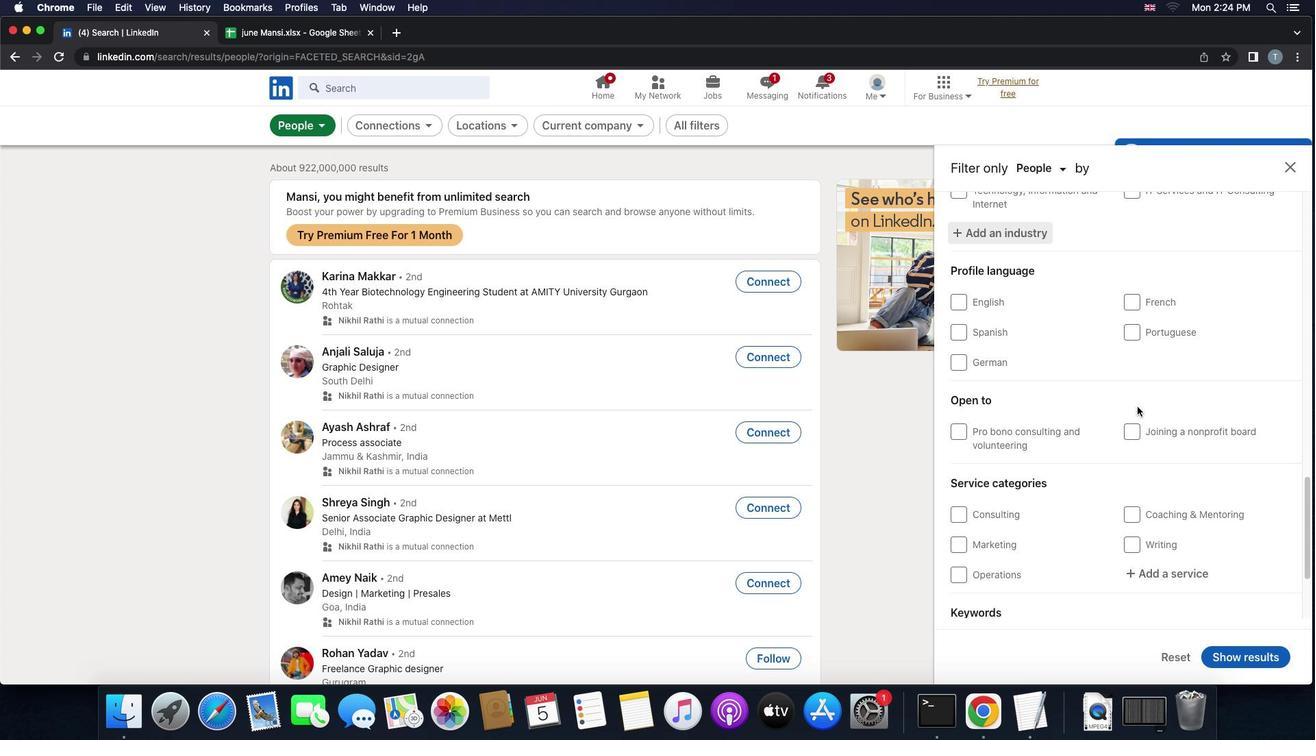 
Action: Mouse scrolled (1137, 406) with delta (0, 0)
Screenshot: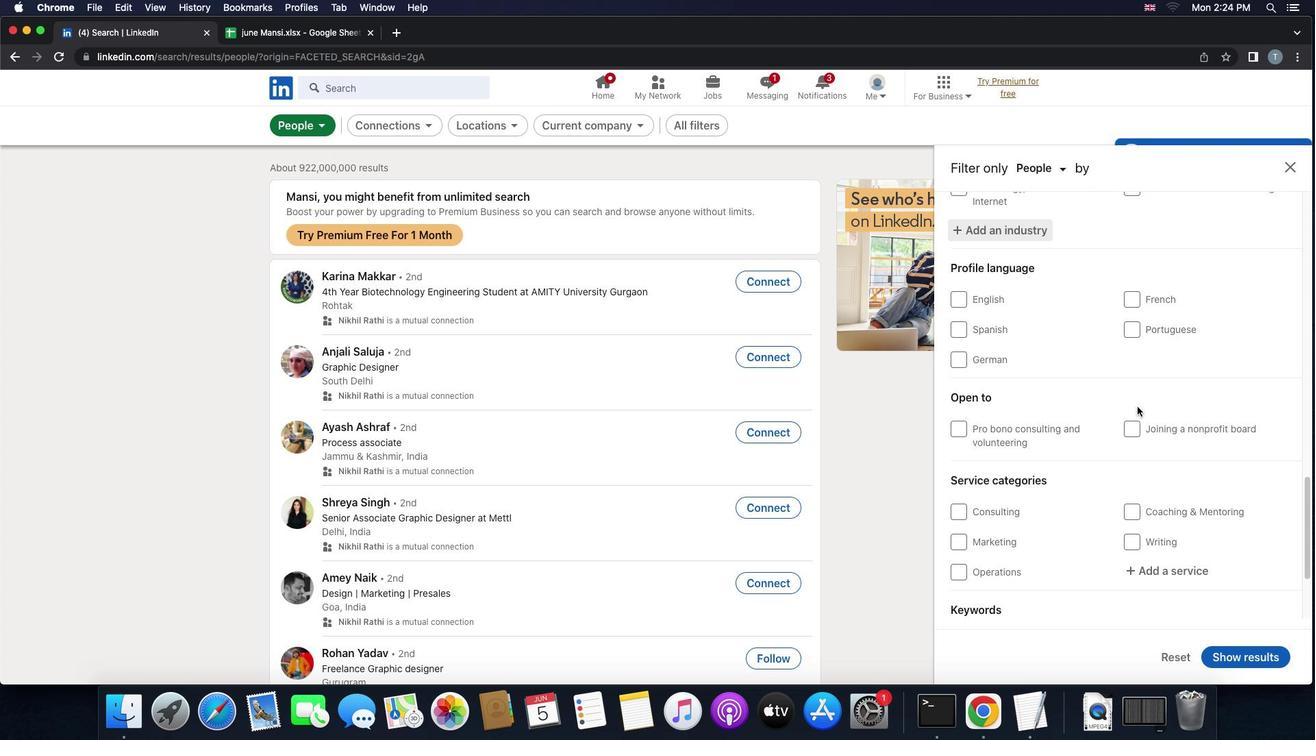 
Action: Mouse scrolled (1137, 406) with delta (0, 0)
Screenshot: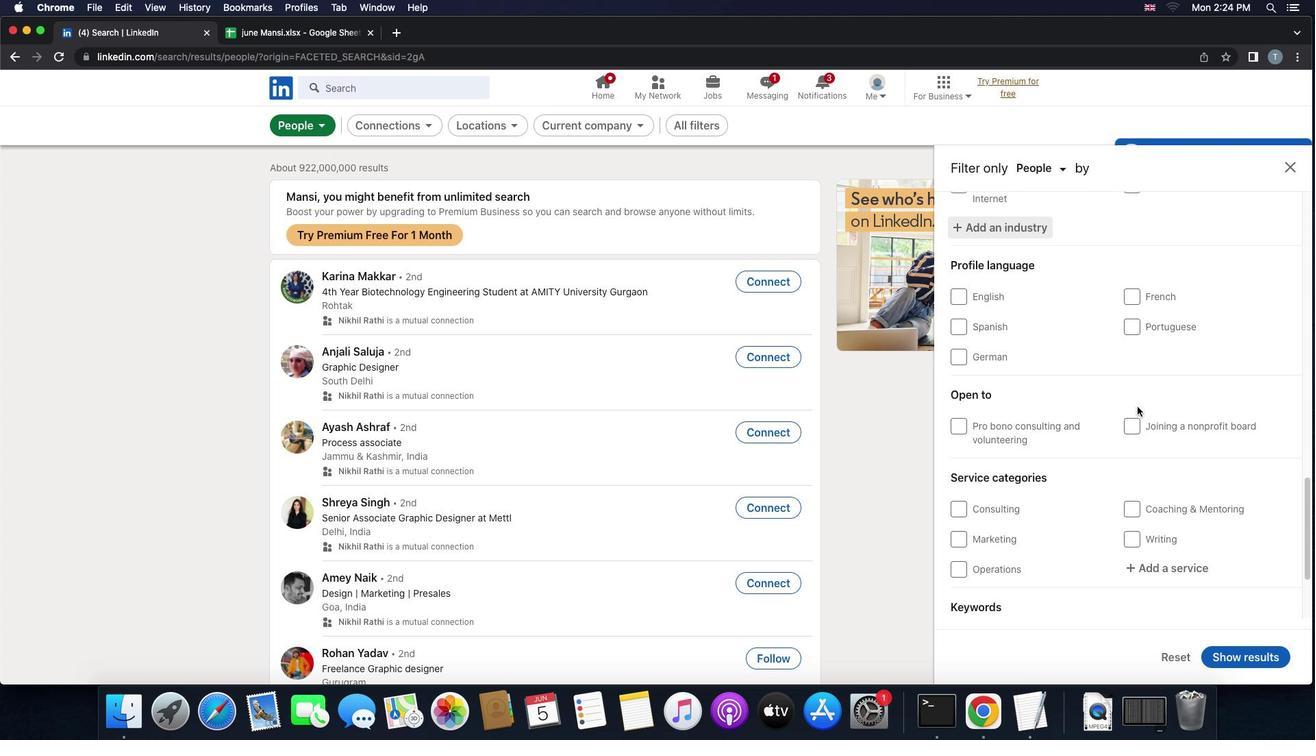 
Action: Mouse scrolled (1137, 406) with delta (0, 0)
Screenshot: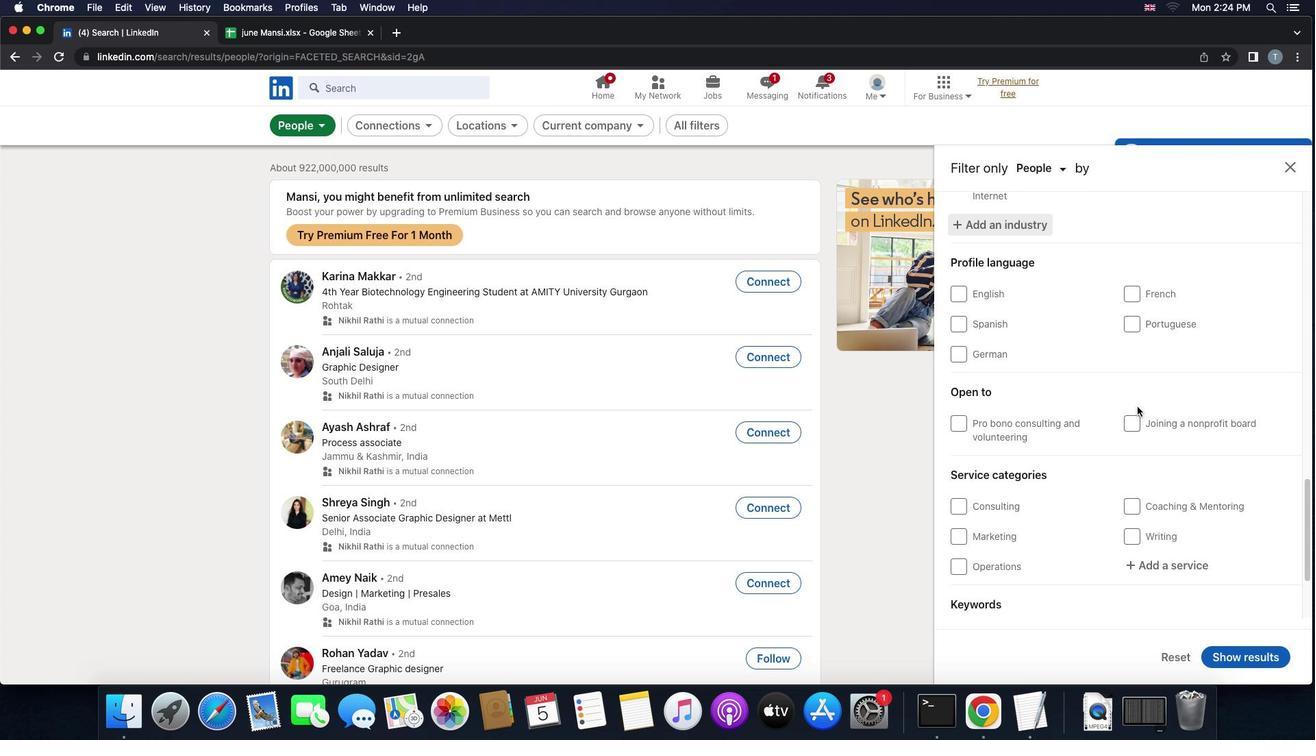 
Action: Mouse moved to (962, 326)
Screenshot: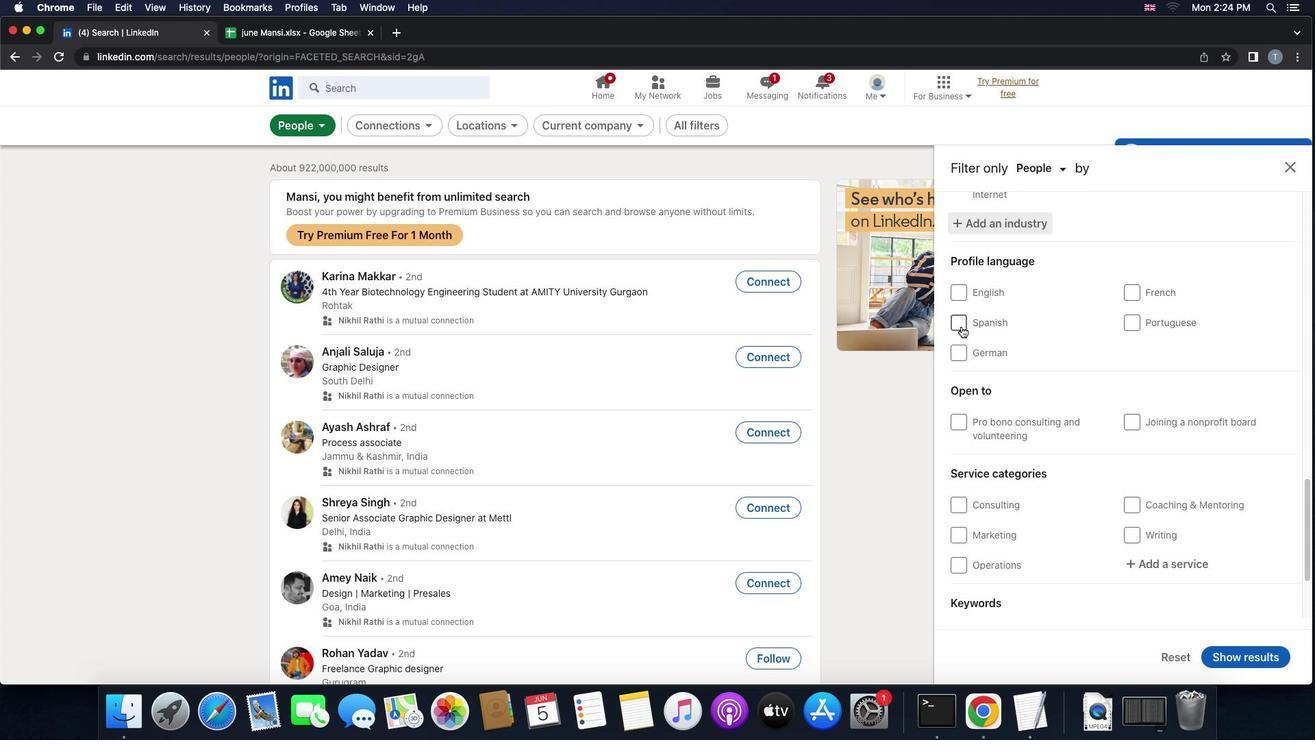 
Action: Mouse pressed left at (962, 326)
Screenshot: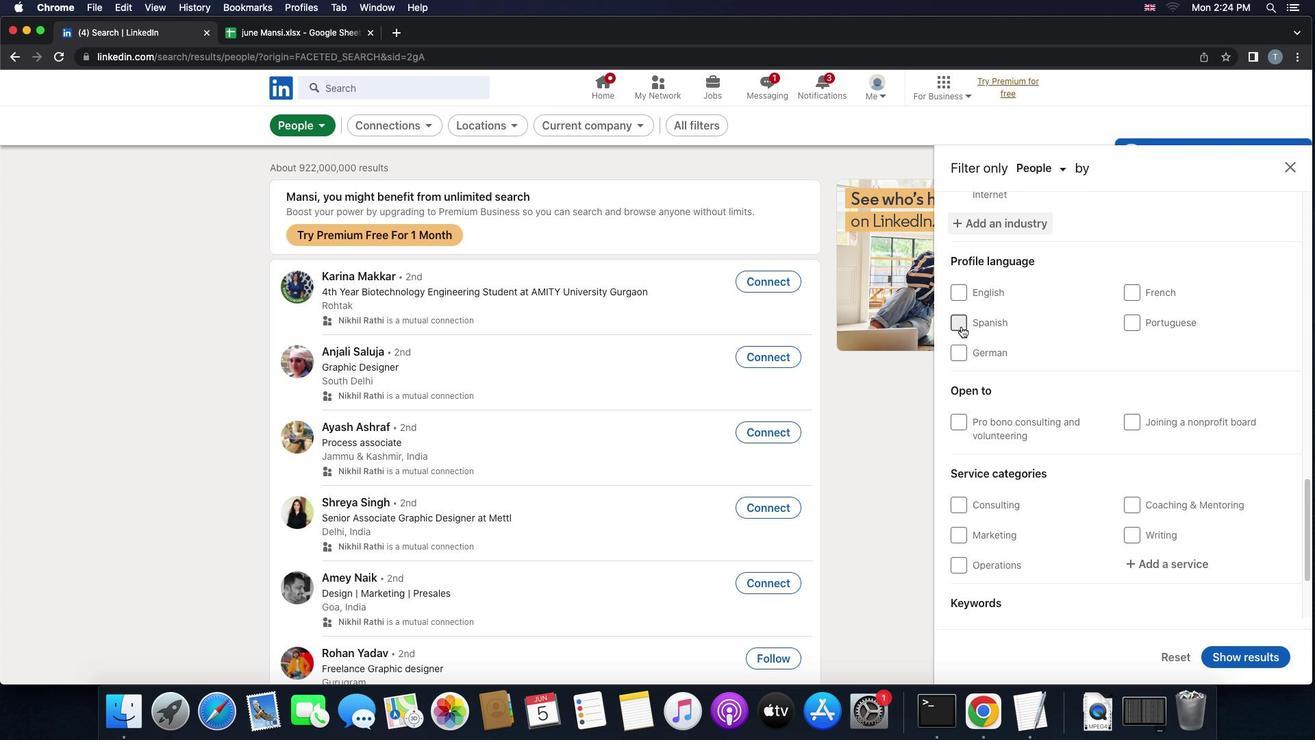 
Action: Mouse moved to (1117, 396)
Screenshot: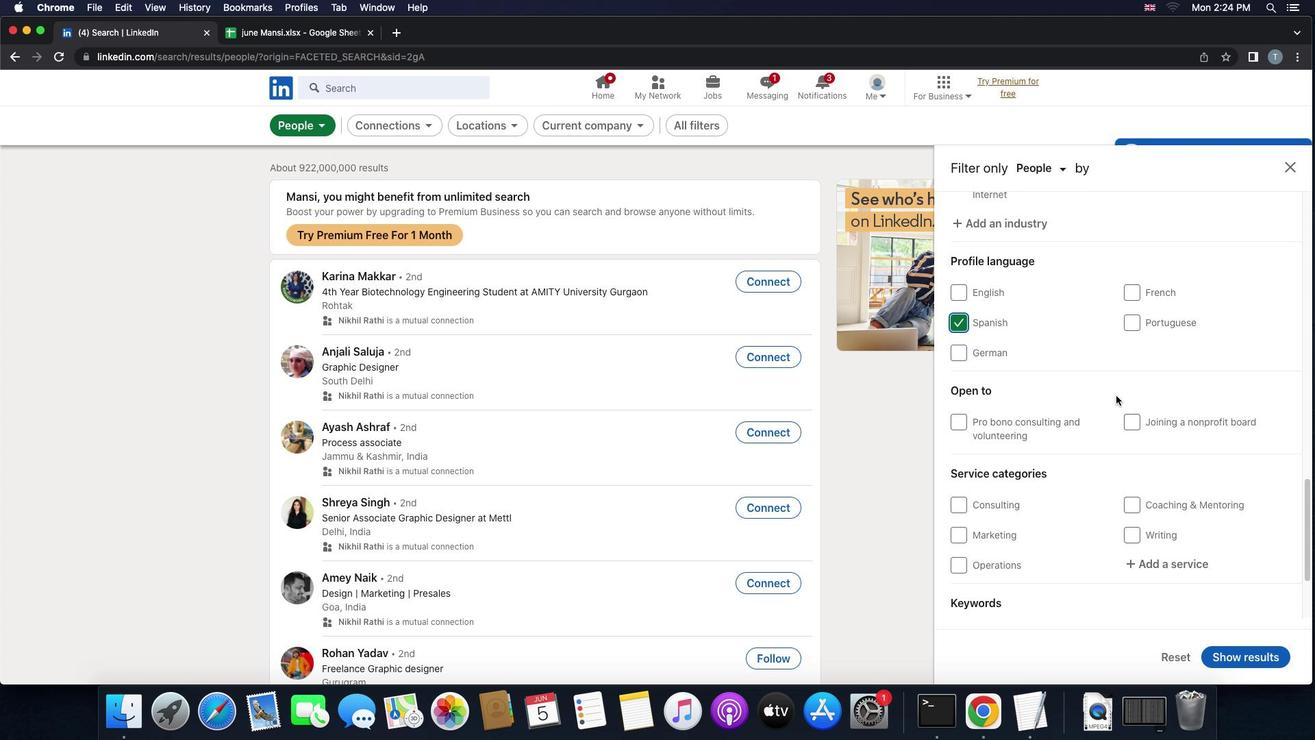 
Action: Mouse scrolled (1117, 396) with delta (0, 0)
Screenshot: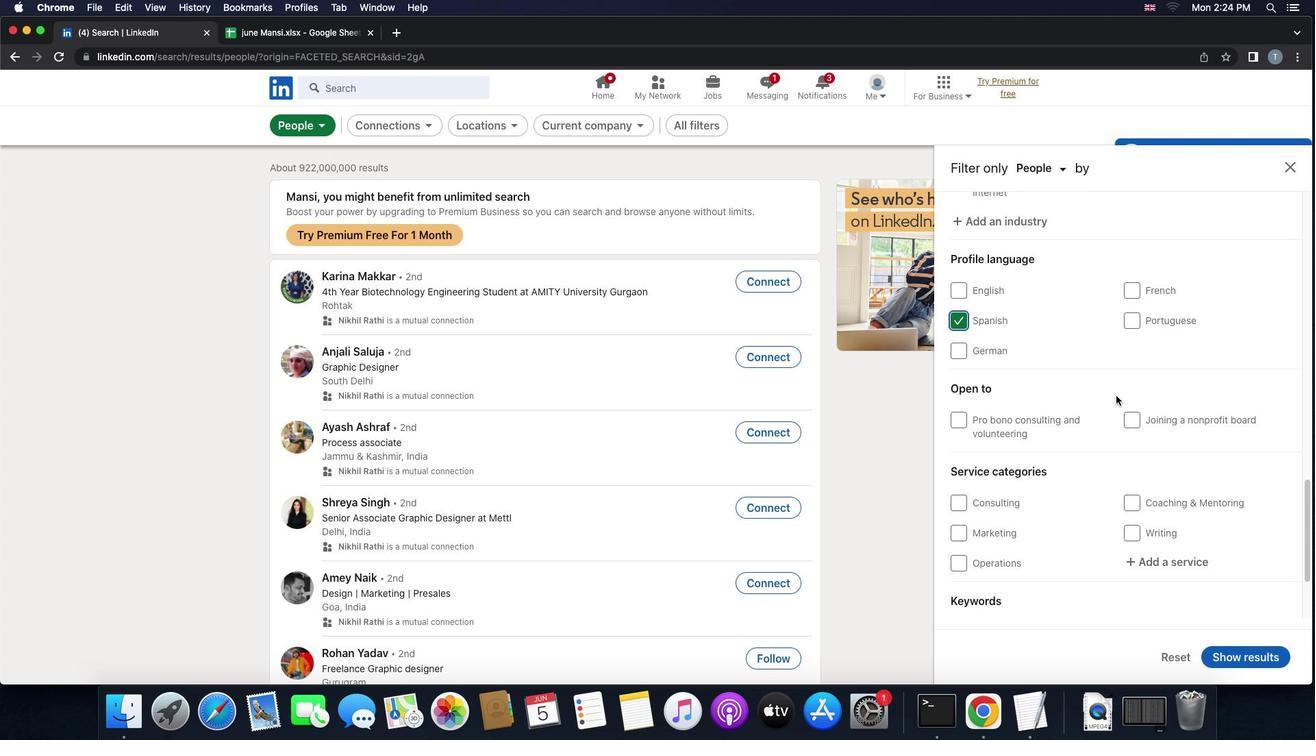 
Action: Mouse scrolled (1117, 396) with delta (0, 0)
Screenshot: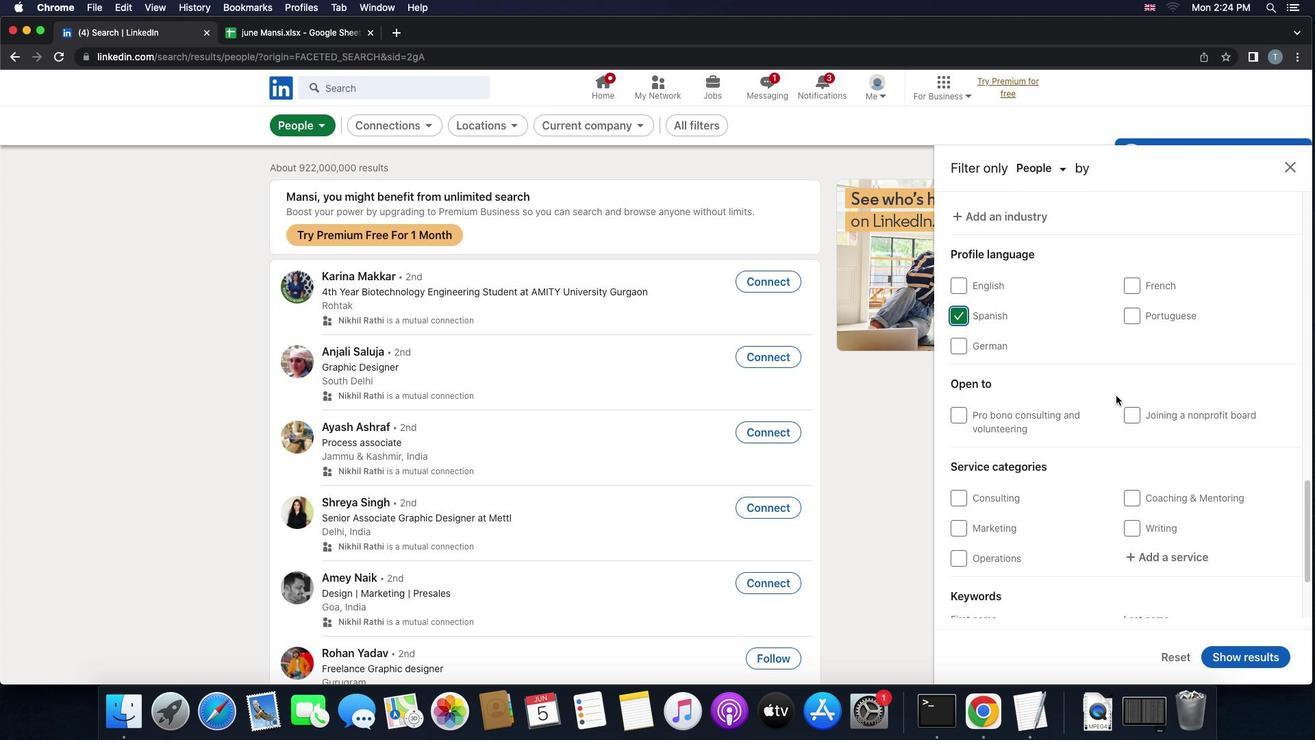 
Action: Mouse scrolled (1117, 396) with delta (0, -1)
Screenshot: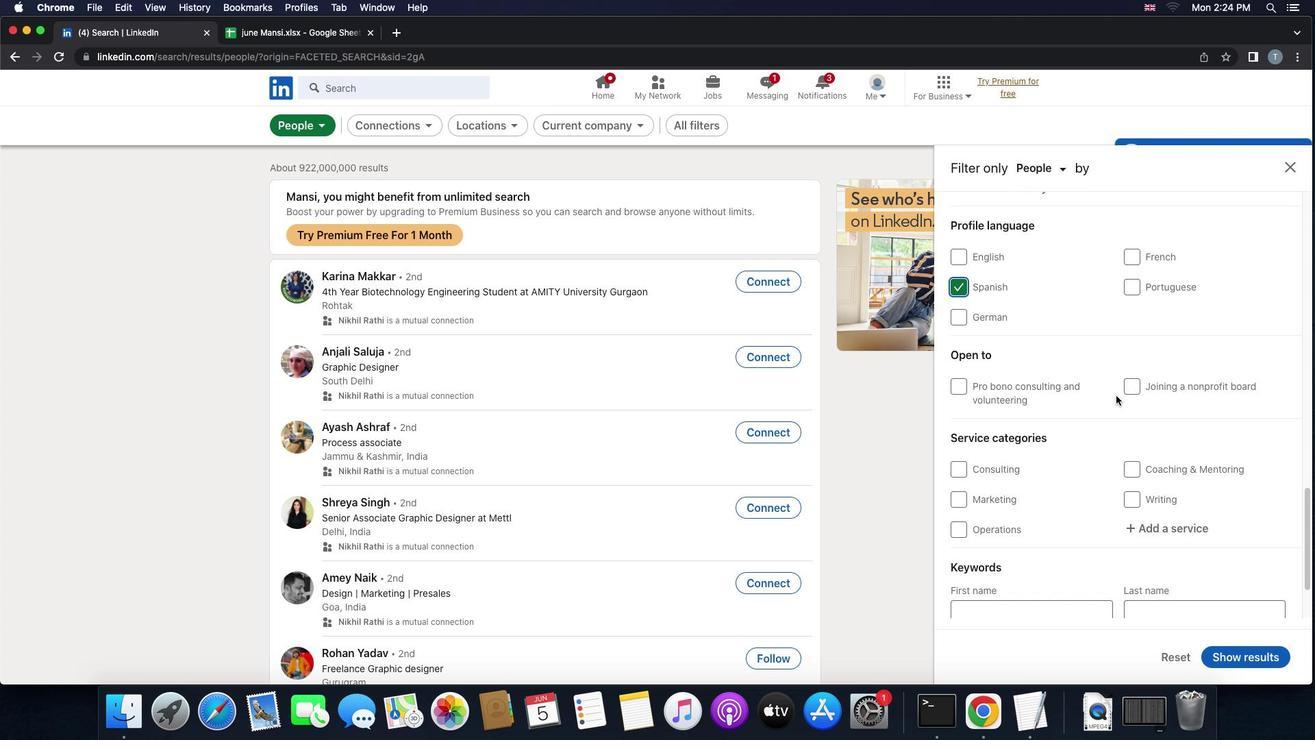 
Action: Mouse scrolled (1117, 396) with delta (0, 0)
Screenshot: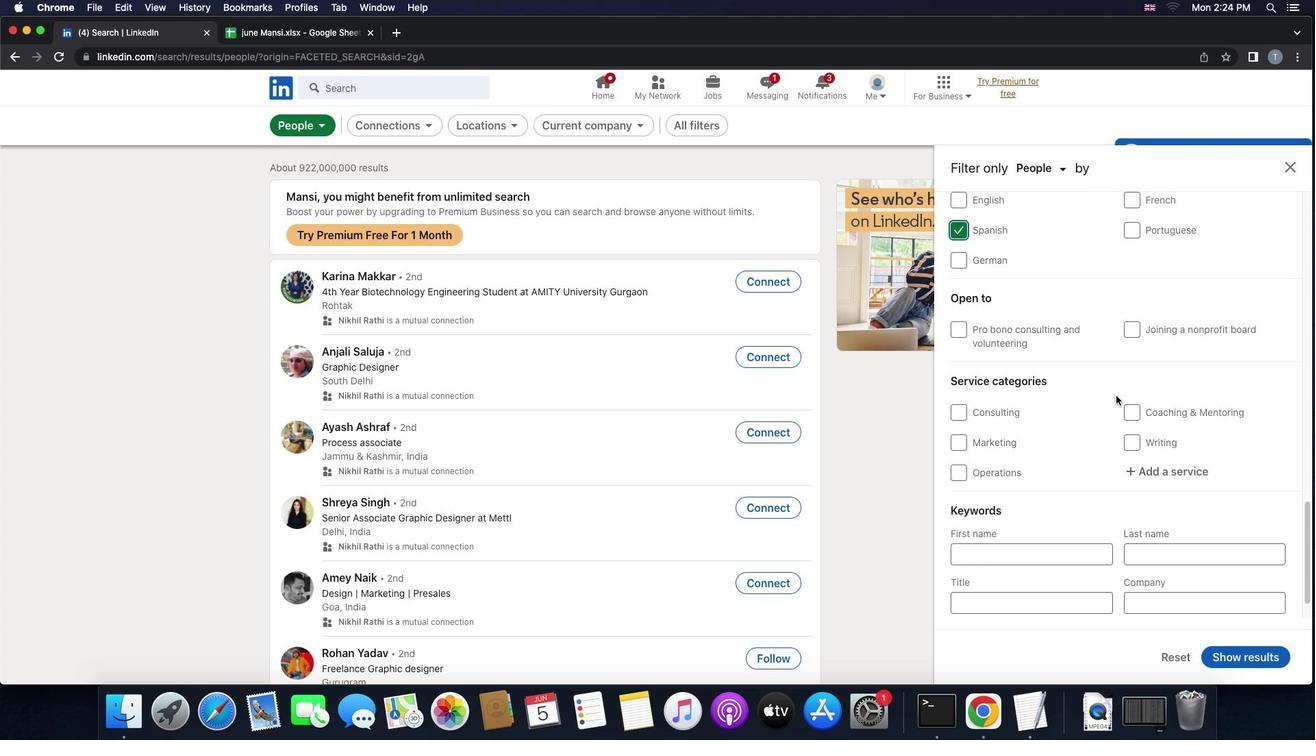 
Action: Mouse scrolled (1117, 396) with delta (0, 0)
Screenshot: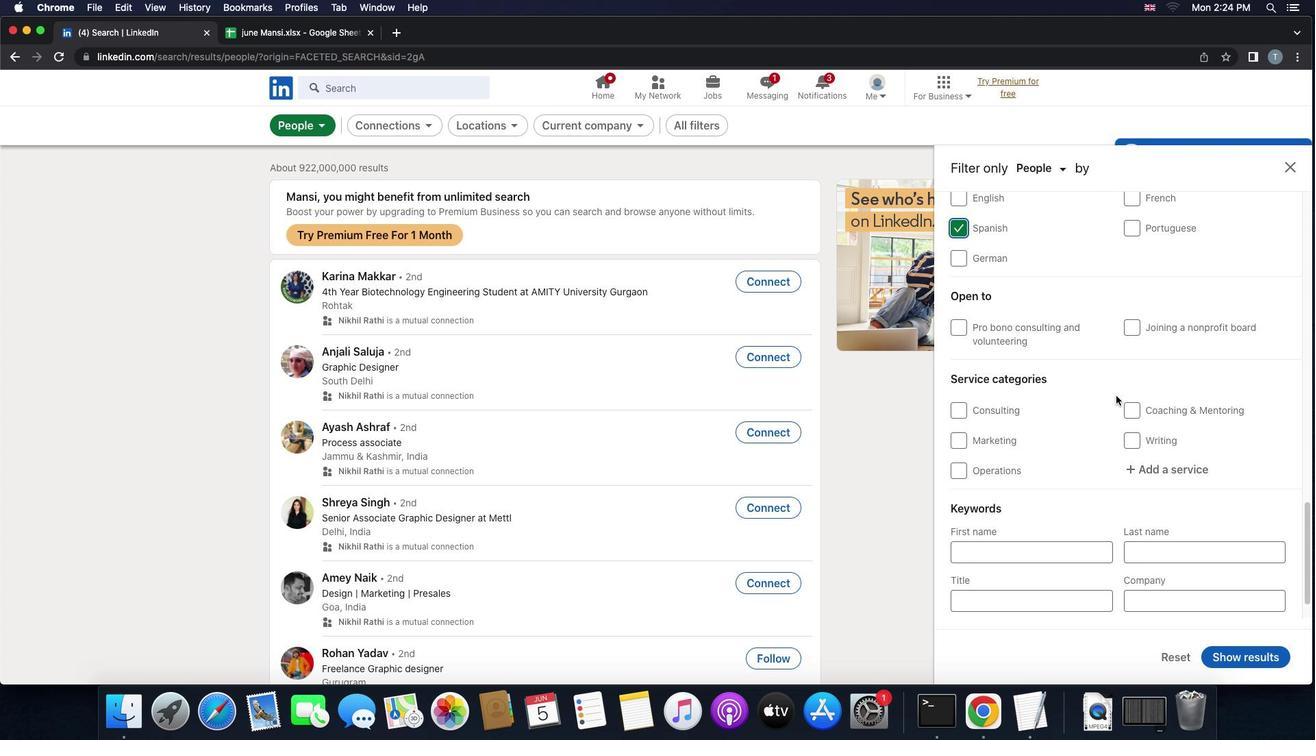 
Action: Mouse scrolled (1117, 396) with delta (0, 0)
Screenshot: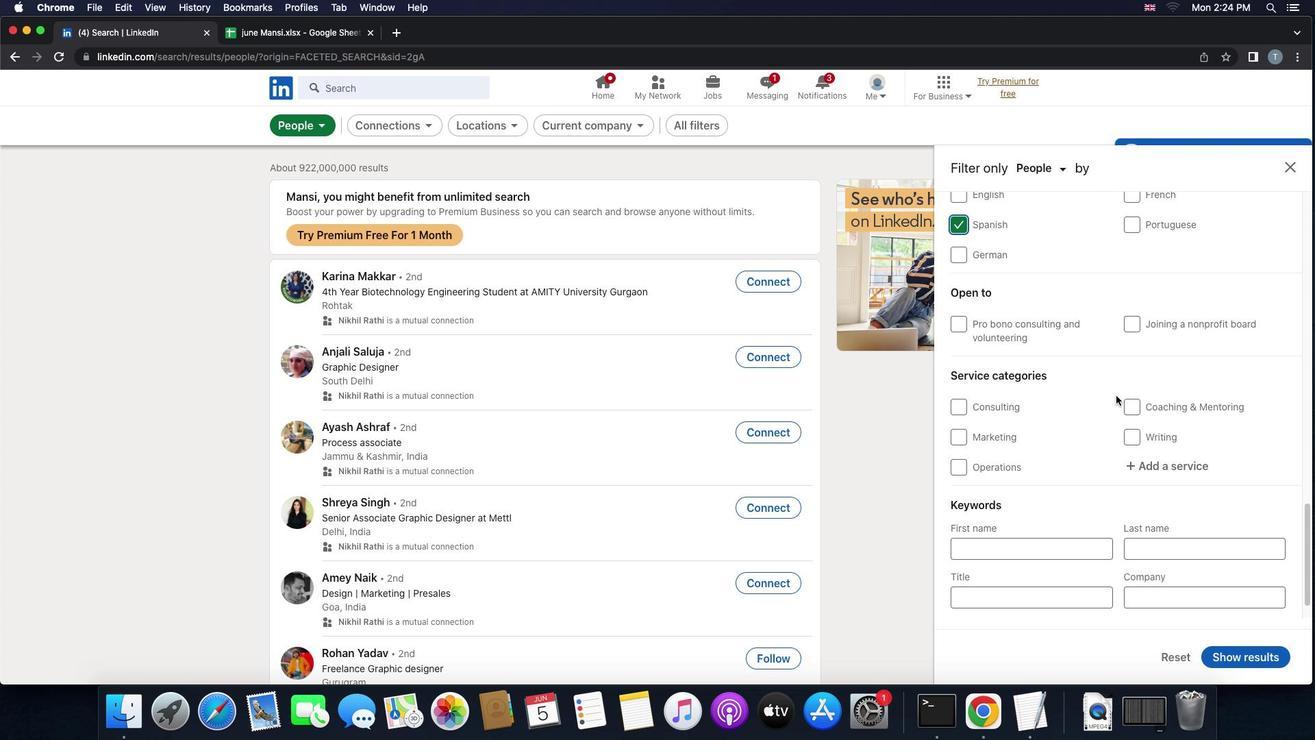 
Action: Mouse scrolled (1117, 396) with delta (0, -1)
Screenshot: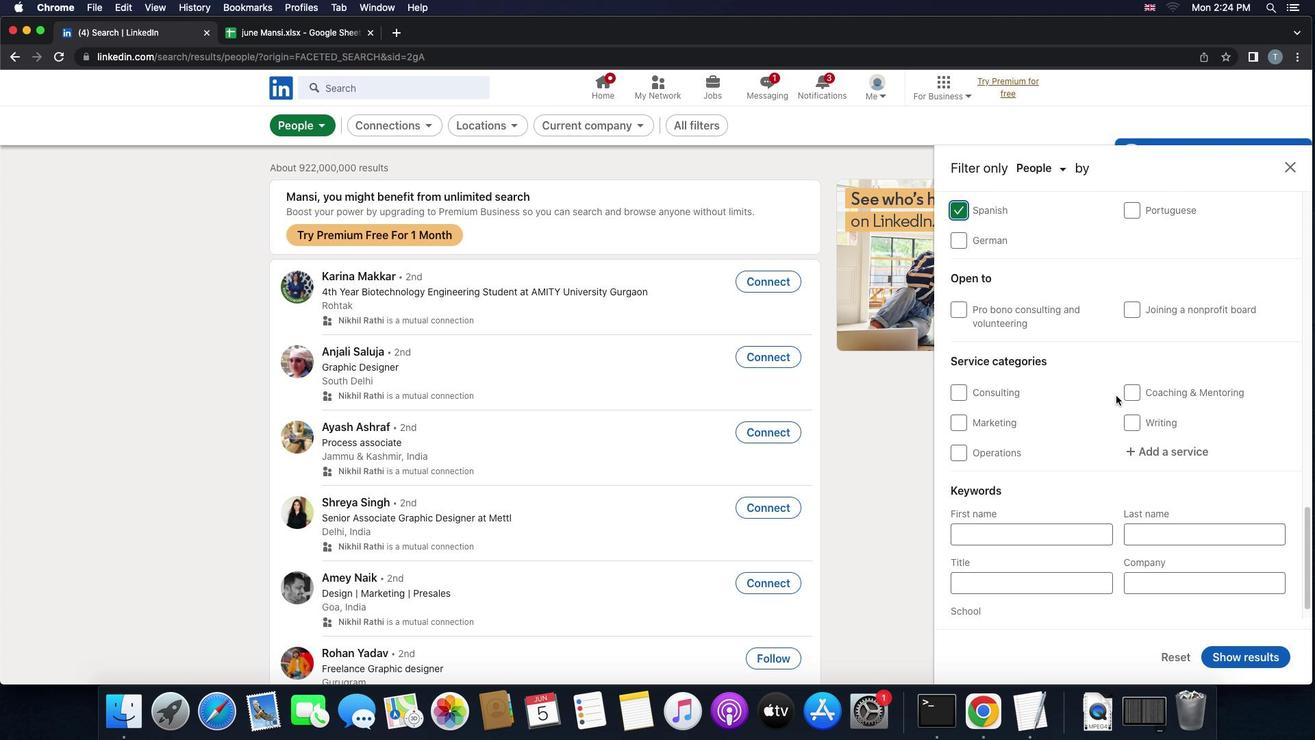 
Action: Mouse moved to (1172, 421)
Screenshot: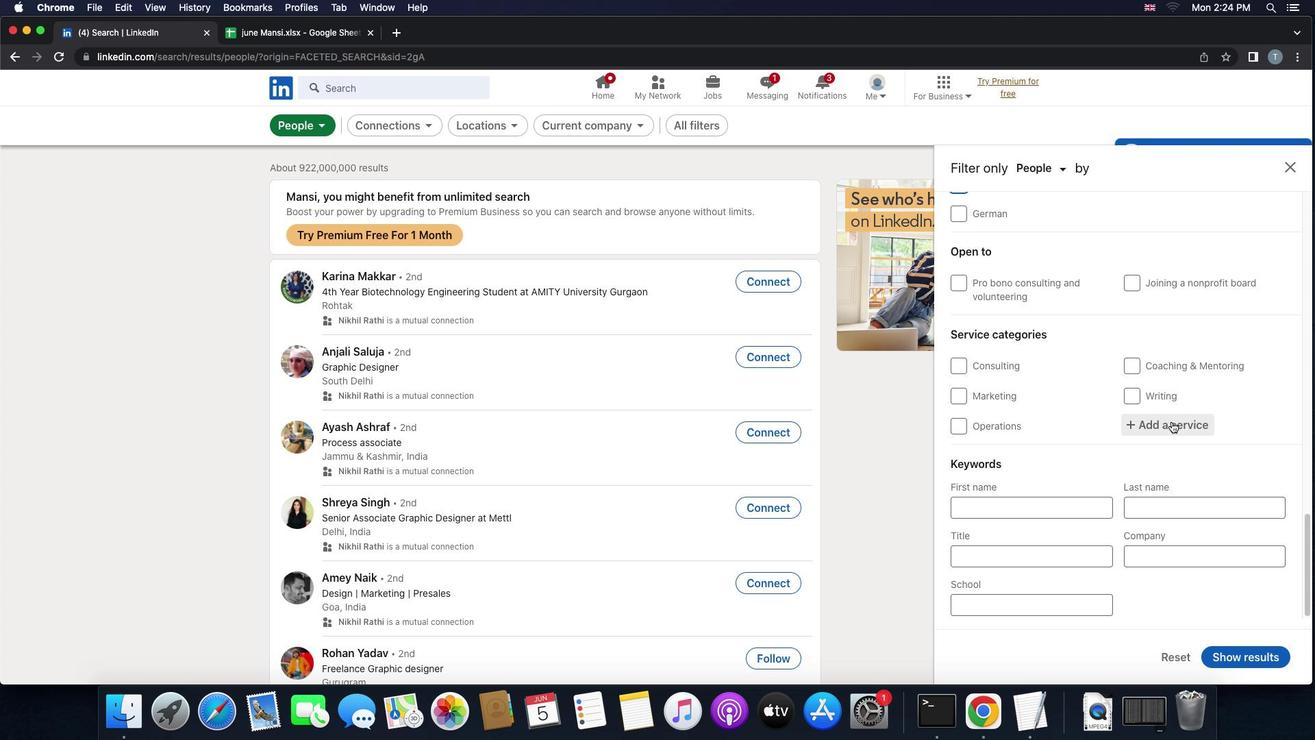 
Action: Mouse pressed left at (1172, 421)
Screenshot: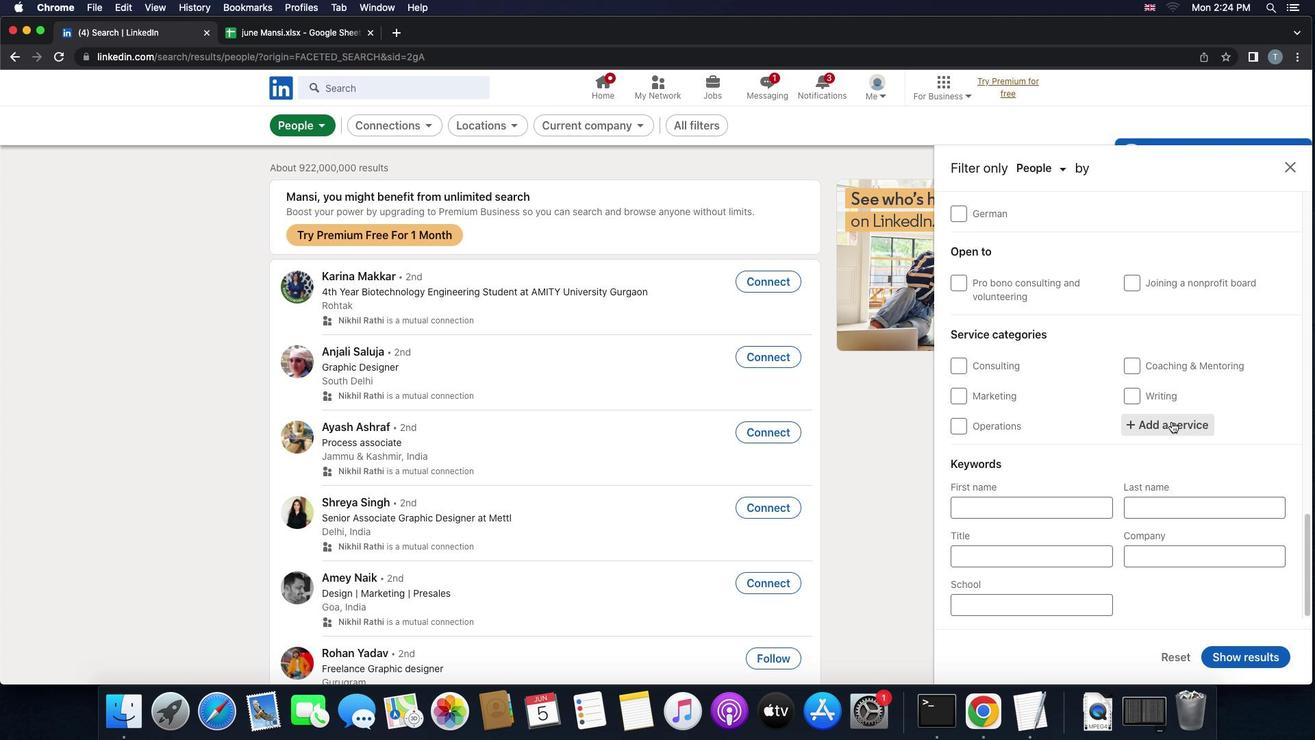
Action: Mouse moved to (1173, 422)
Screenshot: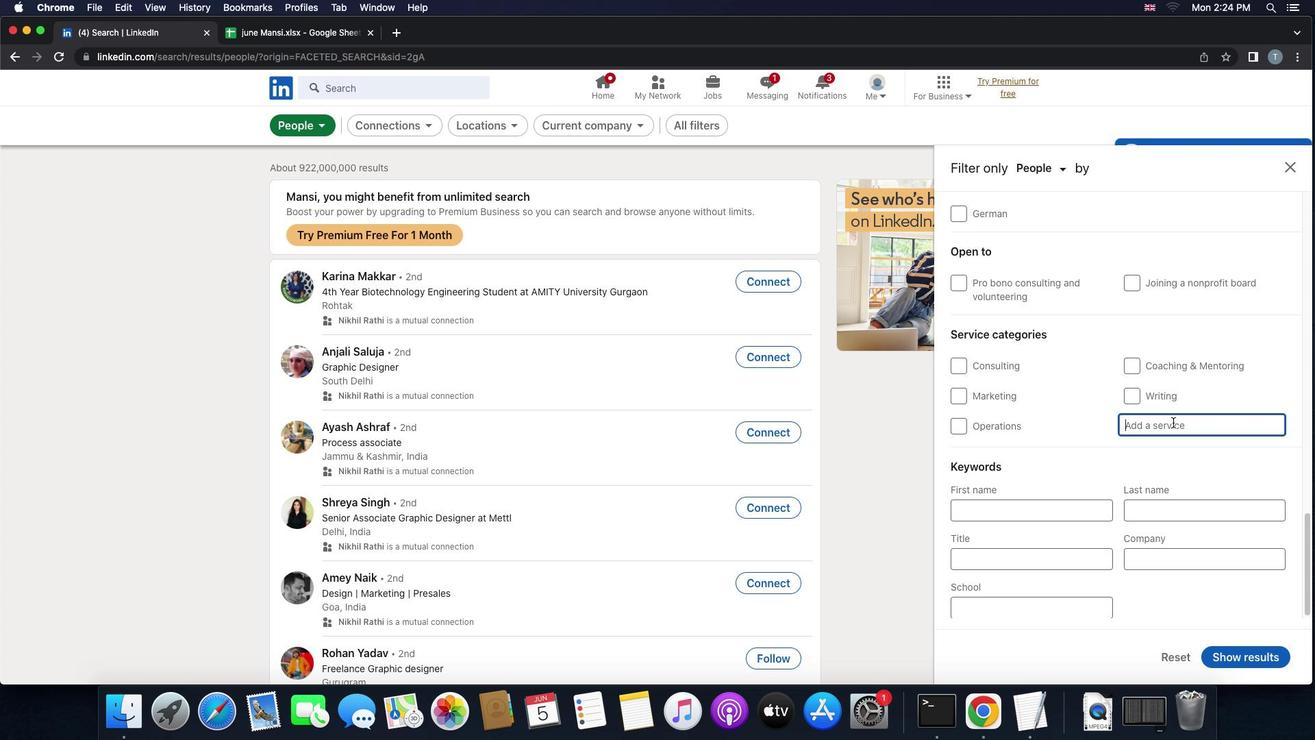 
Action: Key pressed 'h''e''a''d''s''h''o''t'Key.space'p''h''o''t''o''g''r''a''p''h''y'
Screenshot: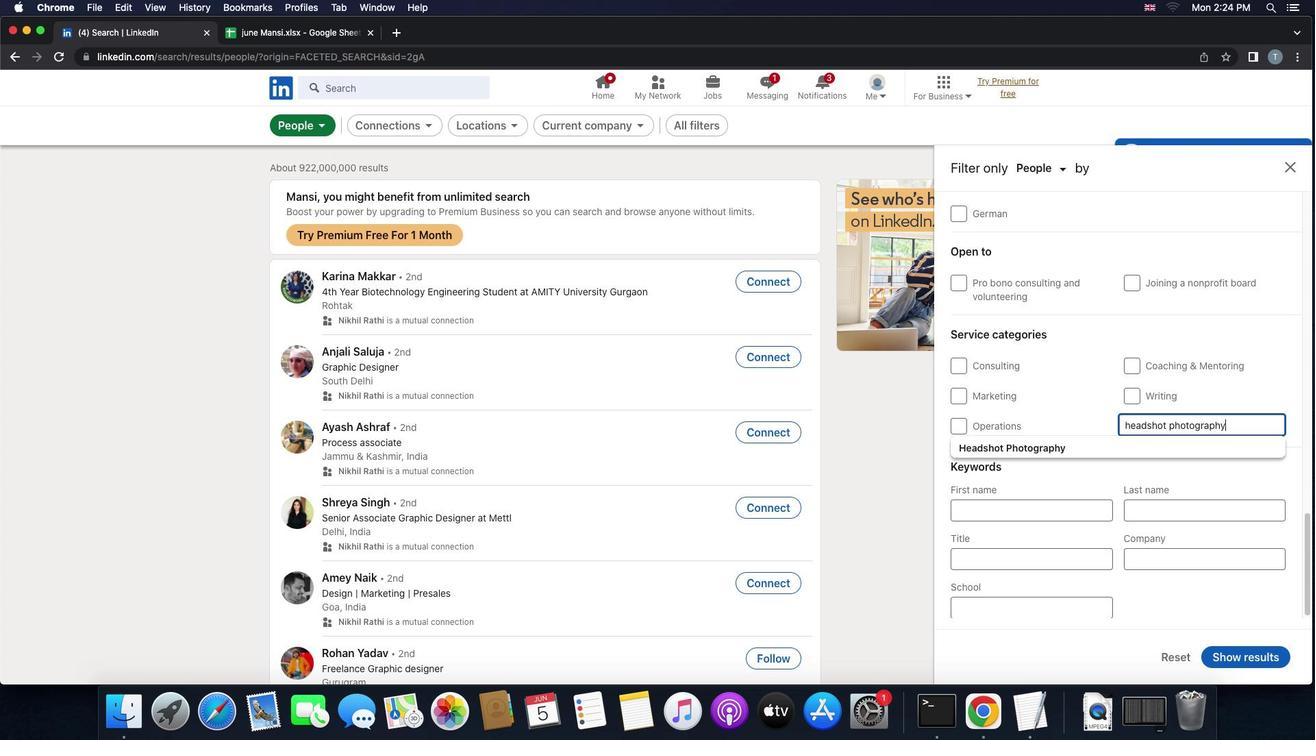 
Action: Mouse moved to (1120, 446)
Screenshot: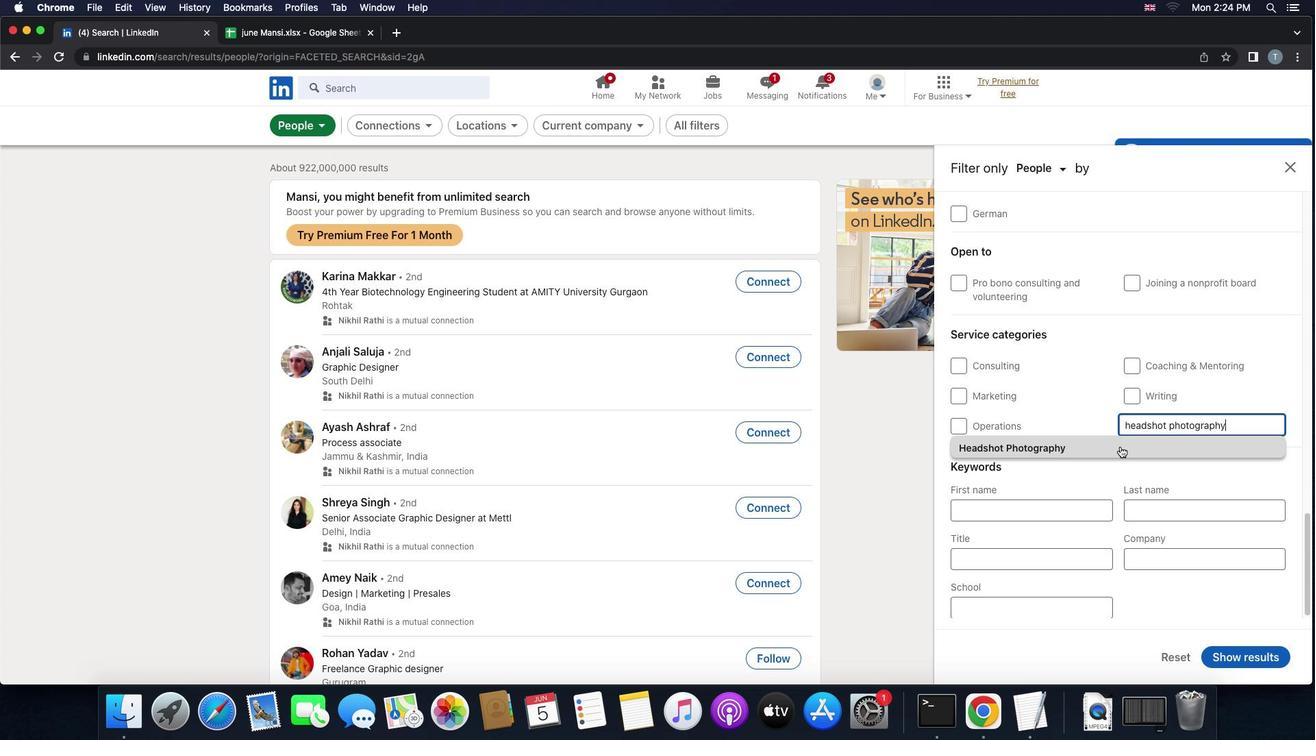 
Action: Mouse pressed left at (1120, 446)
Screenshot: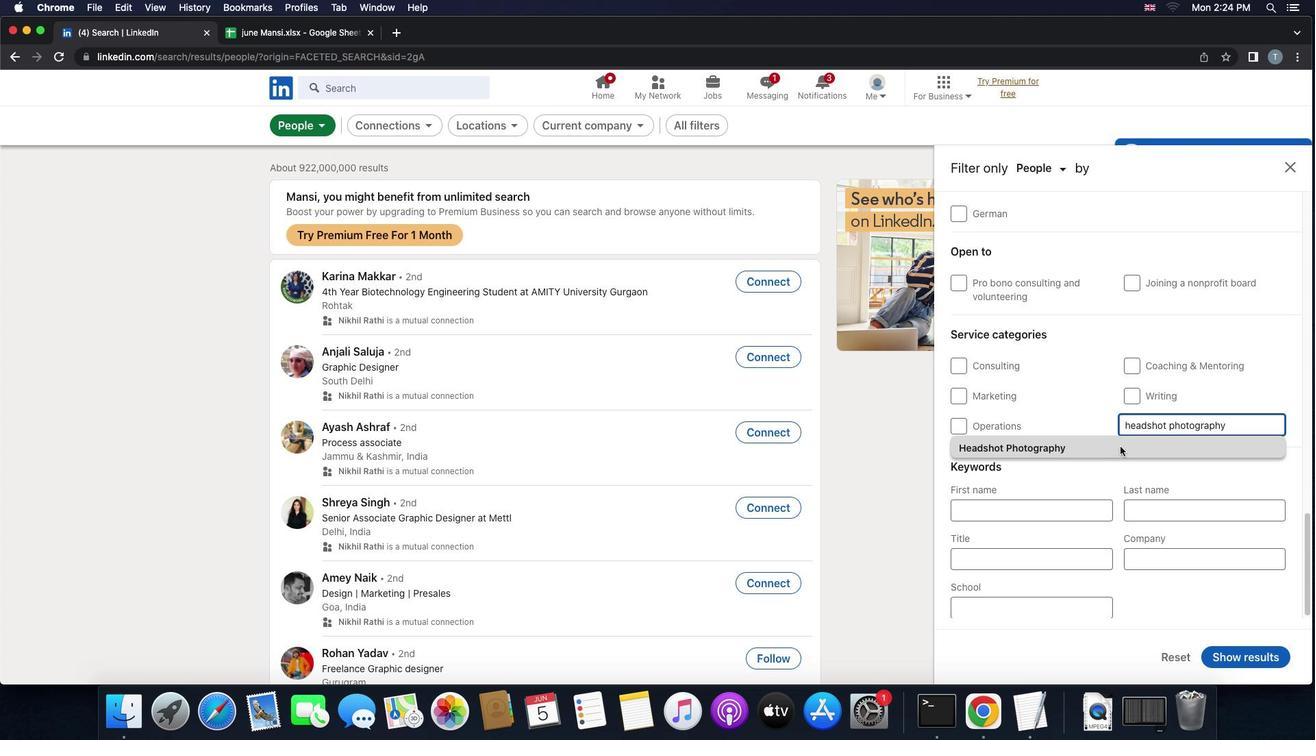 
Action: Mouse scrolled (1120, 446) with delta (0, 0)
Screenshot: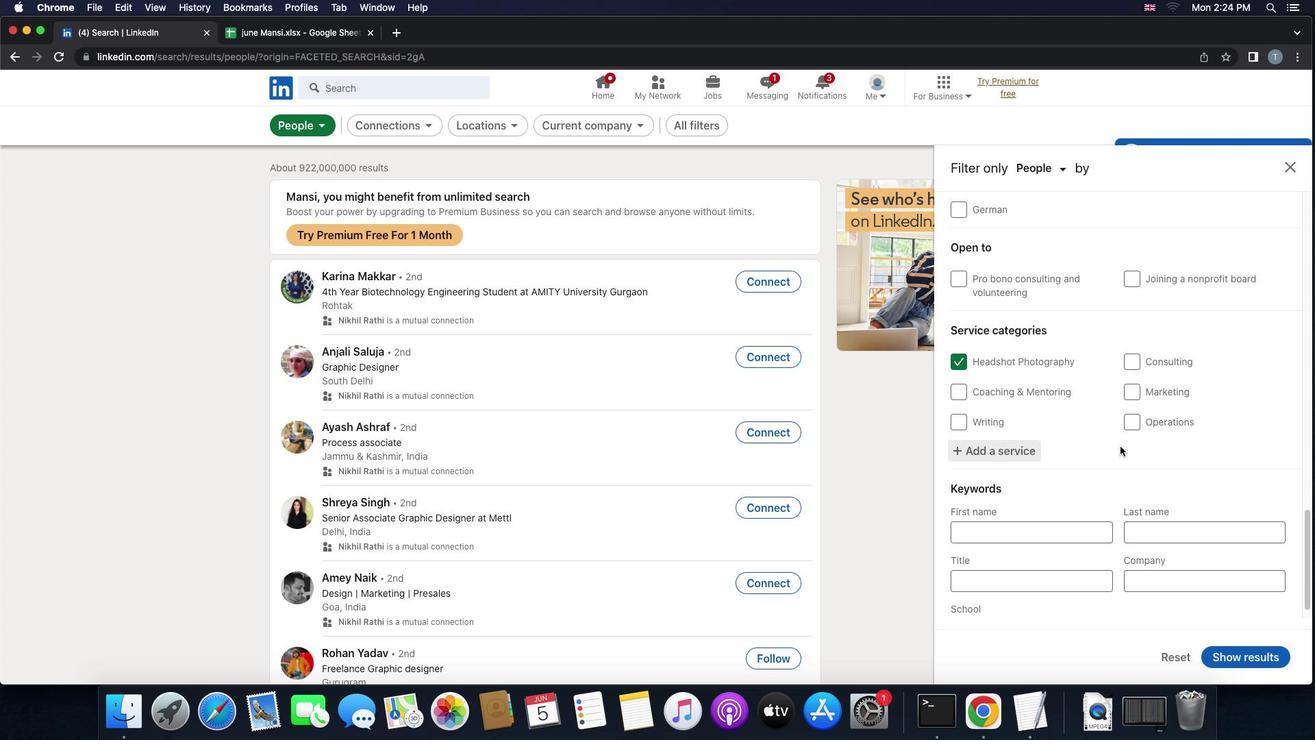 
Action: Mouse scrolled (1120, 446) with delta (0, 0)
Screenshot: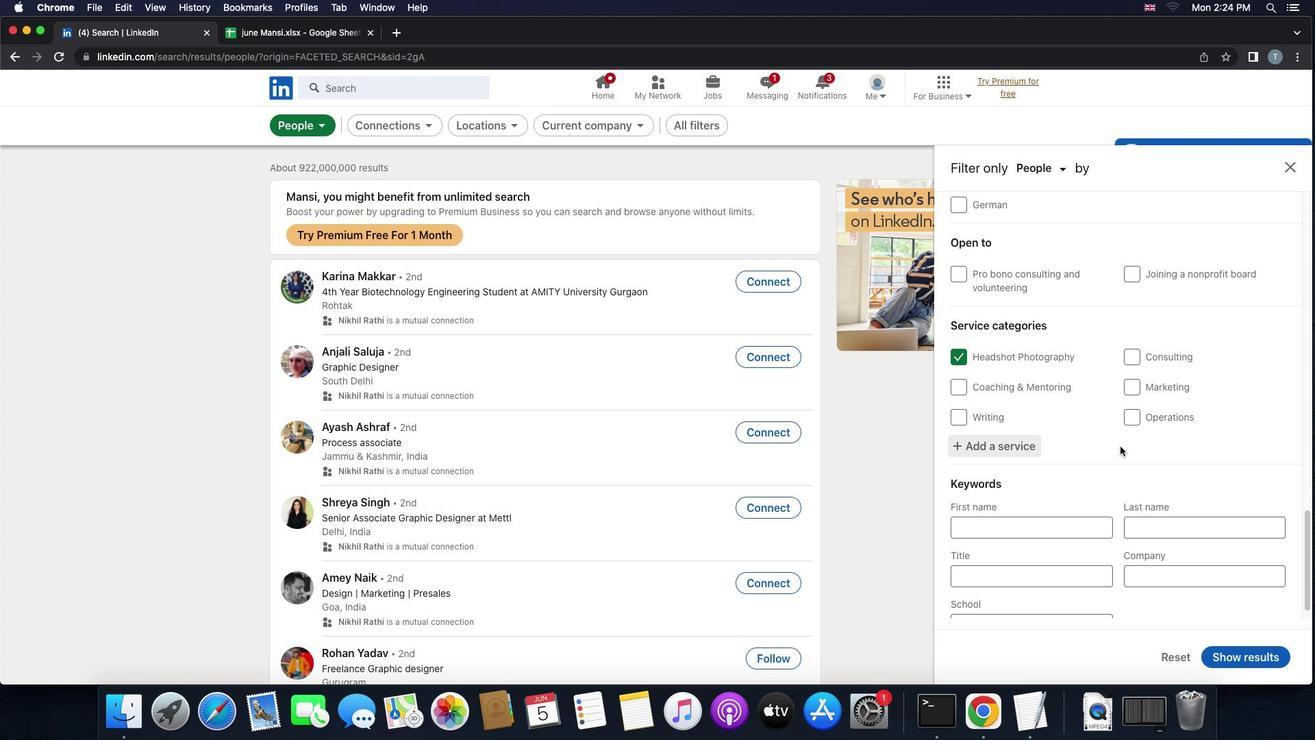 
Action: Mouse scrolled (1120, 446) with delta (0, -2)
Screenshot: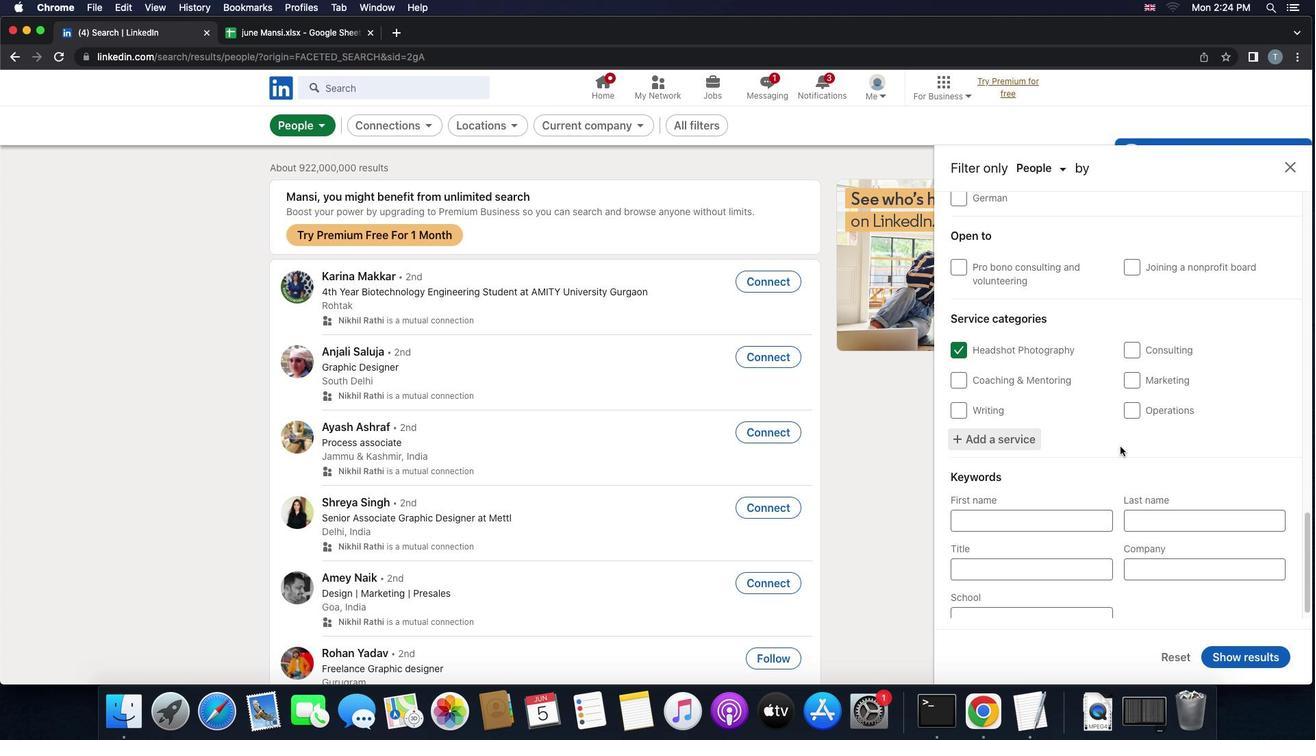 
Action: Mouse scrolled (1120, 446) with delta (0, -2)
Screenshot: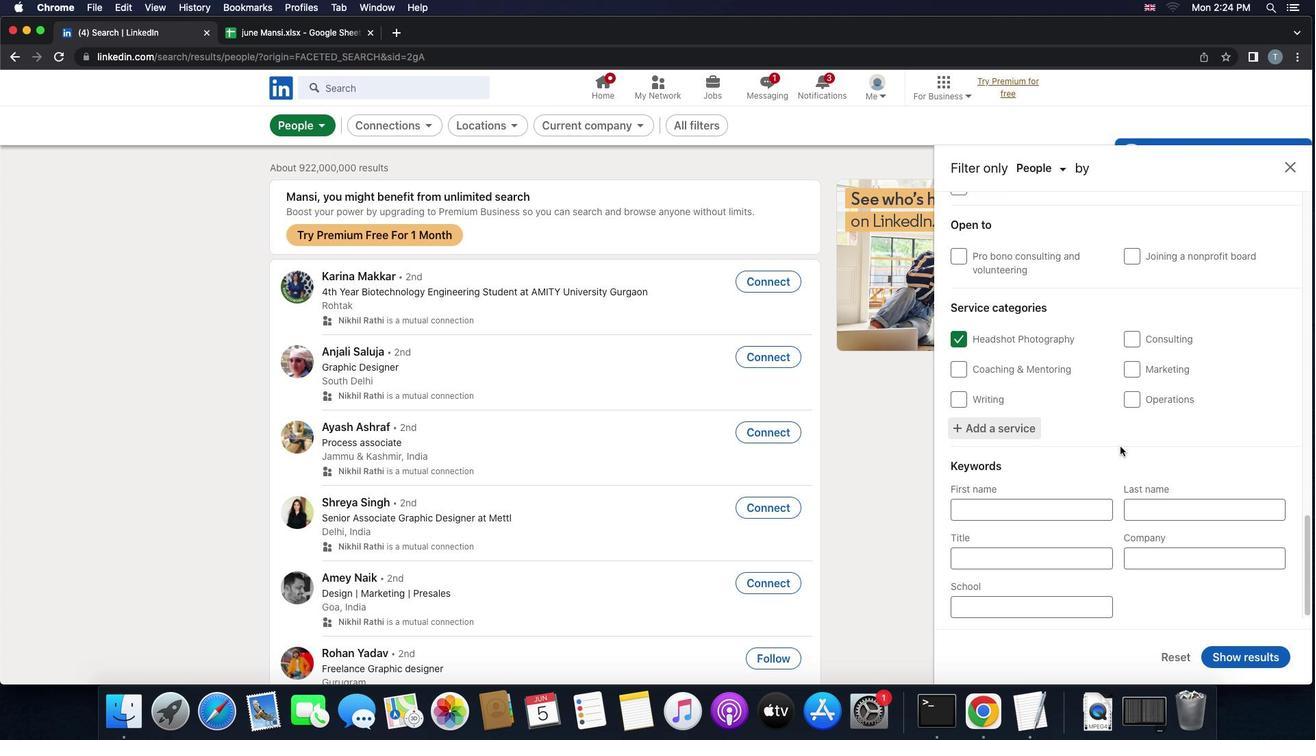 
Action: Mouse moved to (1051, 553)
Screenshot: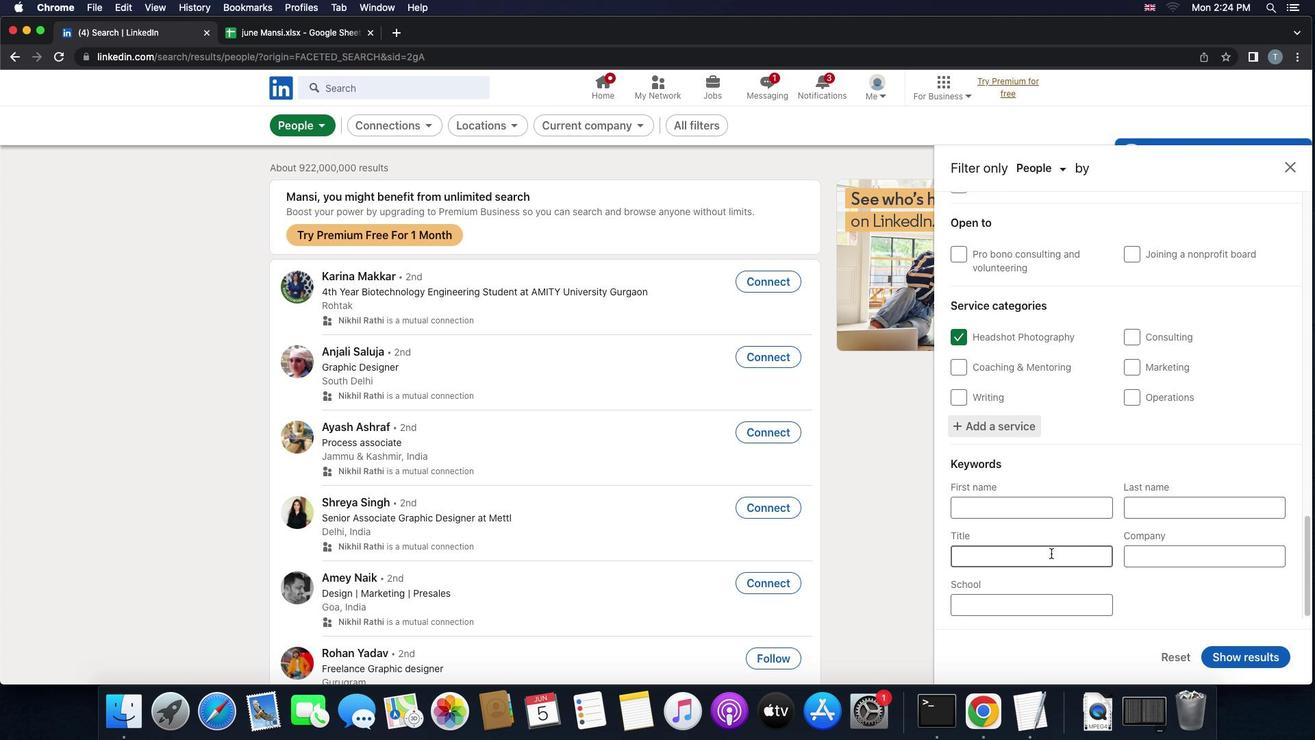 
Action: Mouse pressed left at (1051, 553)
Screenshot: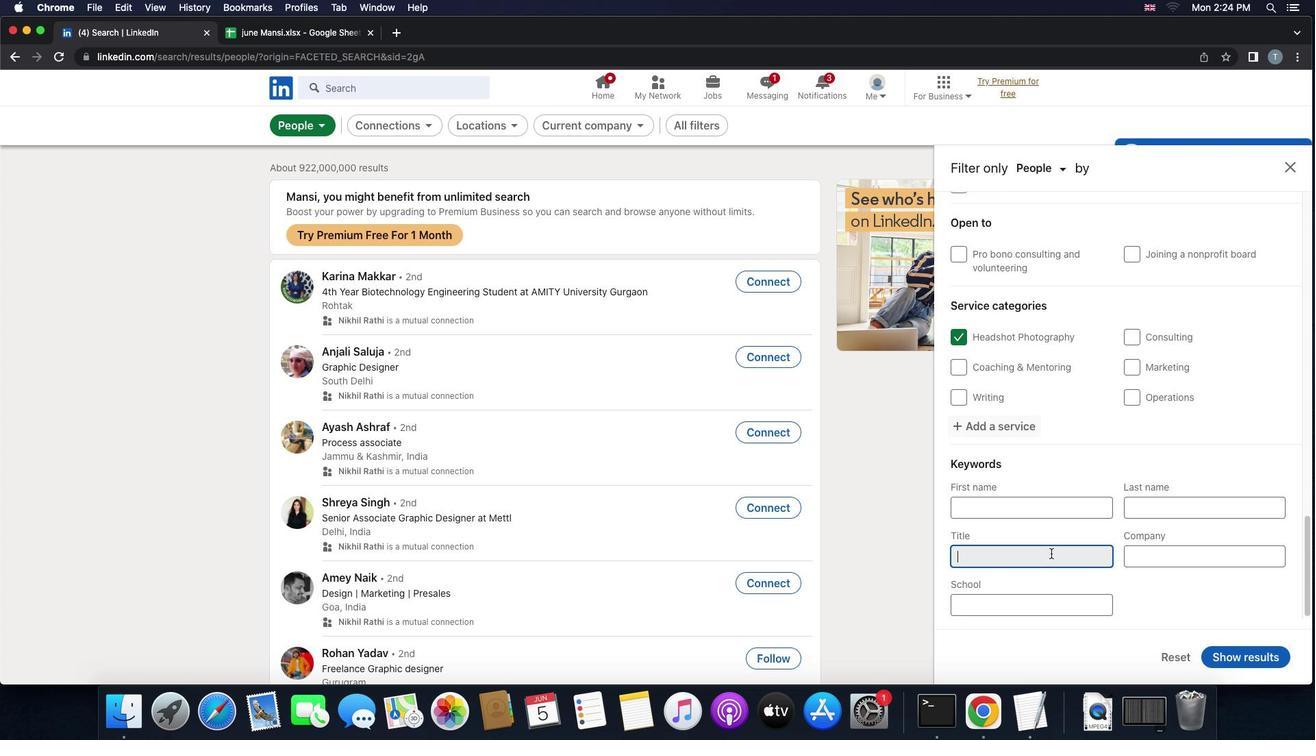 
Action: Key pressed 'a''u''d''i''t''o''r'
Screenshot: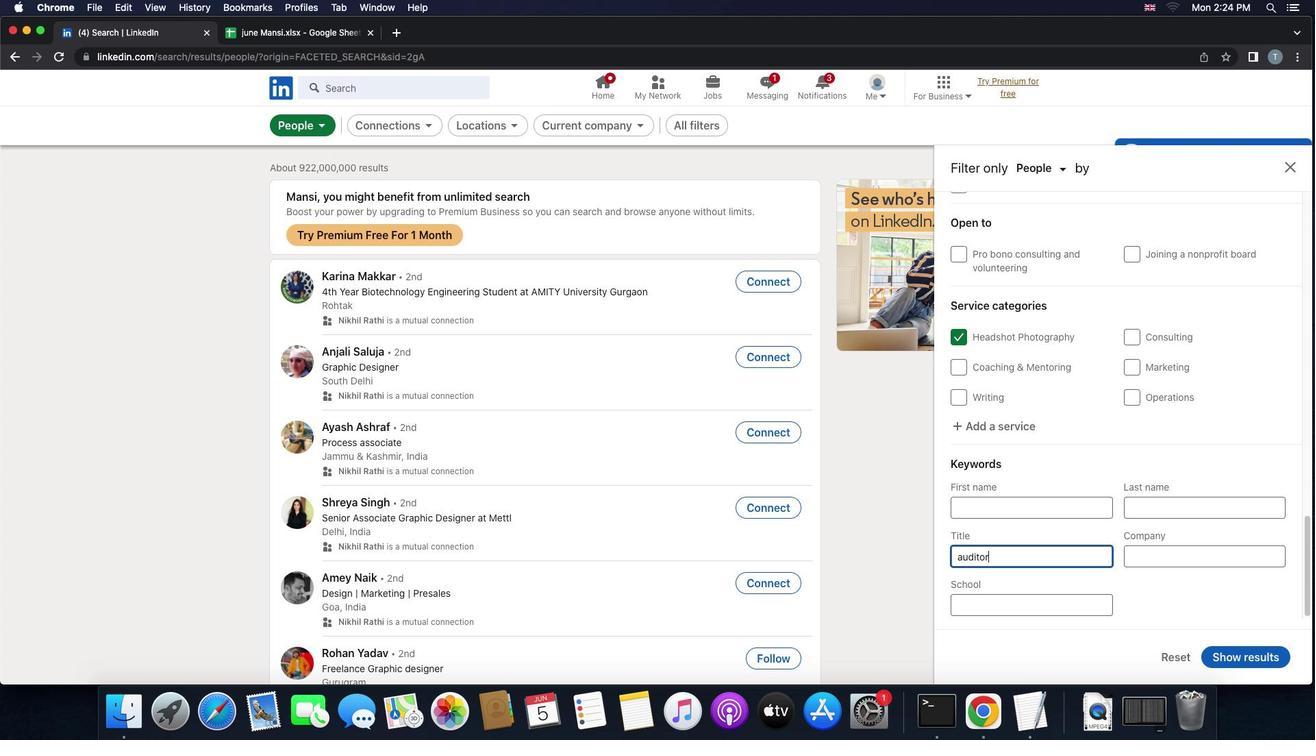 
Action: Mouse moved to (1243, 652)
Screenshot: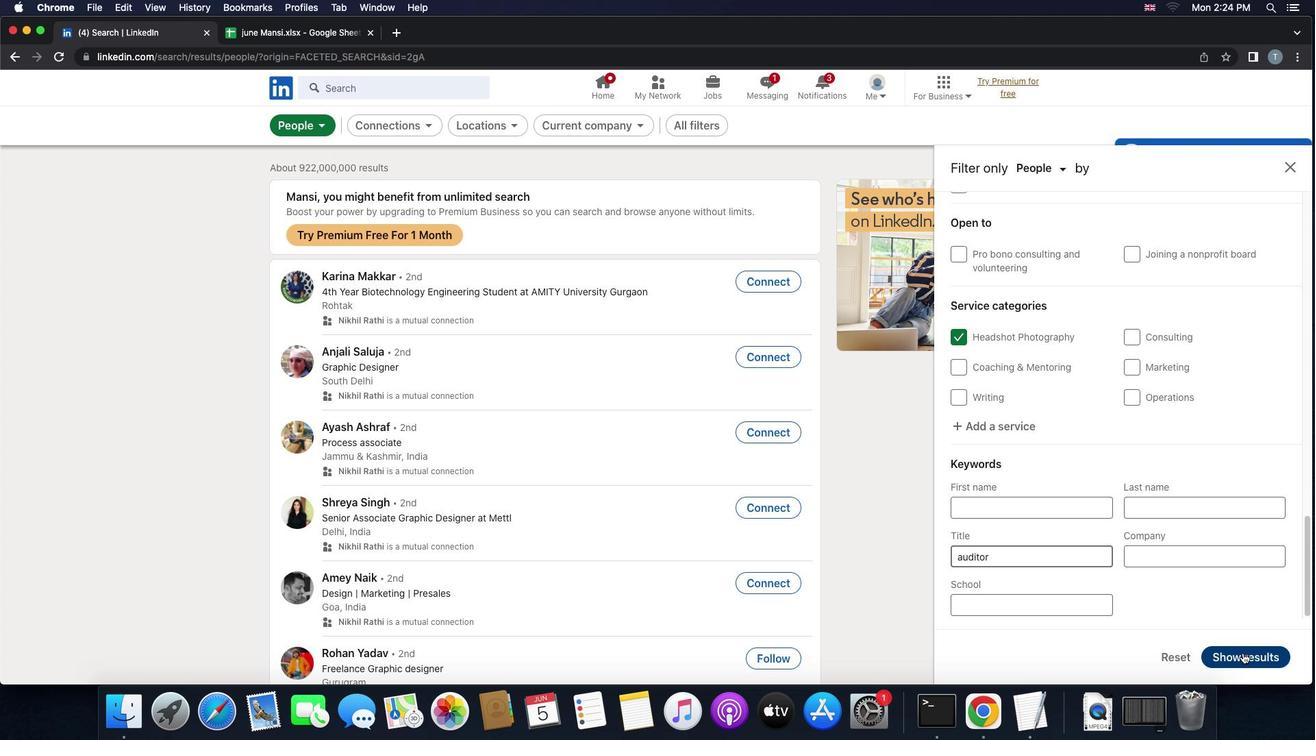 
Action: Mouse pressed left at (1243, 652)
Screenshot: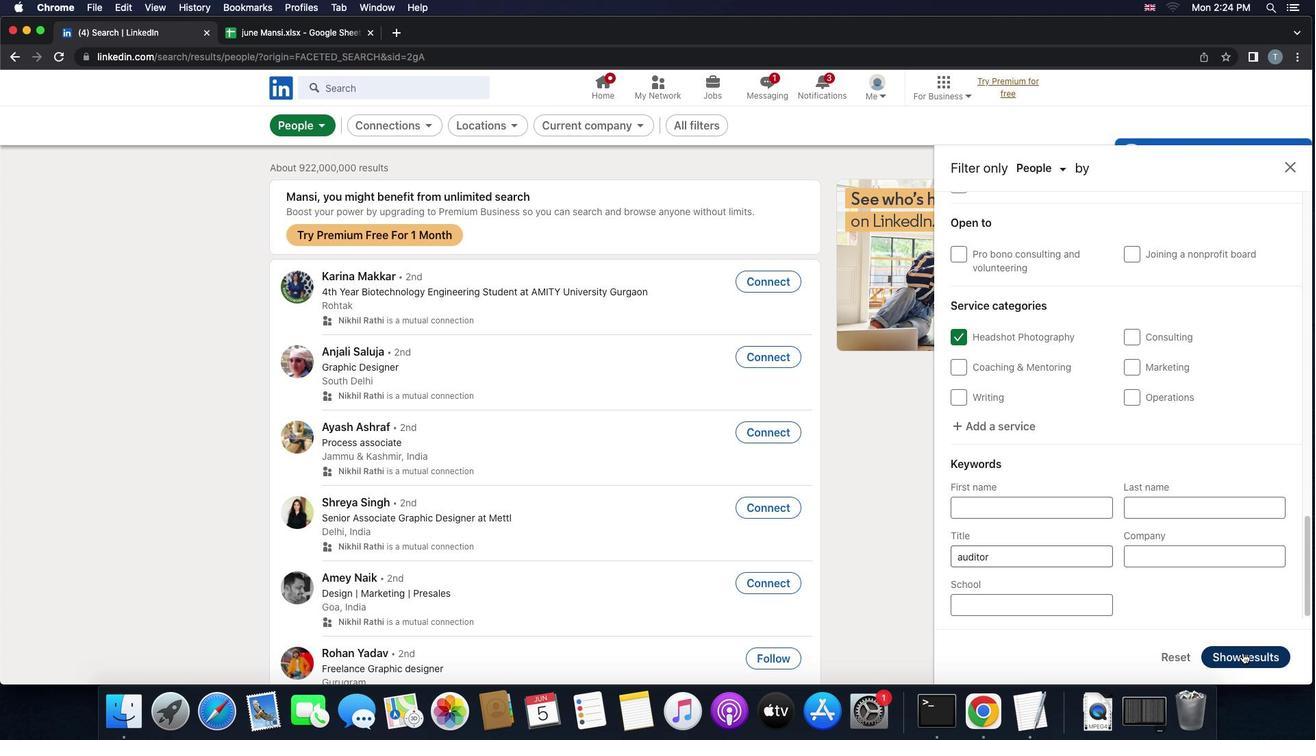 
